 Task: Look for space in Sulejówek, Poland from 7th July, 2023 to 15th July, 2023 for 6 adults in price range Rs.15000 to Rs.20000. Place can be entire place with 3 bedrooms having 3 beds and 3 bathrooms. Property type can be house, flat, guest house. Booking option can be shelf check-in. Required host language is English.
Action: Mouse moved to (488, 141)
Screenshot: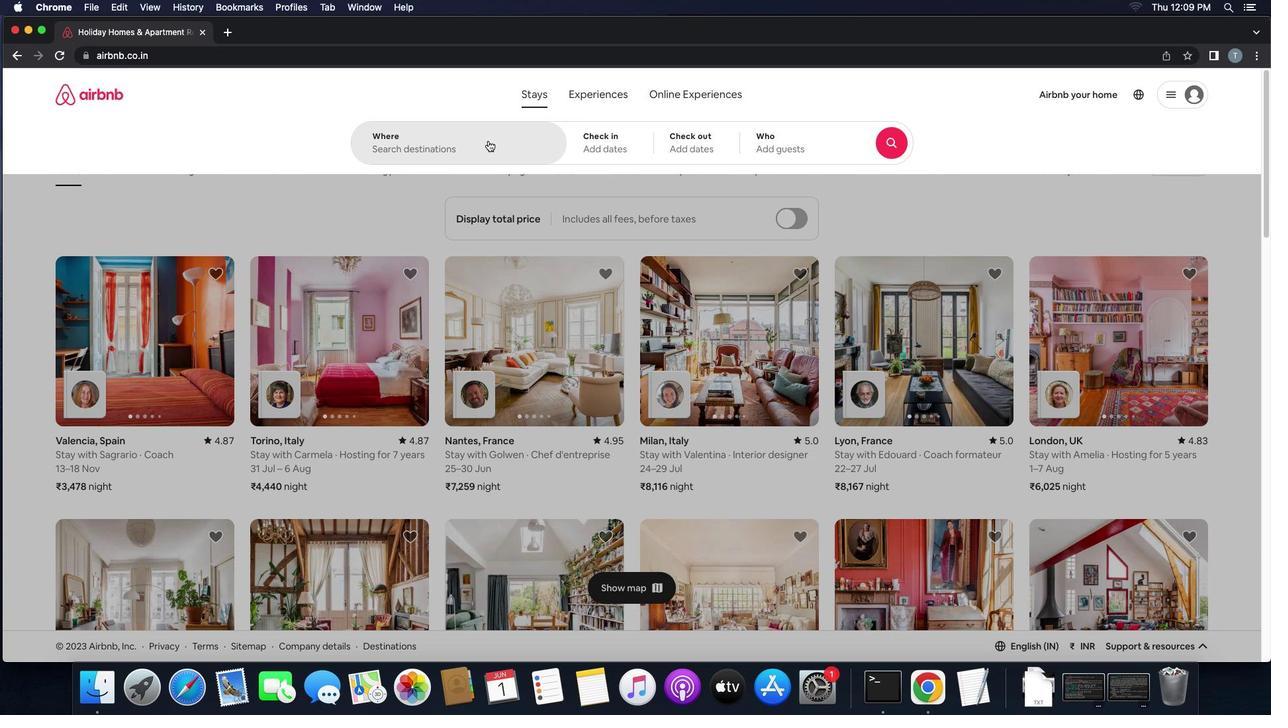 
Action: Mouse pressed left at (488, 141)
Screenshot: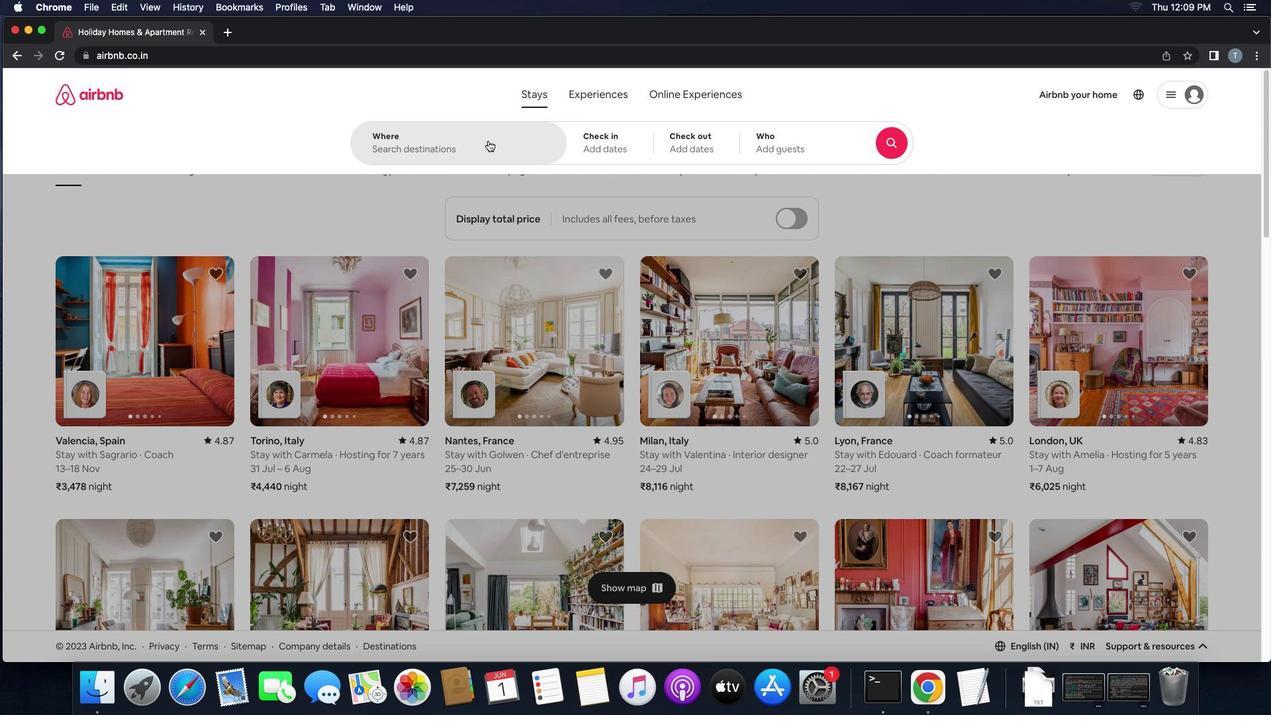 
Action: Key pressed 's''u''l''e''j''o''w''e''k'','Key.space'p''o''l''a''n''d'
Screenshot: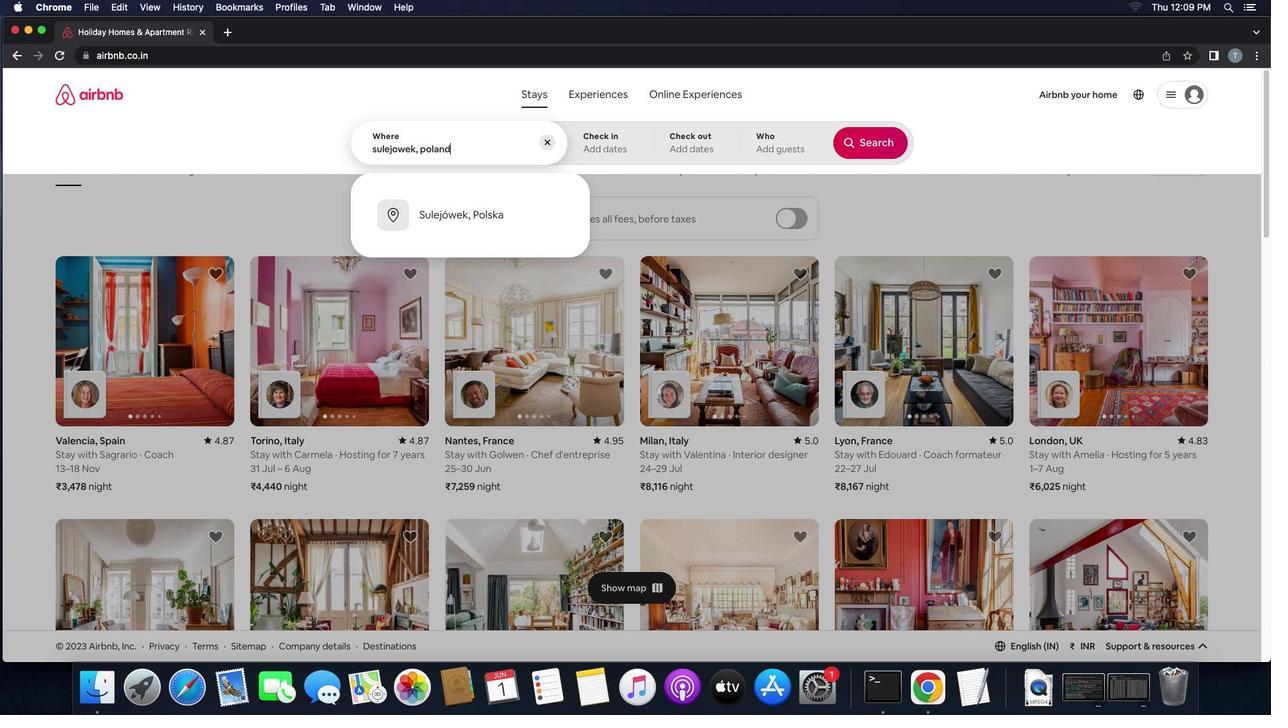 
Action: Mouse moved to (493, 211)
Screenshot: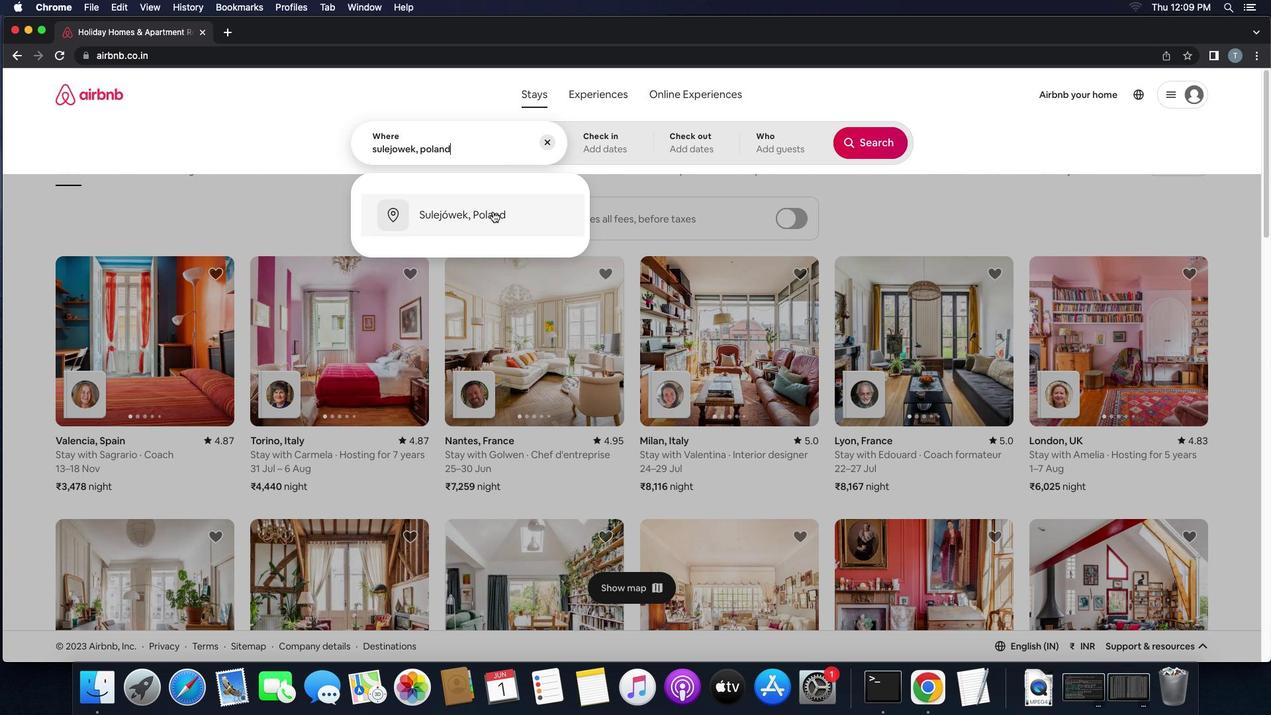 
Action: Mouse pressed left at (493, 211)
Screenshot: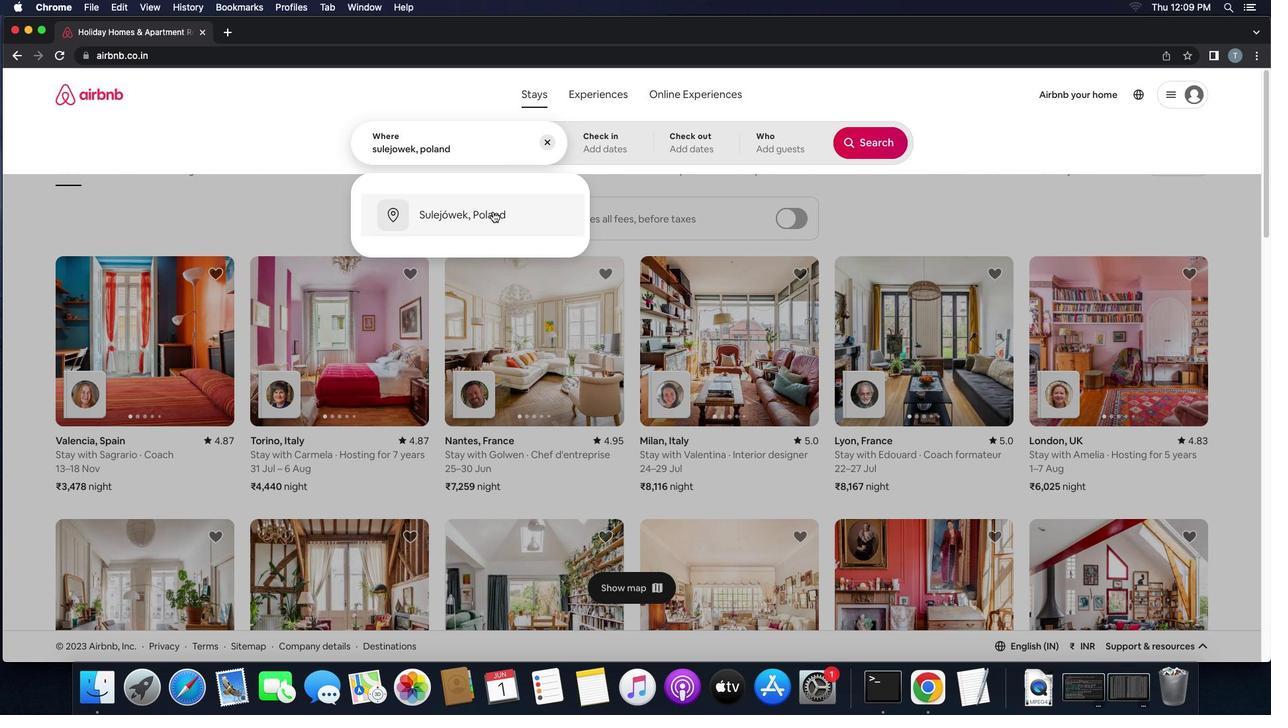 
Action: Mouse moved to (829, 345)
Screenshot: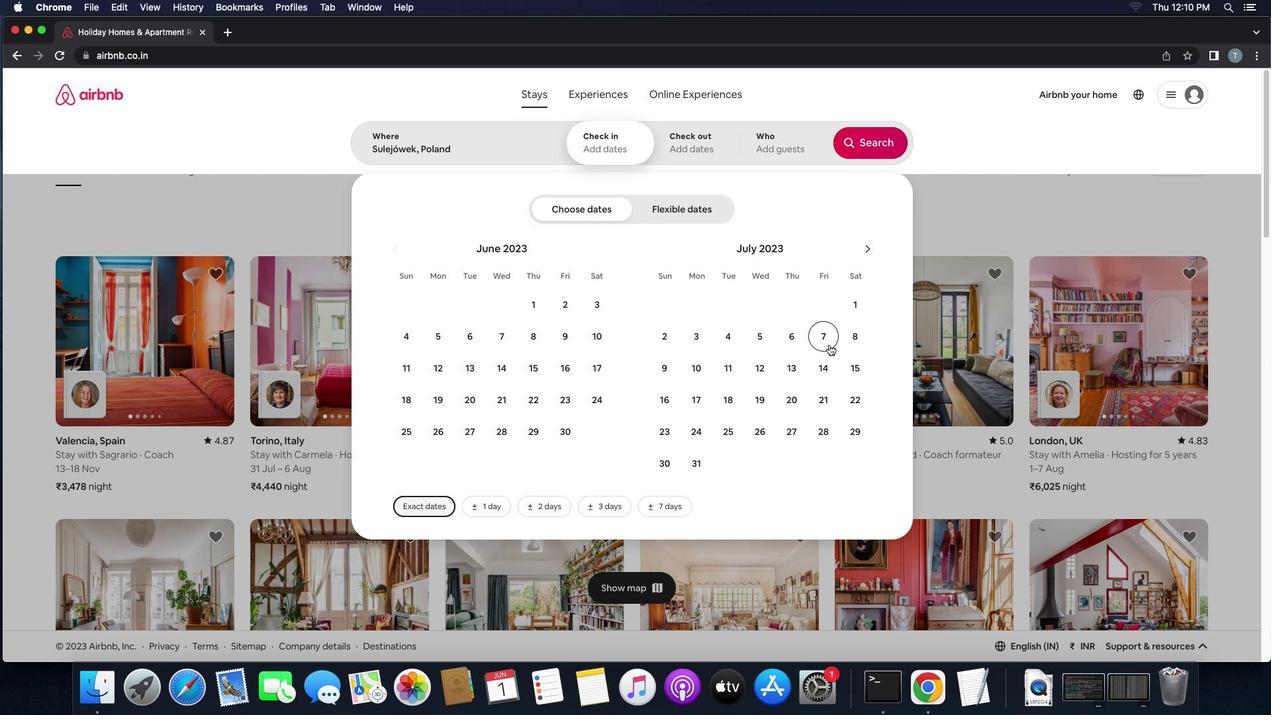 
Action: Mouse pressed left at (829, 345)
Screenshot: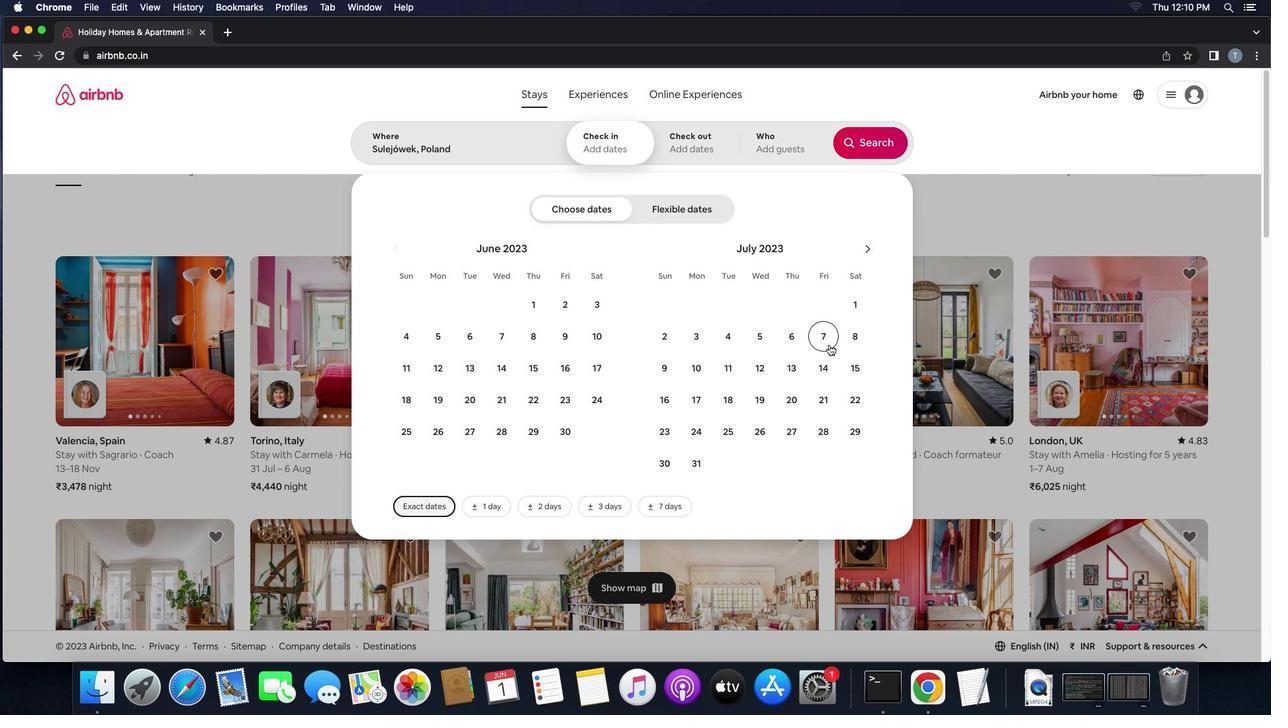 
Action: Mouse moved to (869, 362)
Screenshot: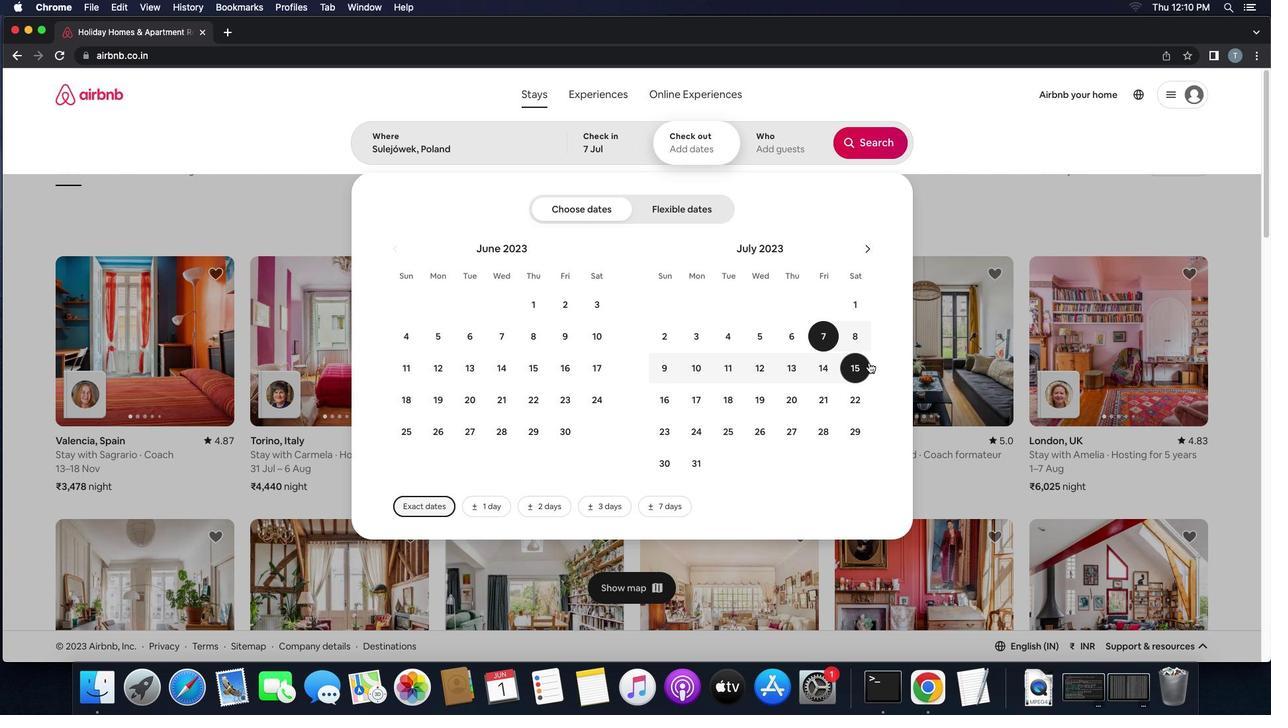 
Action: Mouse pressed left at (869, 362)
Screenshot: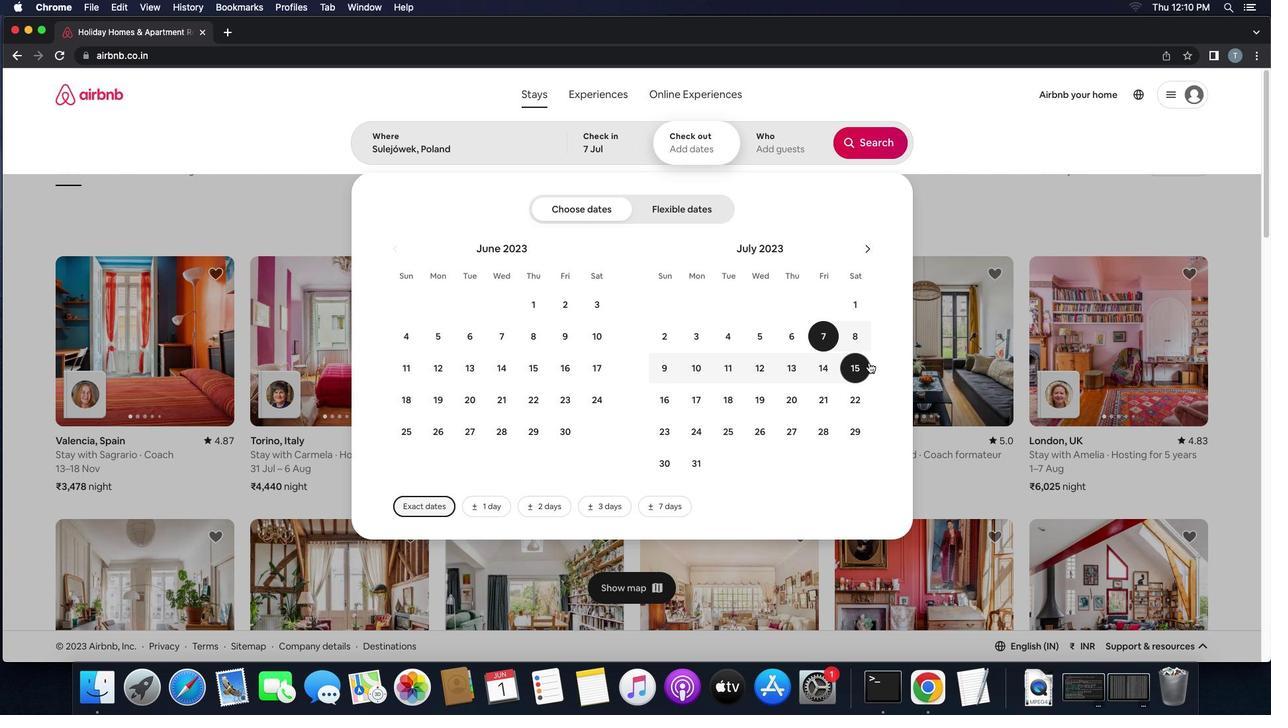 
Action: Mouse moved to (775, 150)
Screenshot: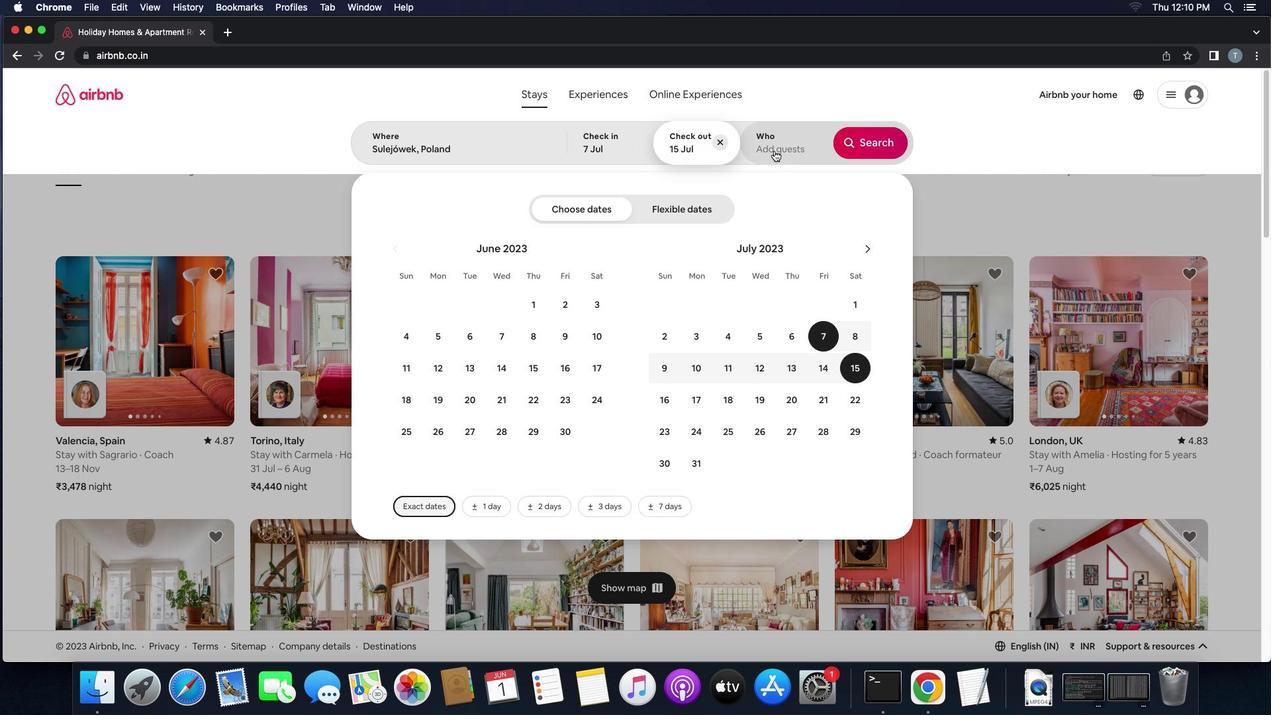 
Action: Mouse pressed left at (775, 150)
Screenshot: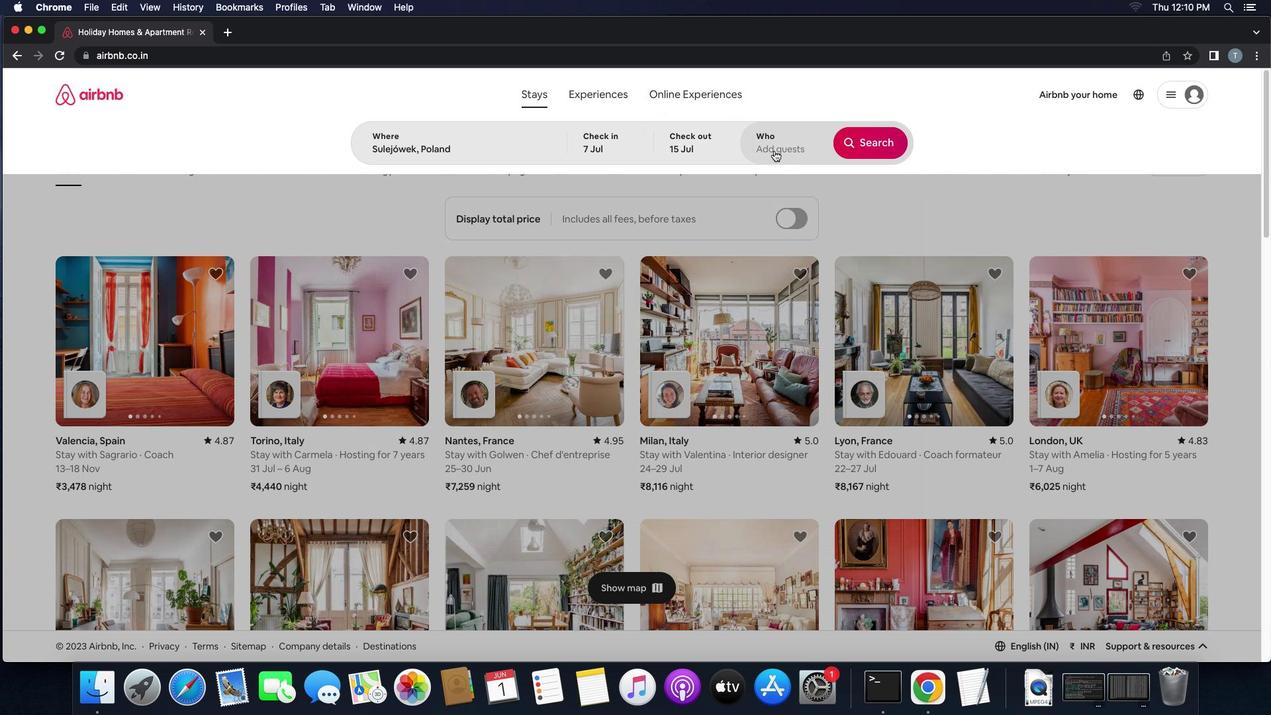 
Action: Mouse moved to (873, 220)
Screenshot: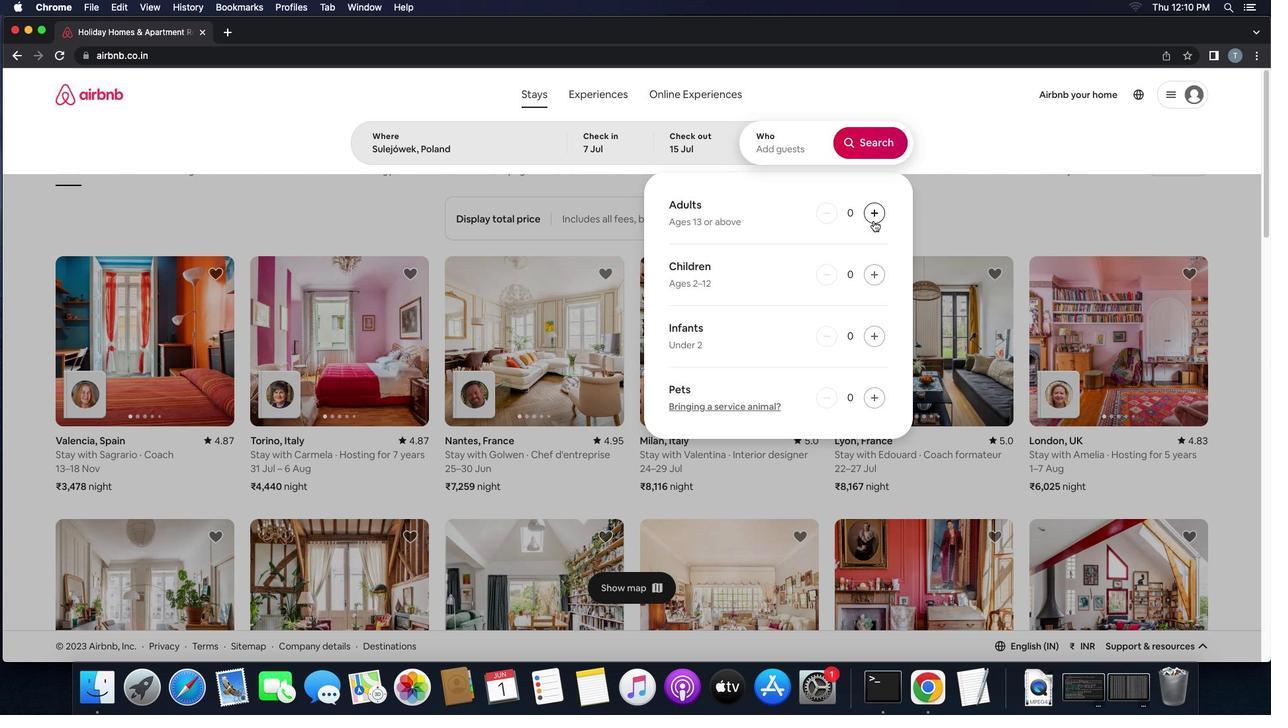 
Action: Mouse pressed left at (873, 220)
Screenshot: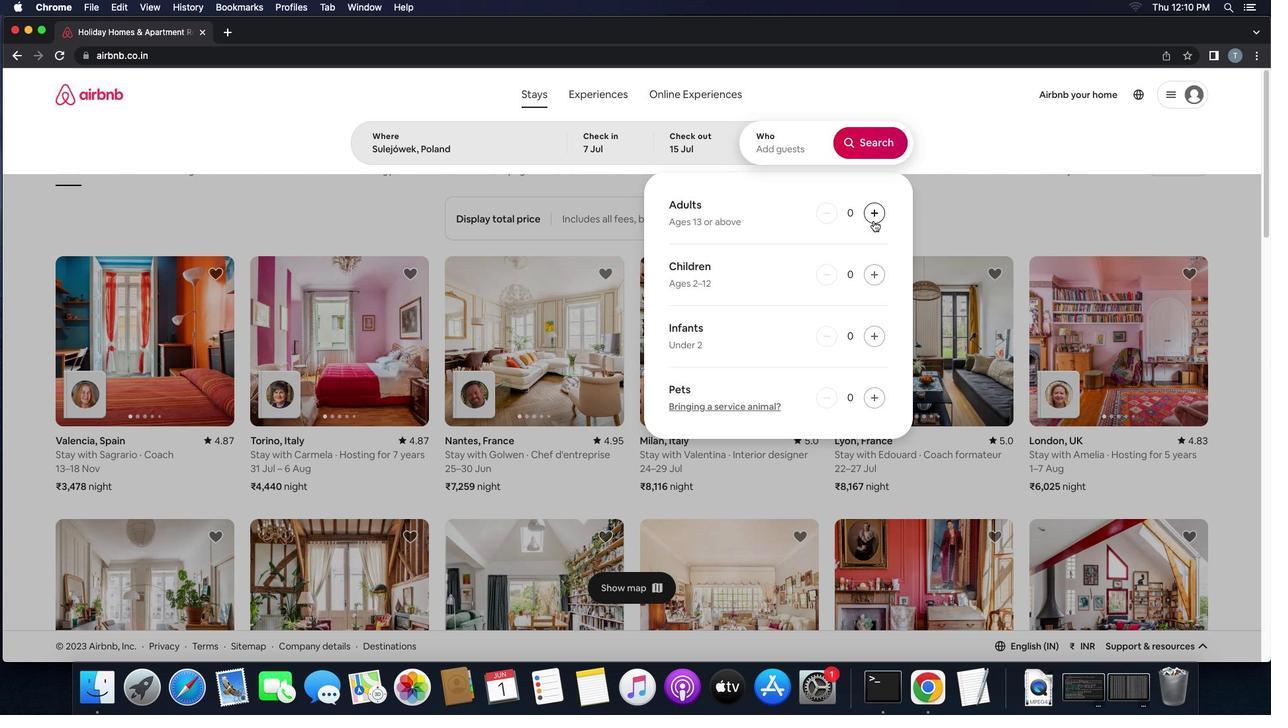
Action: Mouse pressed left at (873, 220)
Screenshot: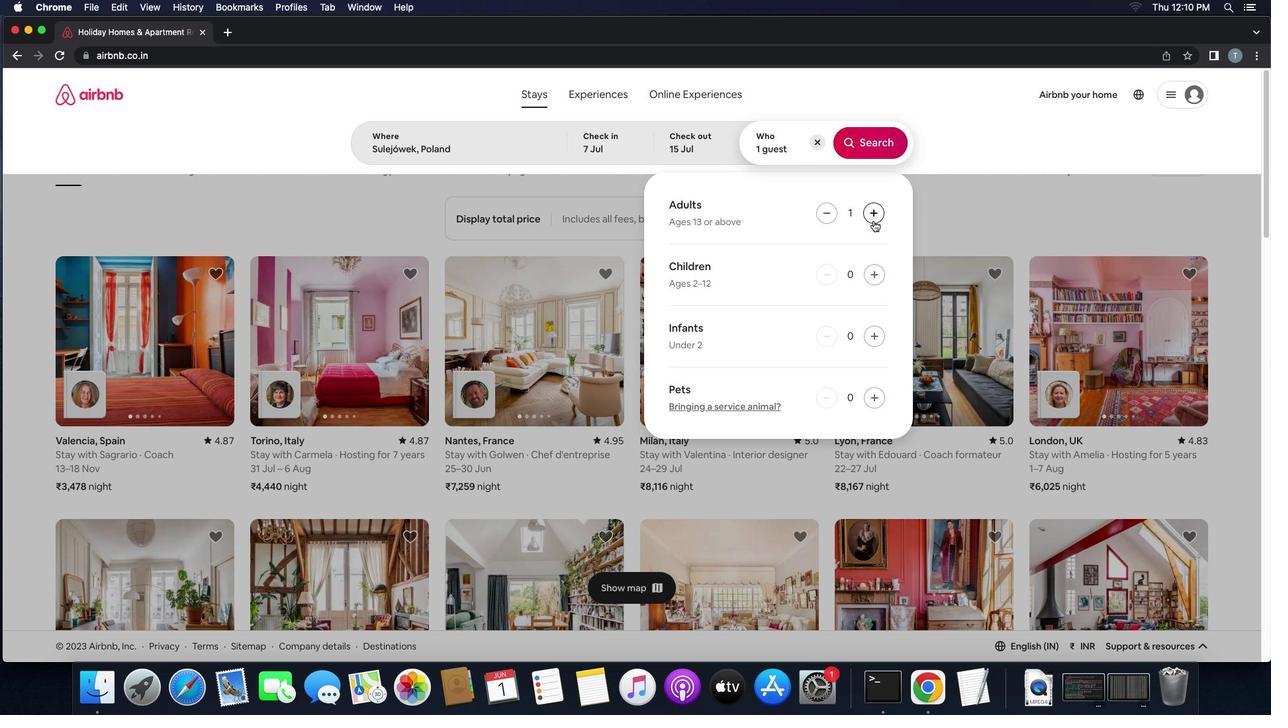 
Action: Mouse pressed left at (873, 220)
Screenshot: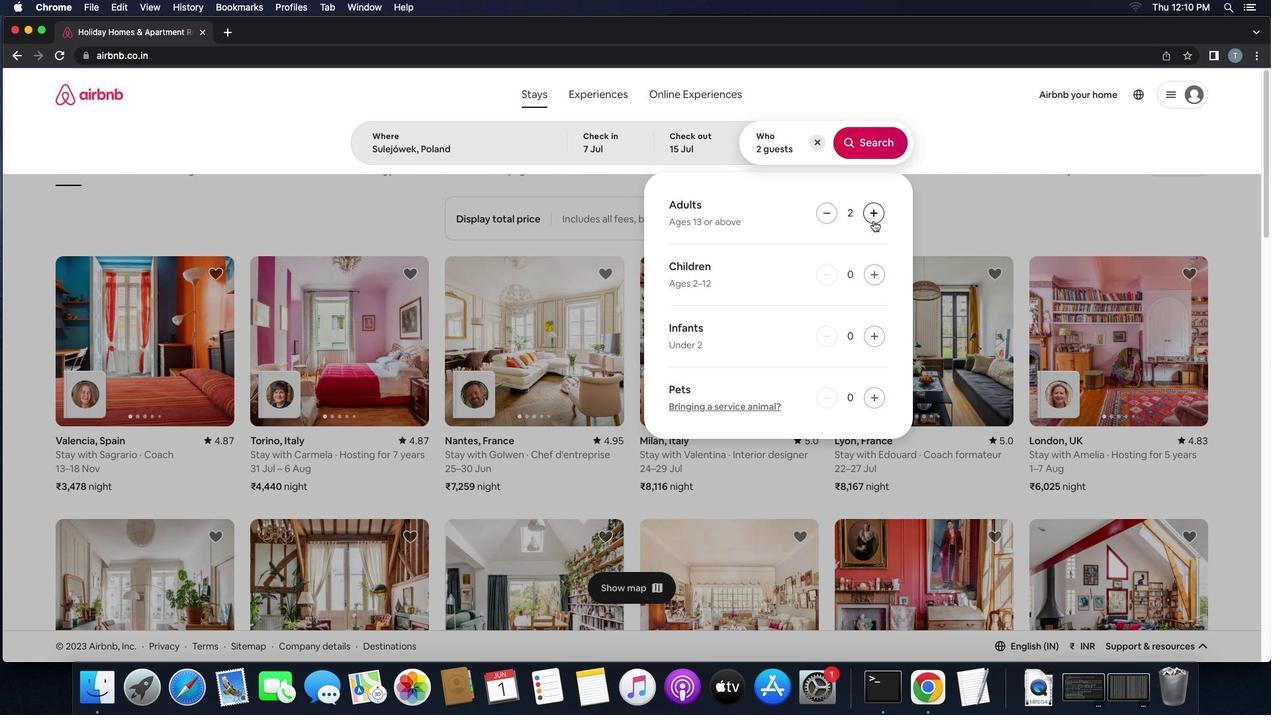 
Action: Mouse pressed left at (873, 220)
Screenshot: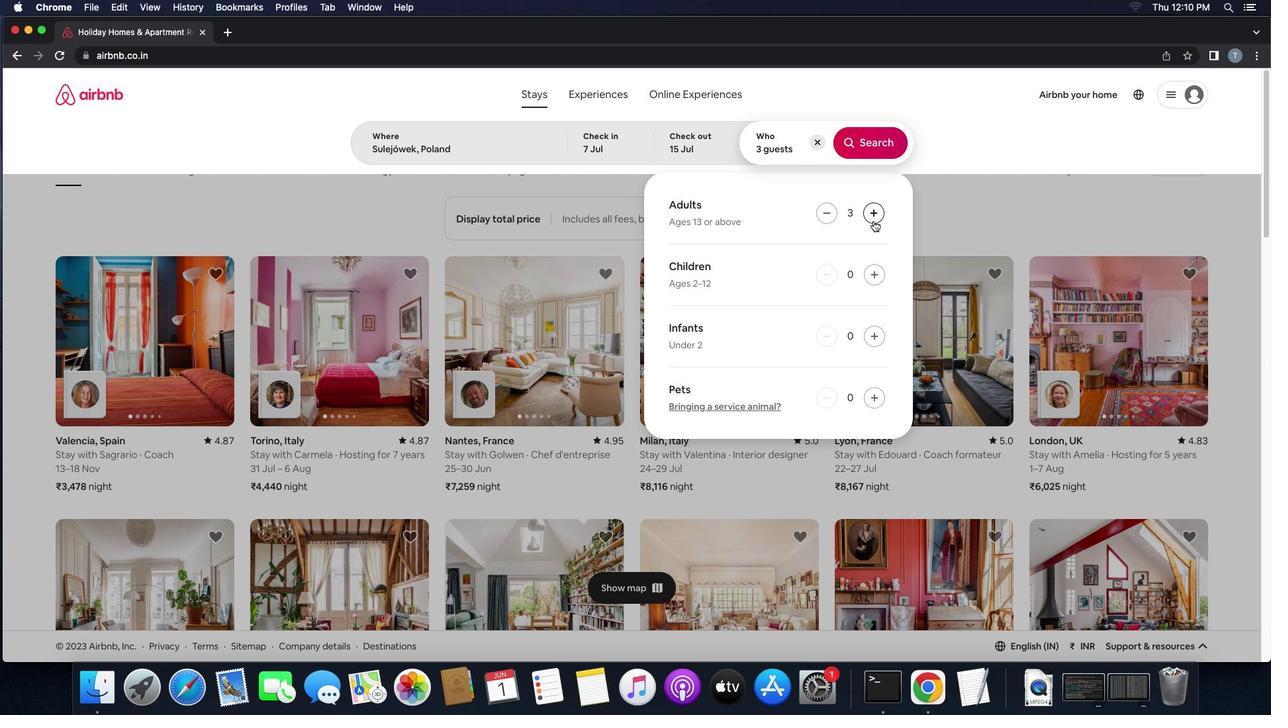 
Action: Mouse pressed left at (873, 220)
Screenshot: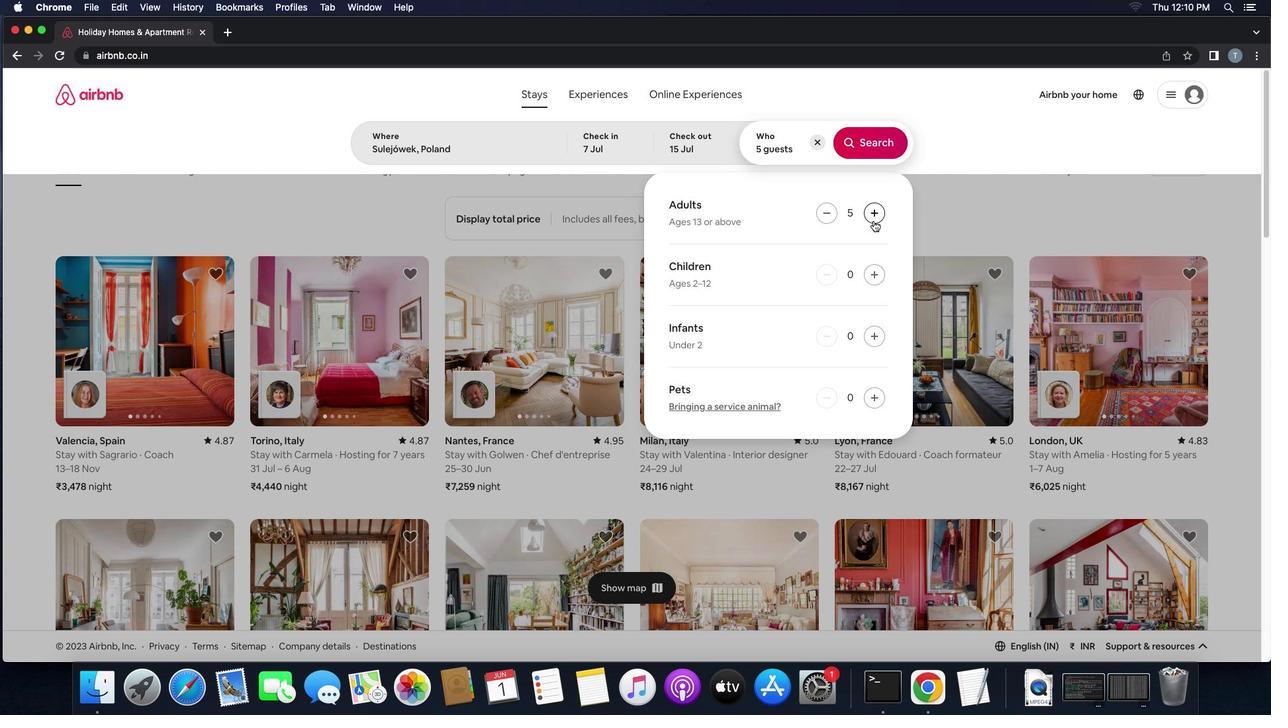 
Action: Mouse pressed left at (873, 220)
Screenshot: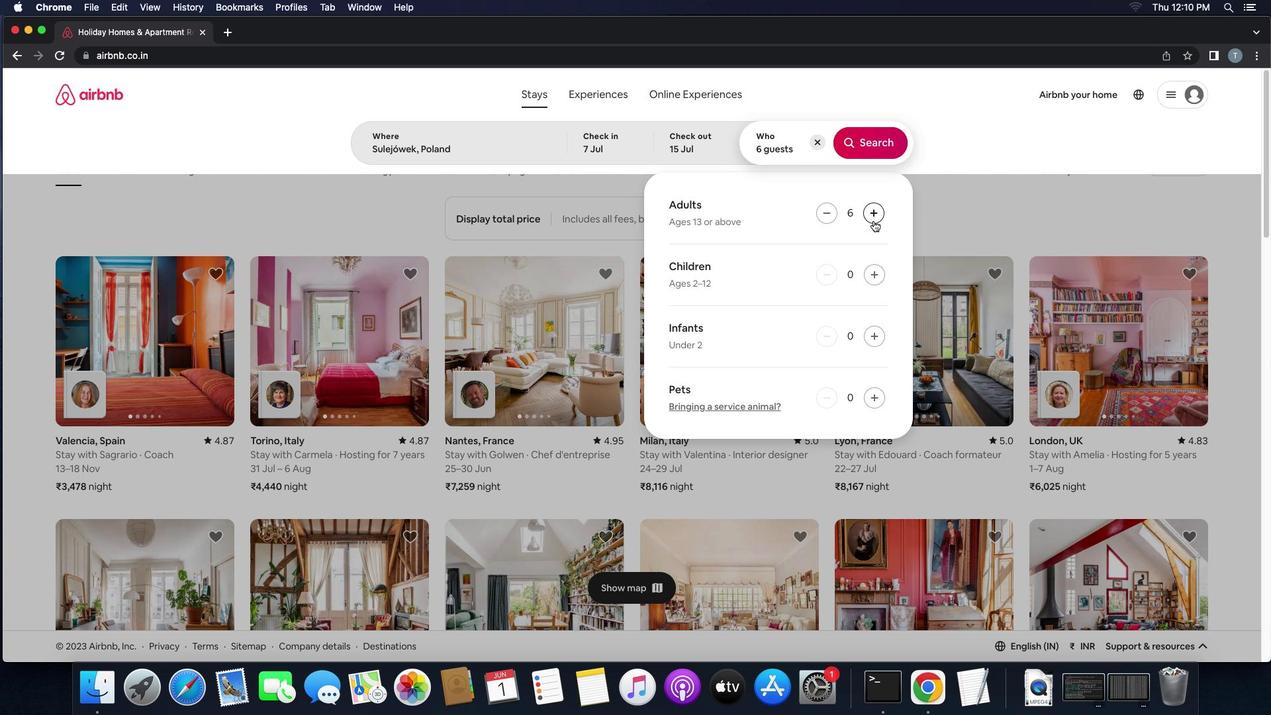 
Action: Mouse moved to (865, 136)
Screenshot: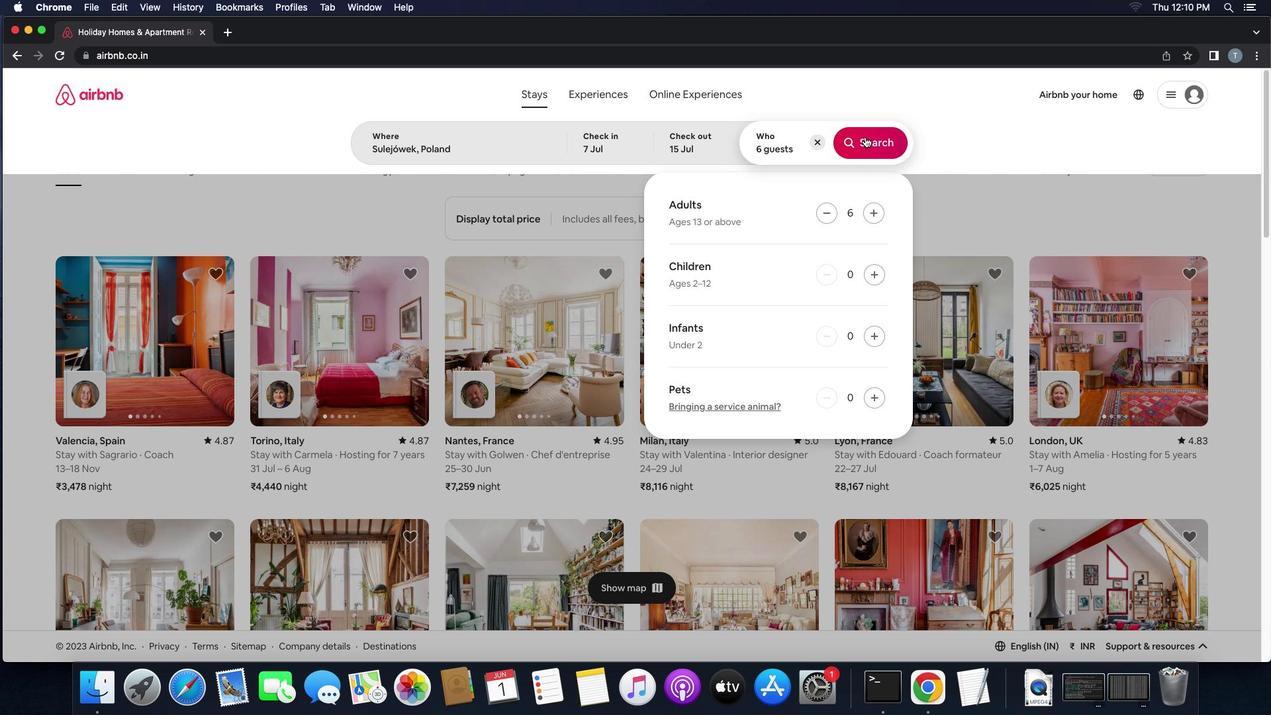 
Action: Mouse pressed left at (865, 136)
Screenshot: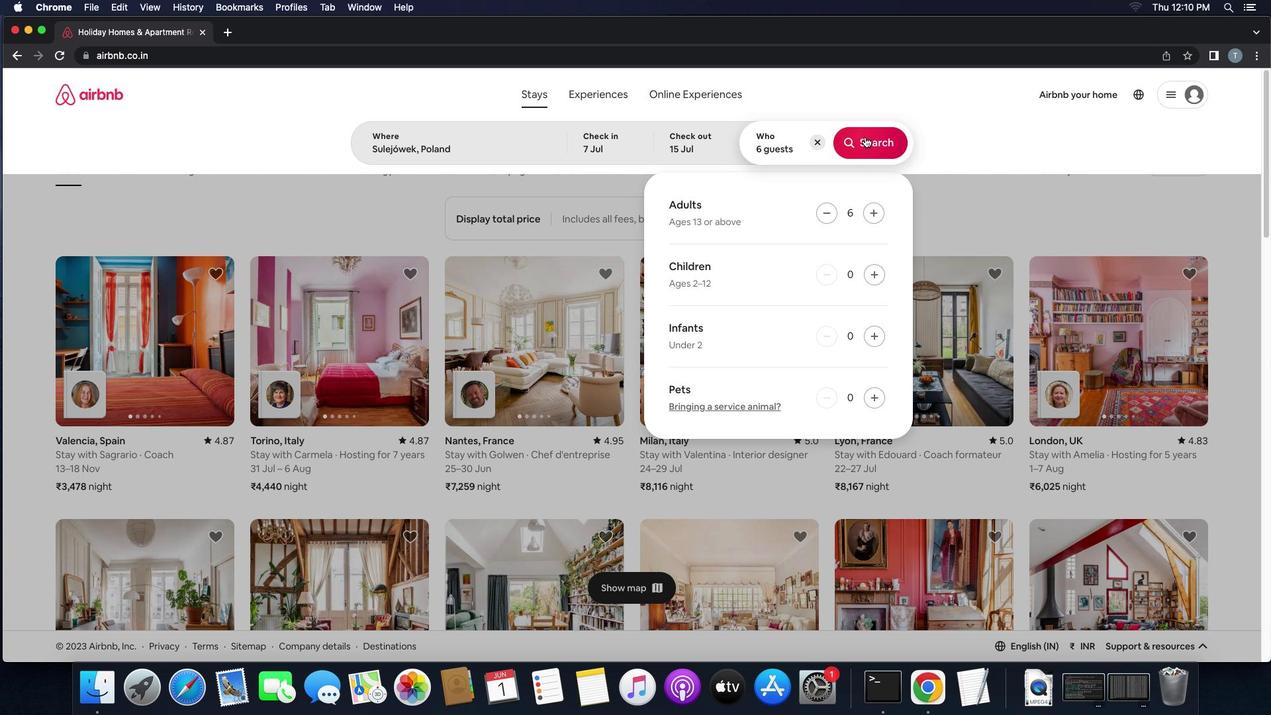 
Action: Mouse moved to (1222, 149)
Screenshot: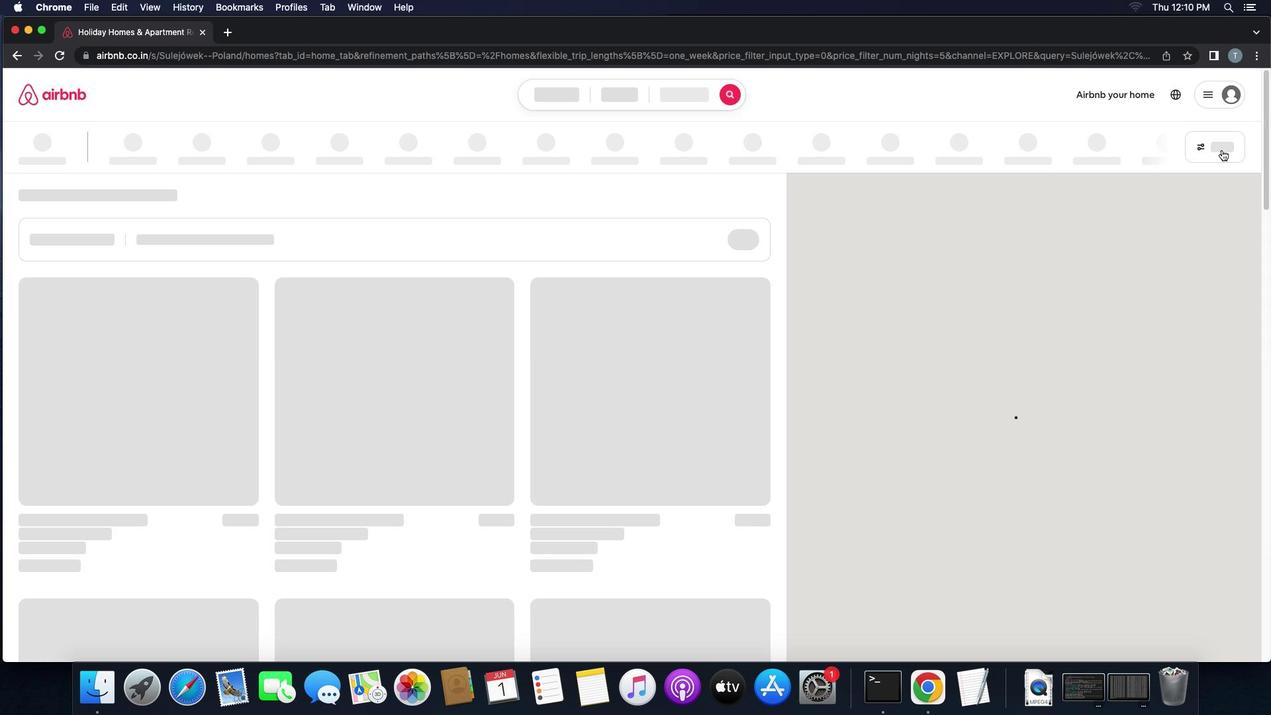 
Action: Mouse pressed left at (1222, 149)
Screenshot: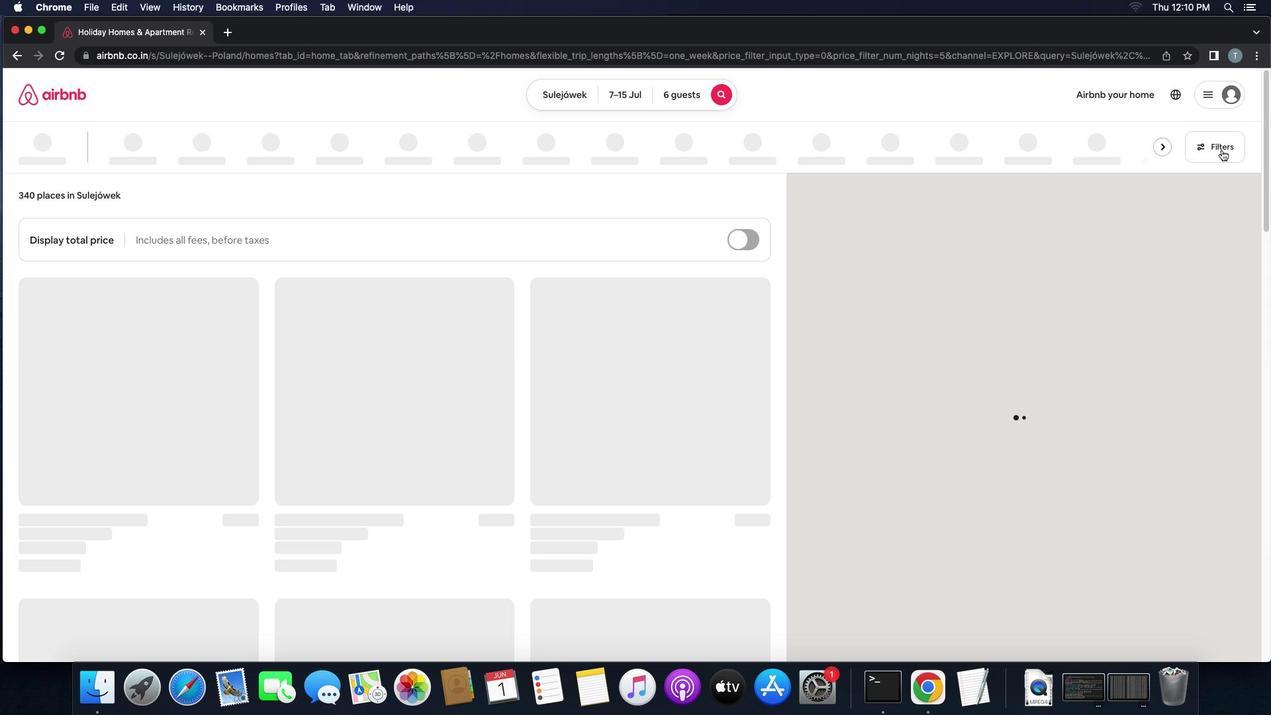 
Action: Mouse moved to (539, 480)
Screenshot: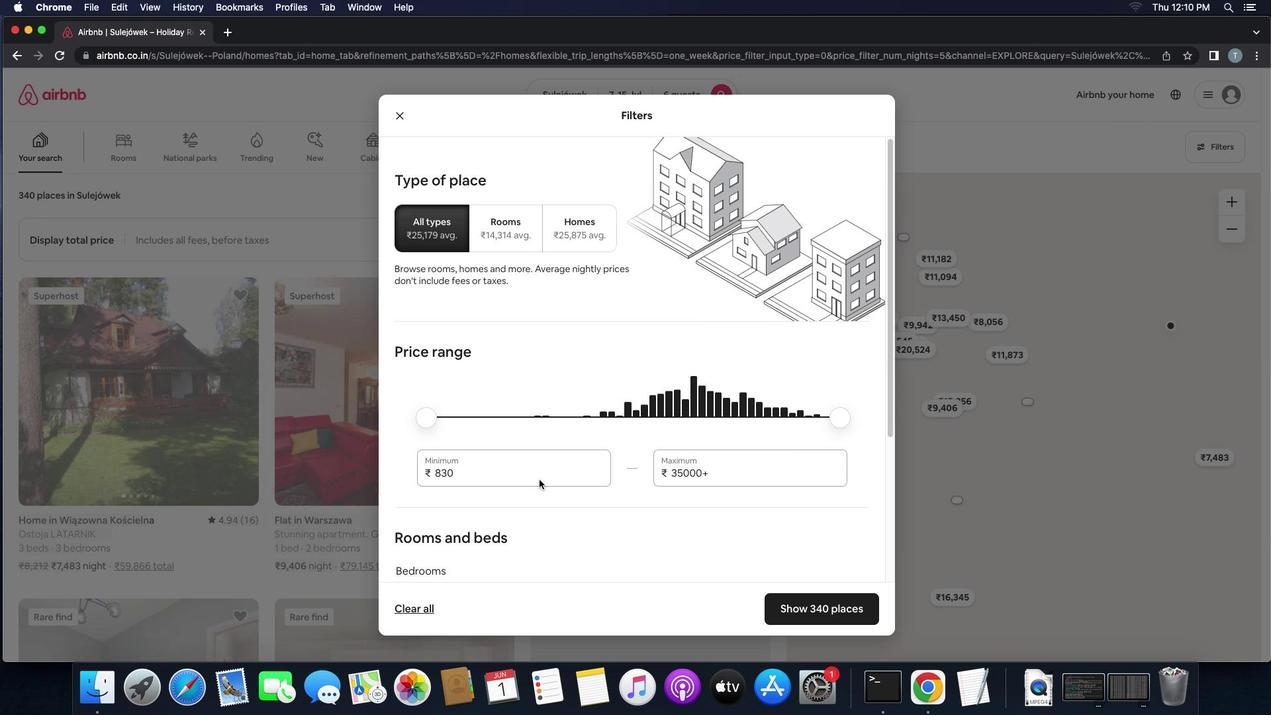
Action: Mouse pressed left at (539, 480)
Screenshot: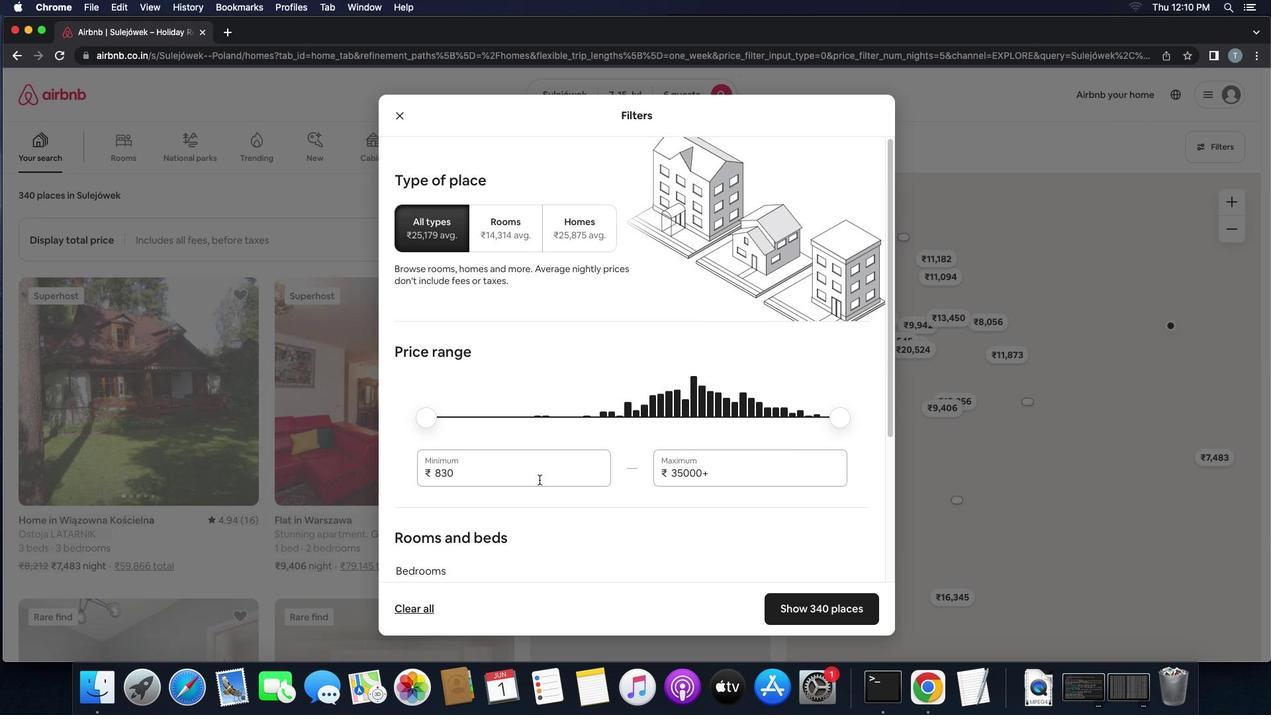 
Action: Mouse moved to (541, 476)
Screenshot: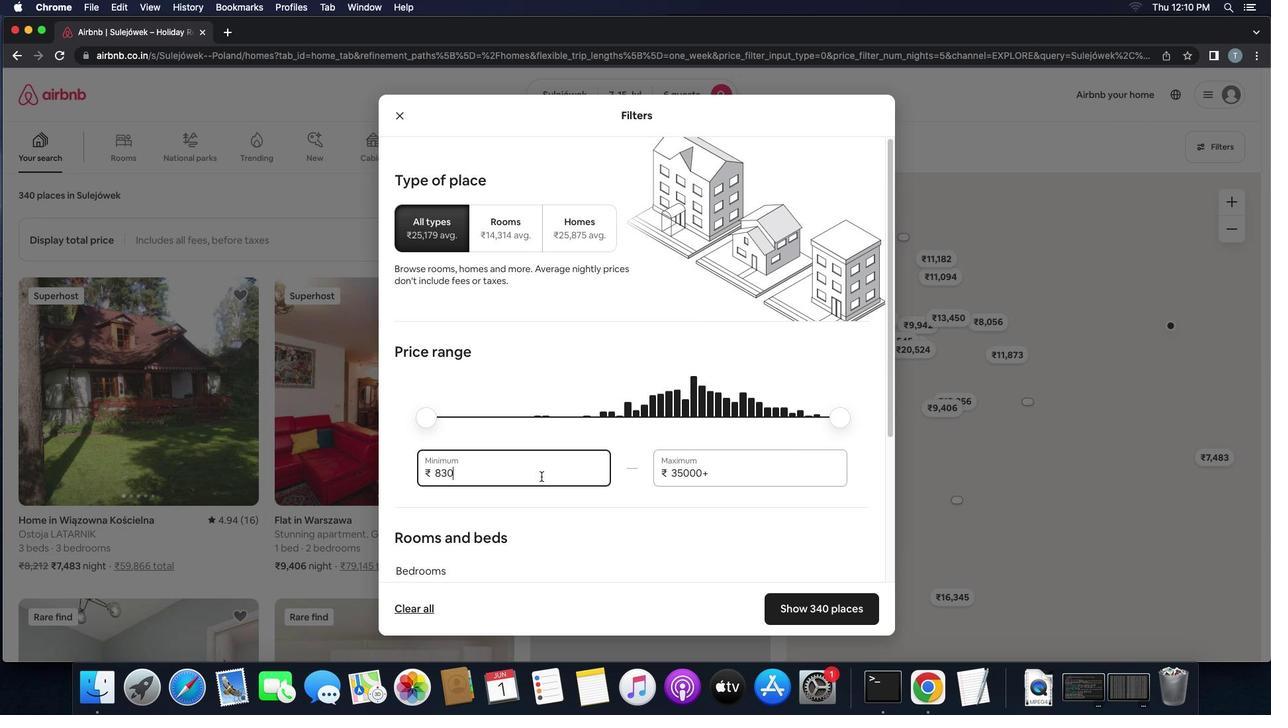 
Action: Key pressed Key.backspaceKey.backspaceKey.backspaceKey.backspace'1''5''0''0''0'
Screenshot: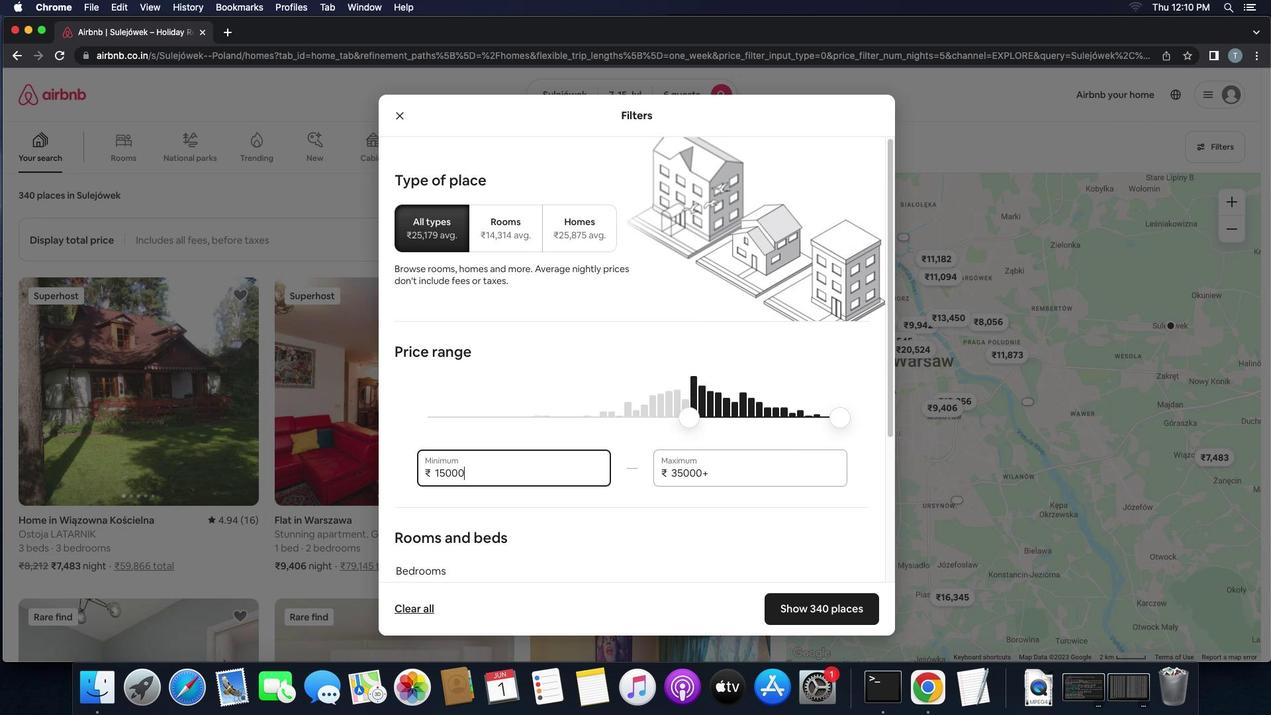 
Action: Mouse moved to (733, 480)
Screenshot: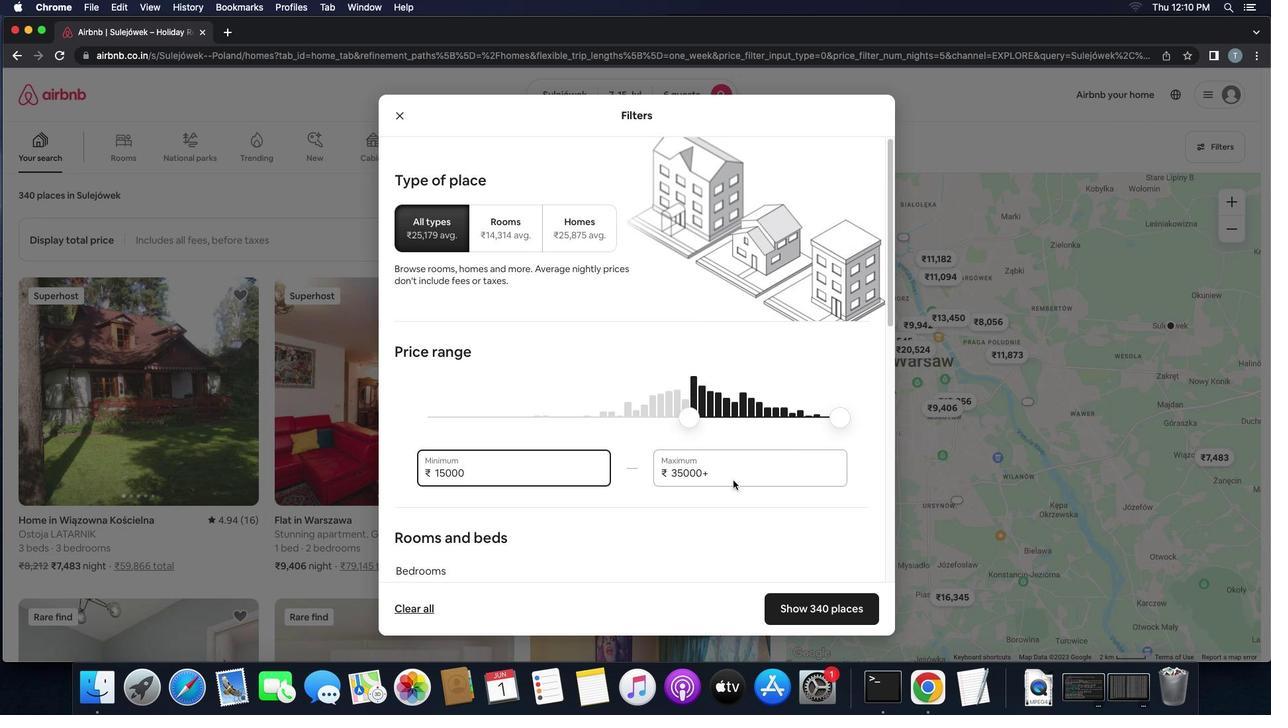 
Action: Mouse pressed left at (733, 480)
Screenshot: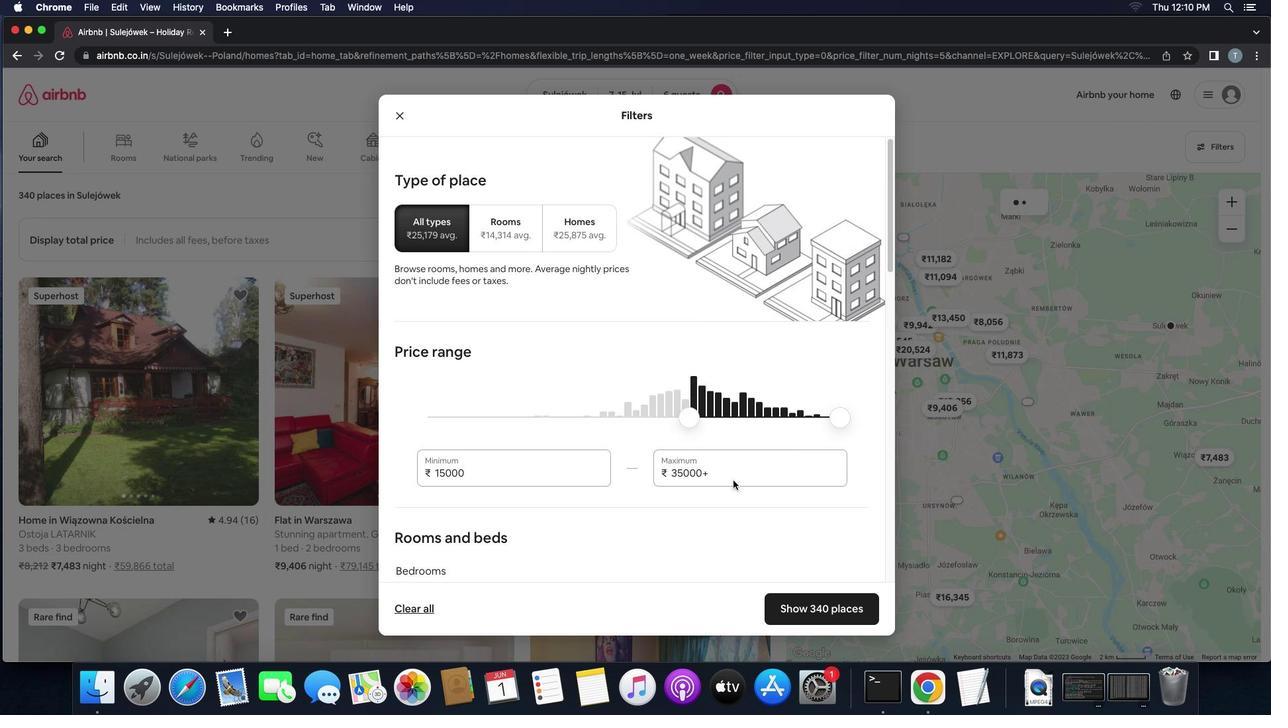
Action: Mouse moved to (733, 477)
Screenshot: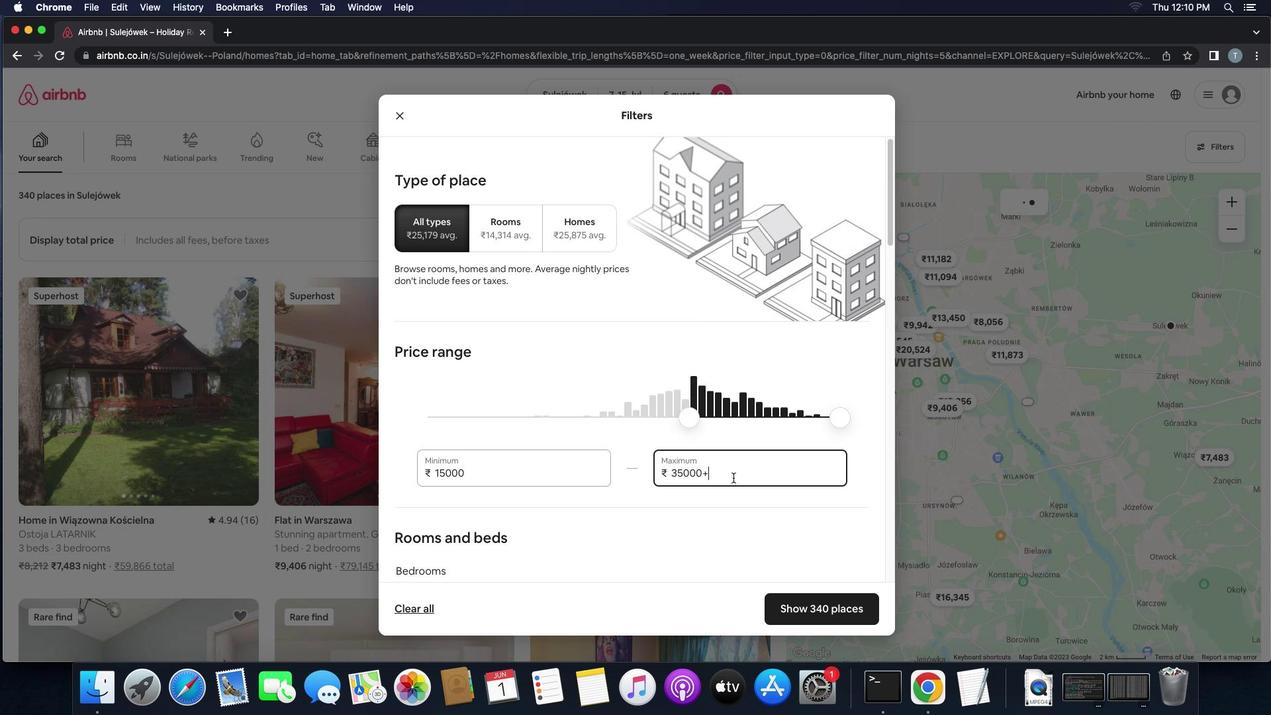 
Action: Key pressed Key.backspaceKey.backspaceKey.backspaceKey.backspaceKey.backspaceKey.backspace'2''0''0''0''0'
Screenshot: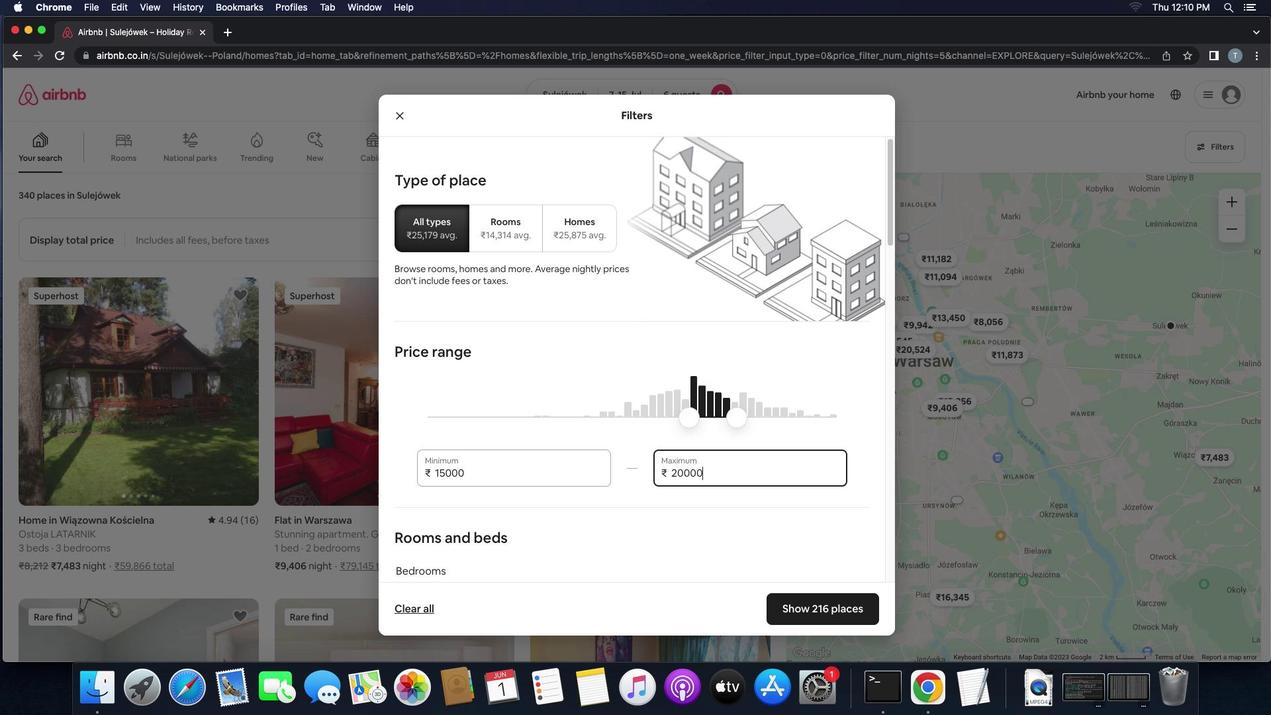 
Action: Mouse moved to (661, 520)
Screenshot: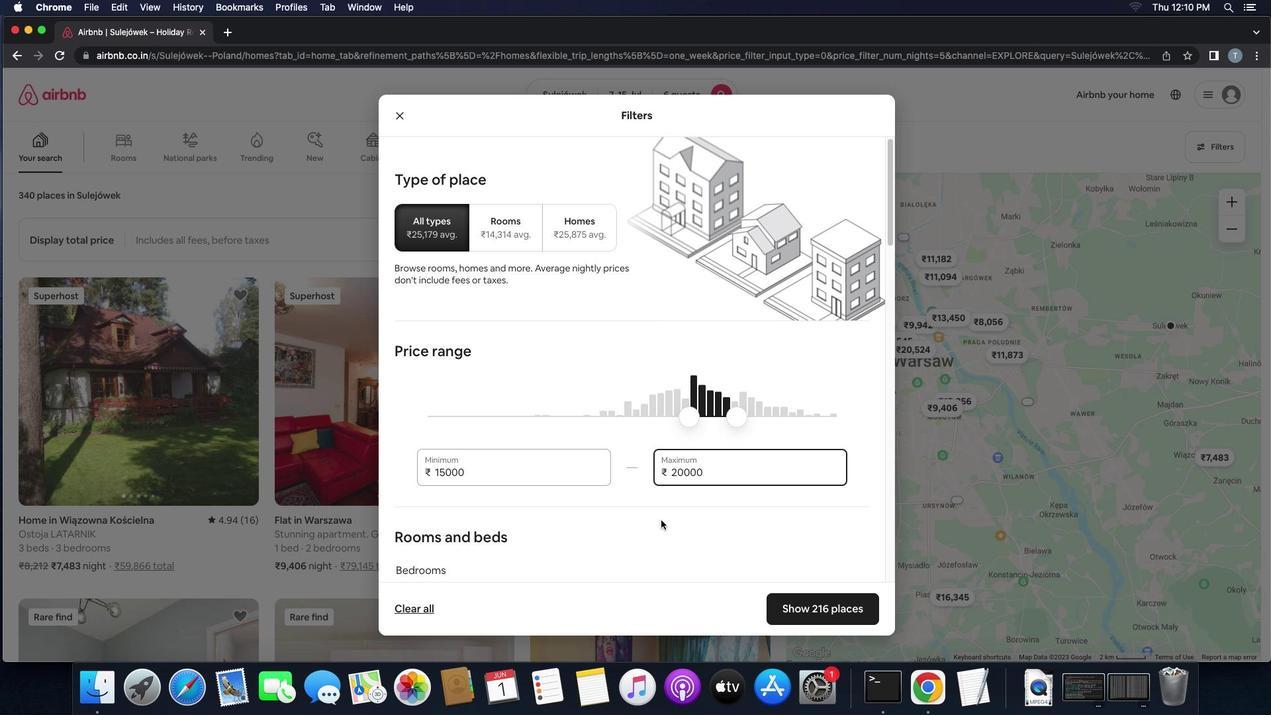 
Action: Mouse scrolled (661, 520) with delta (0, 0)
Screenshot: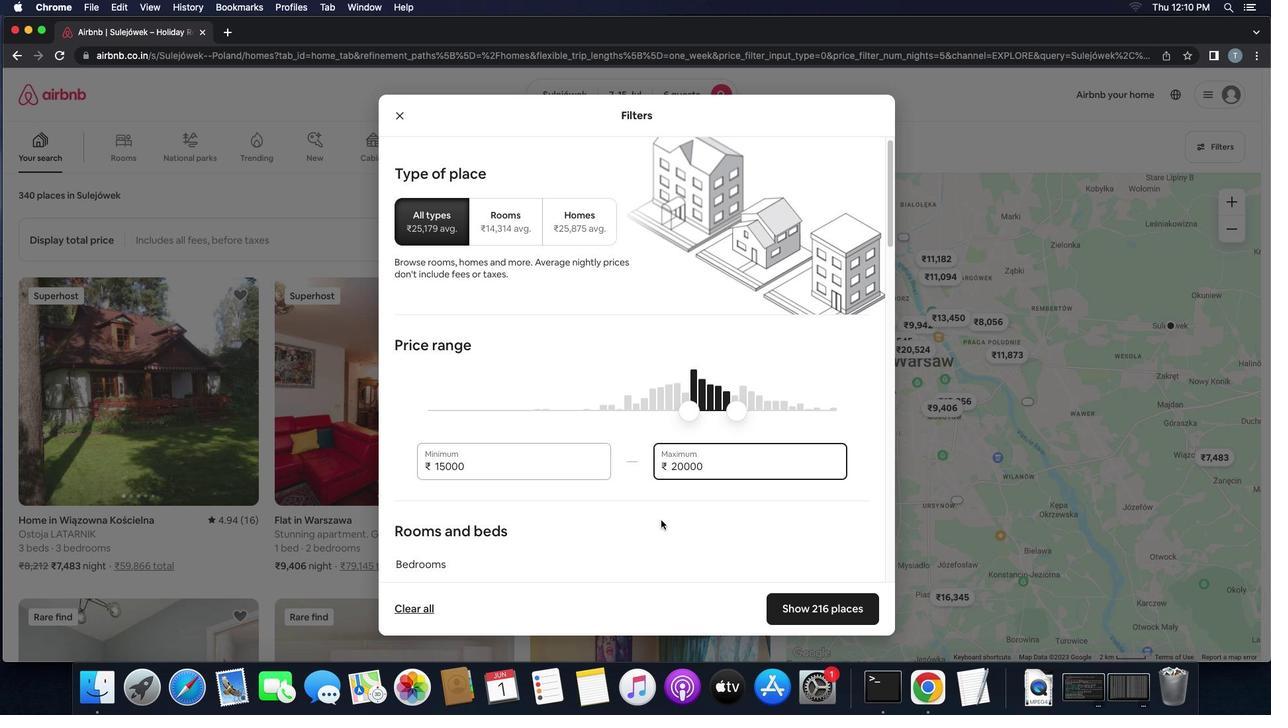 
Action: Mouse scrolled (661, 520) with delta (0, 0)
Screenshot: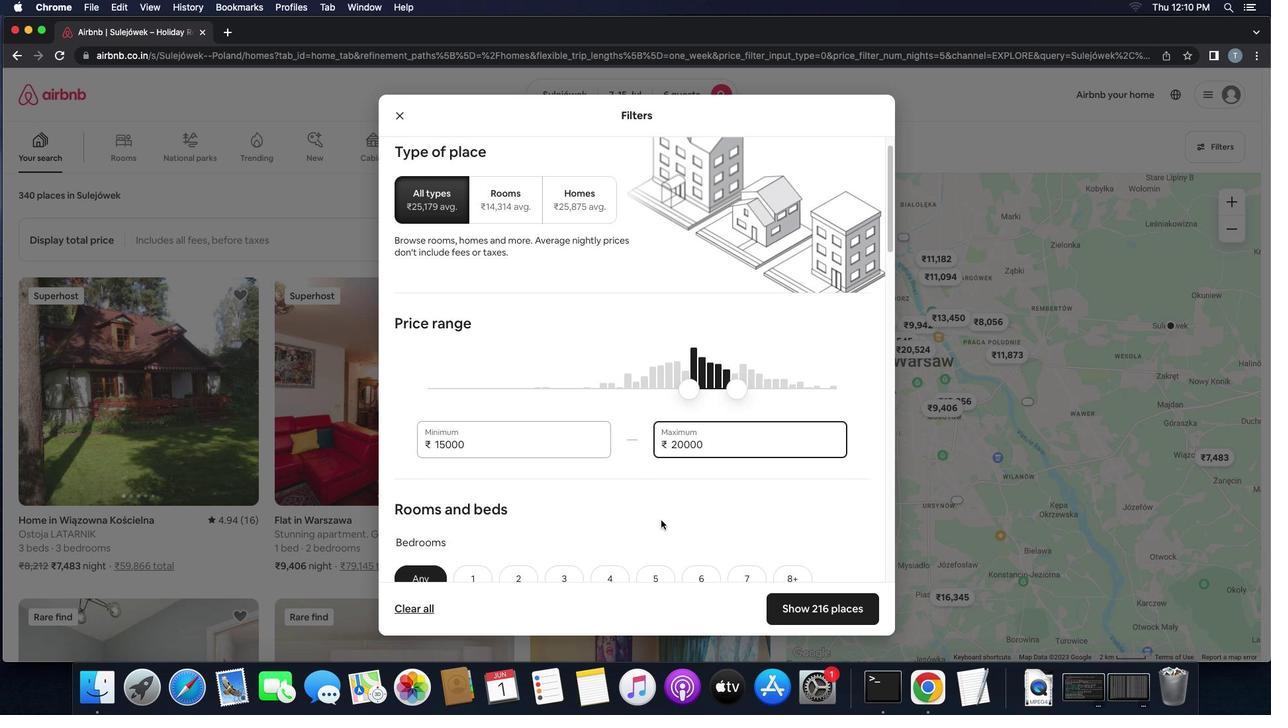
Action: Mouse scrolled (661, 520) with delta (0, -1)
Screenshot: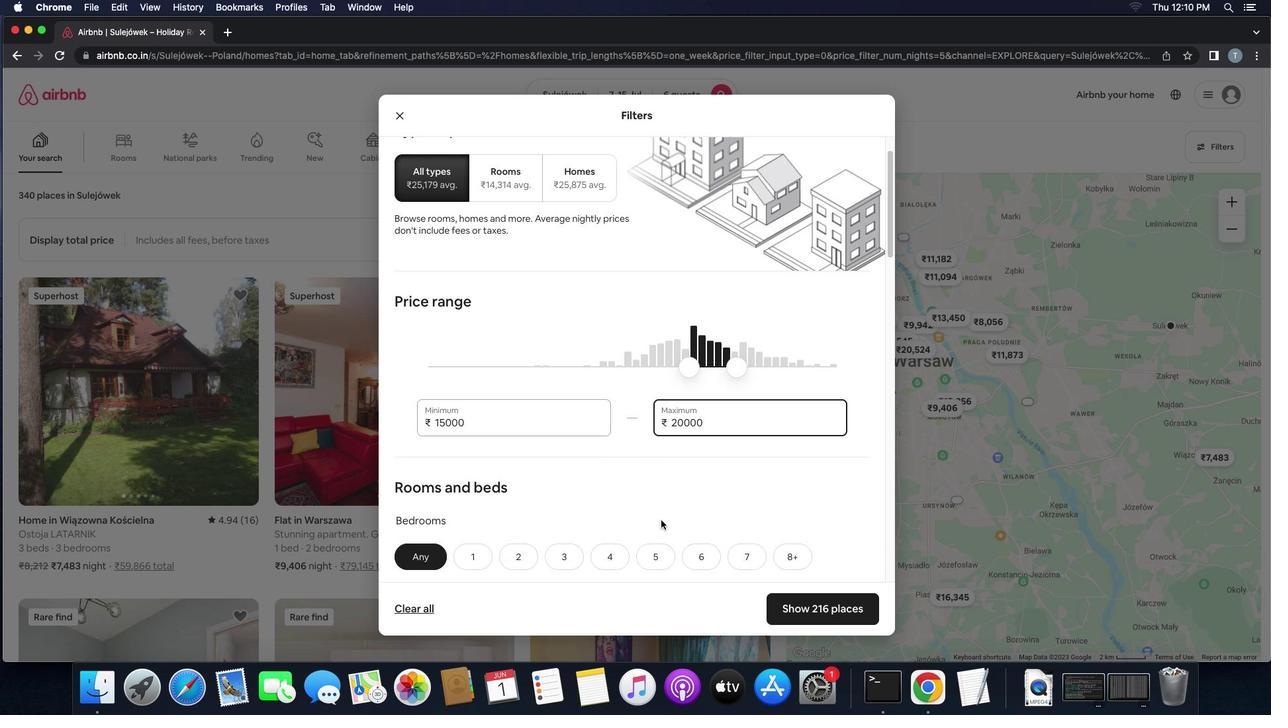 
Action: Mouse scrolled (661, 520) with delta (0, 0)
Screenshot: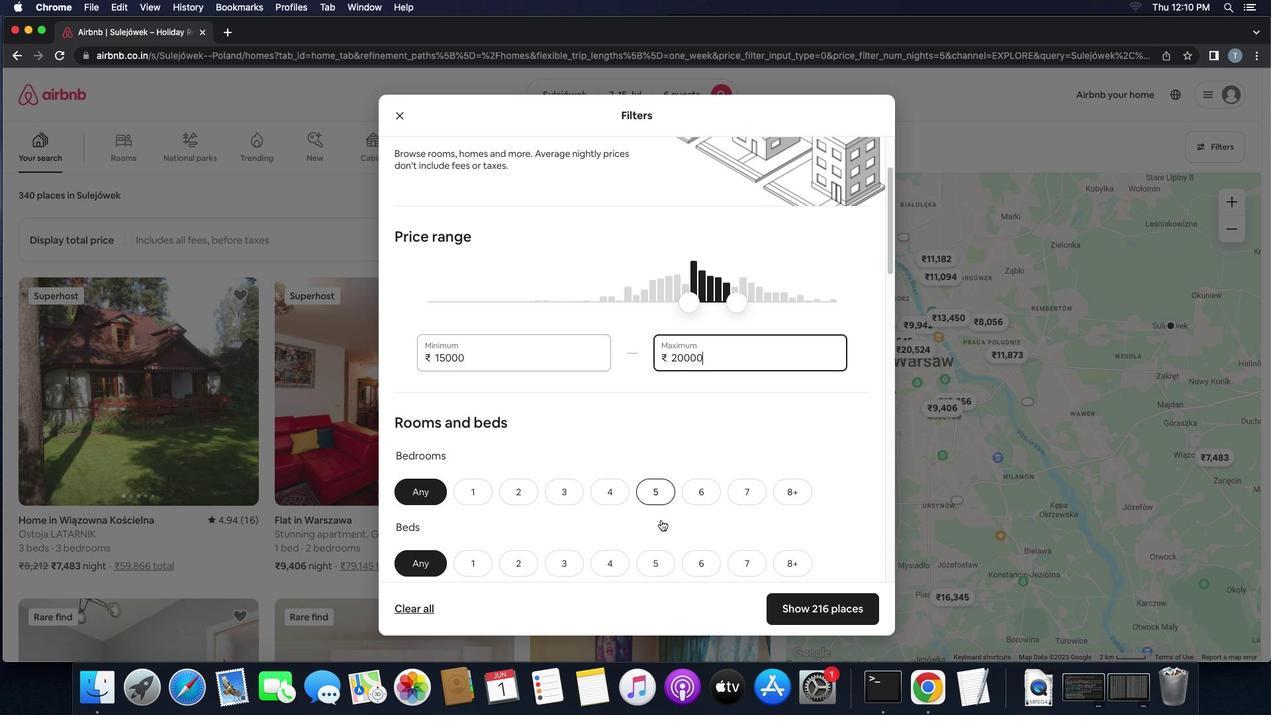 
Action: Mouse scrolled (661, 520) with delta (0, 0)
Screenshot: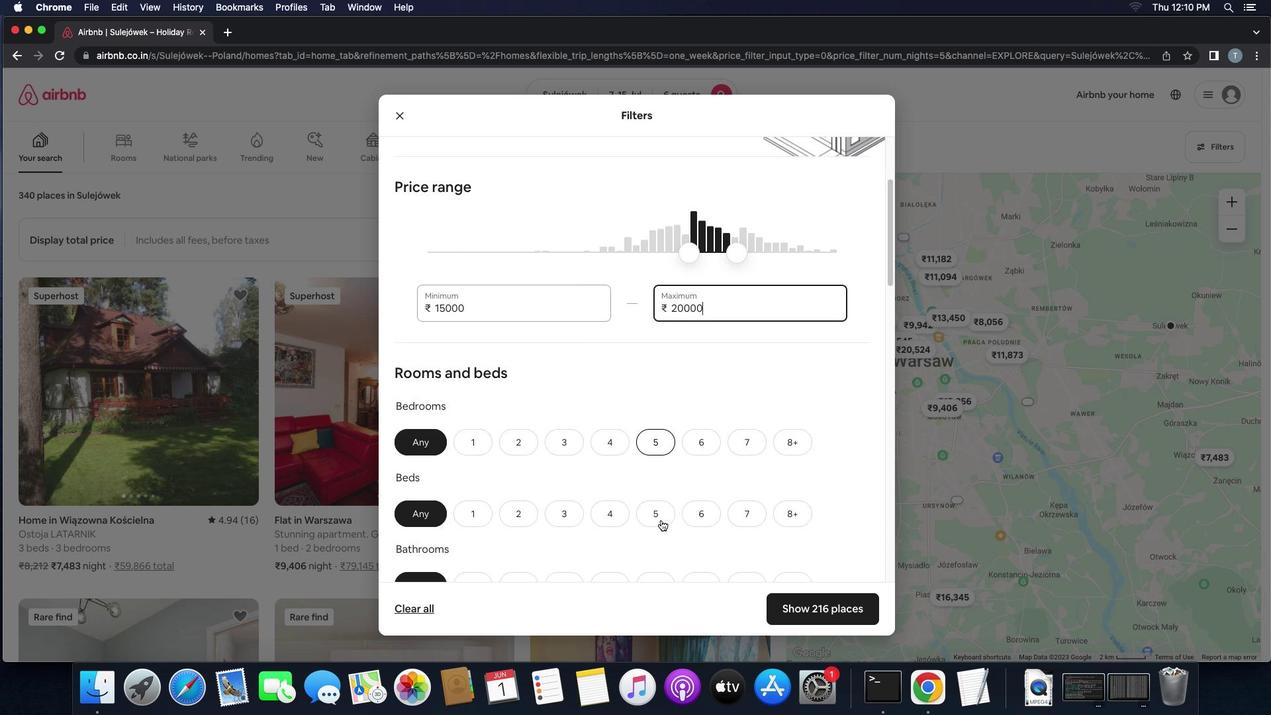 
Action: Mouse scrolled (661, 520) with delta (0, -1)
Screenshot: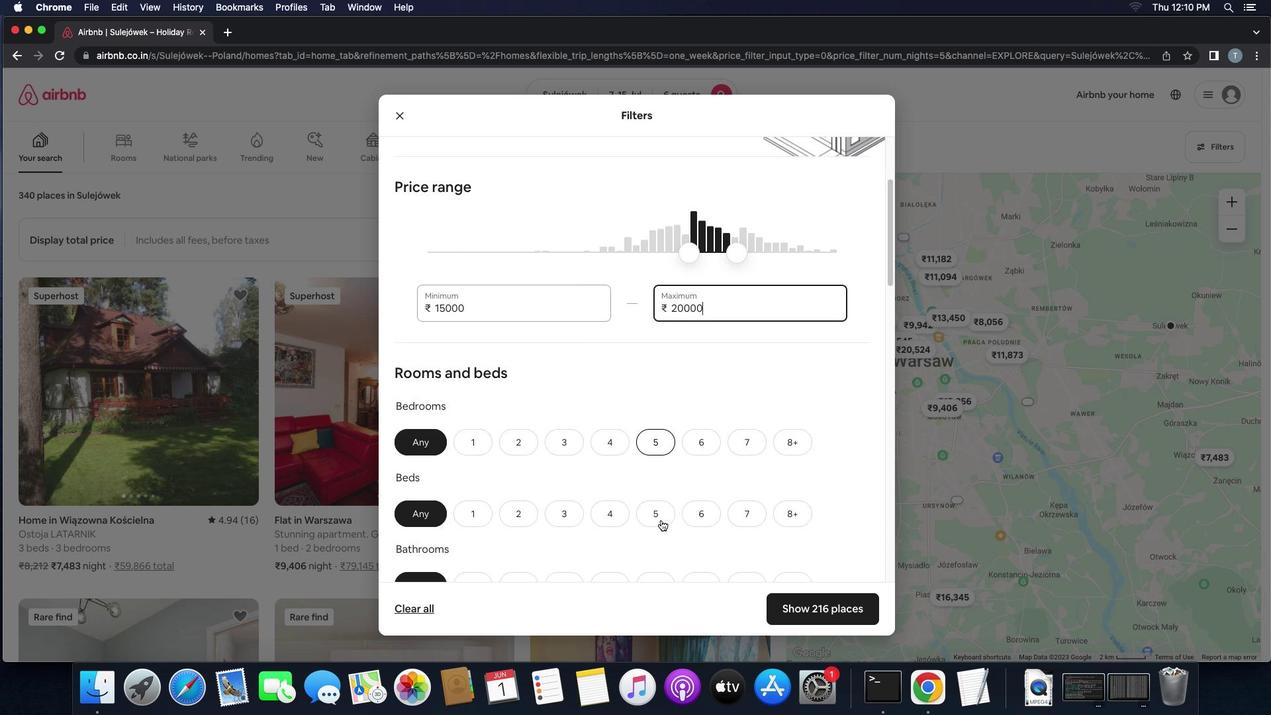 
Action: Mouse scrolled (661, 520) with delta (0, 0)
Screenshot: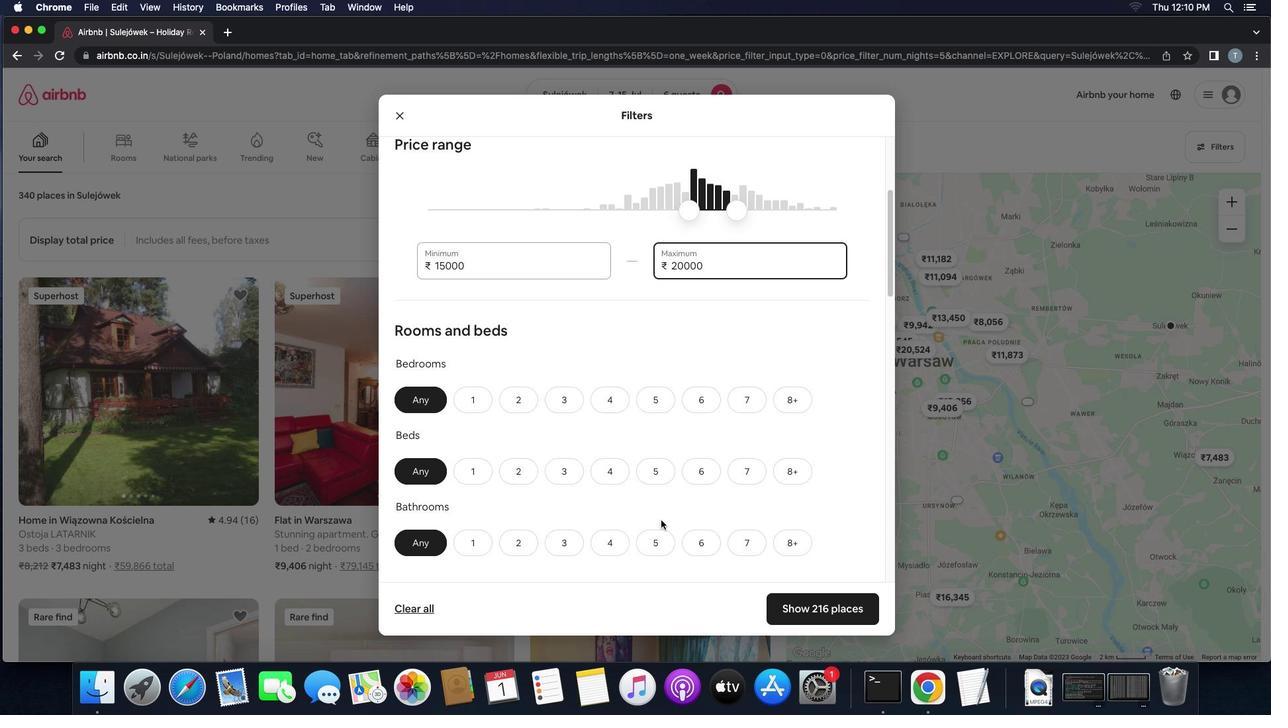 
Action: Mouse scrolled (661, 520) with delta (0, 0)
Screenshot: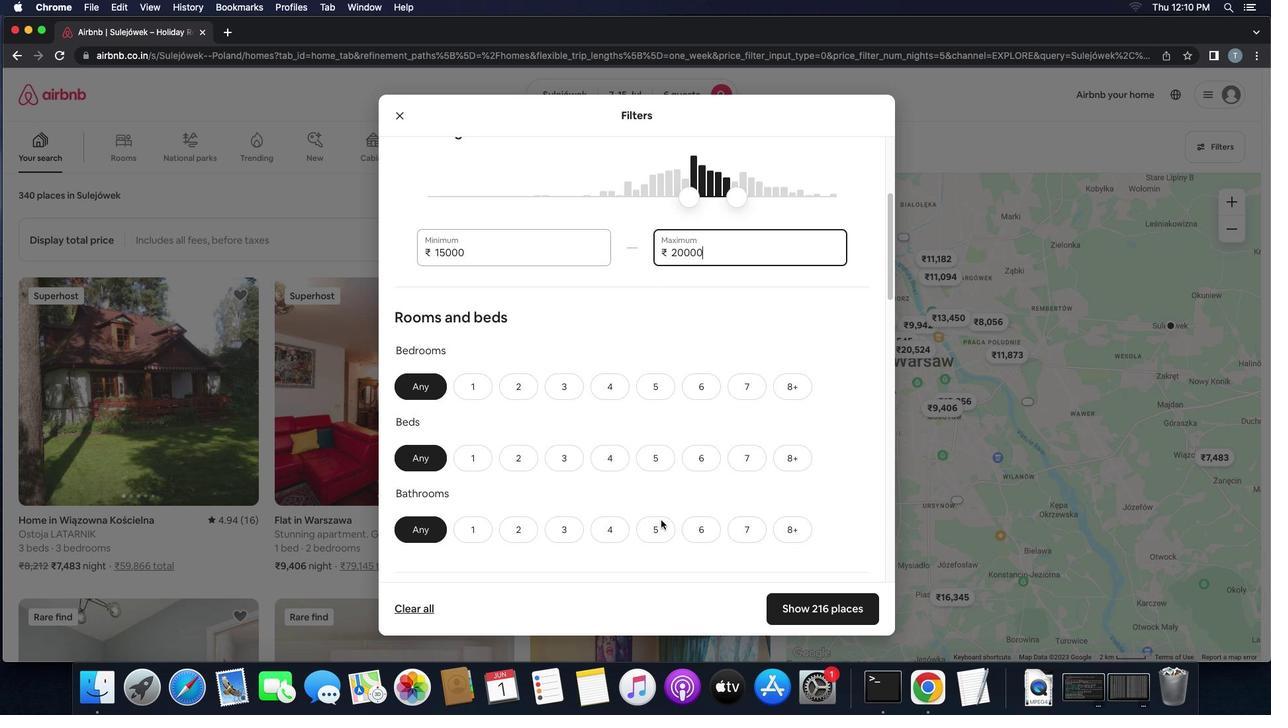 
Action: Mouse scrolled (661, 520) with delta (0, 0)
Screenshot: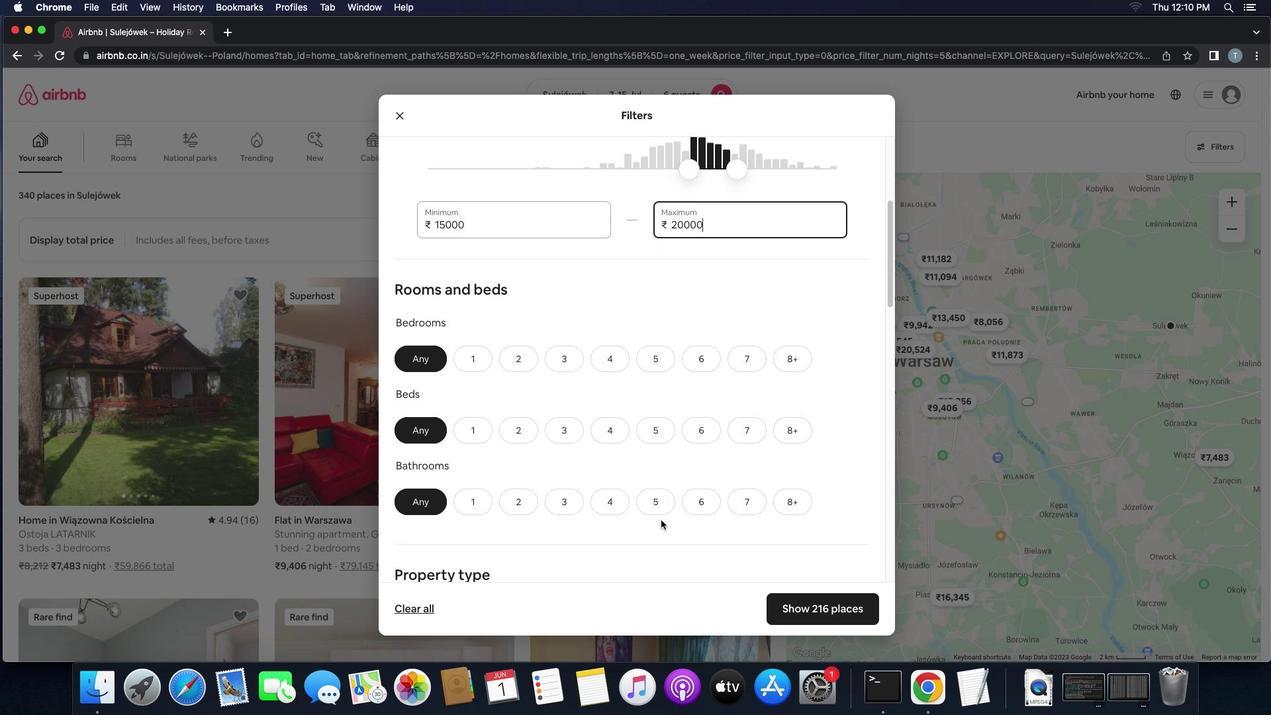 
Action: Mouse scrolled (661, 520) with delta (0, 0)
Screenshot: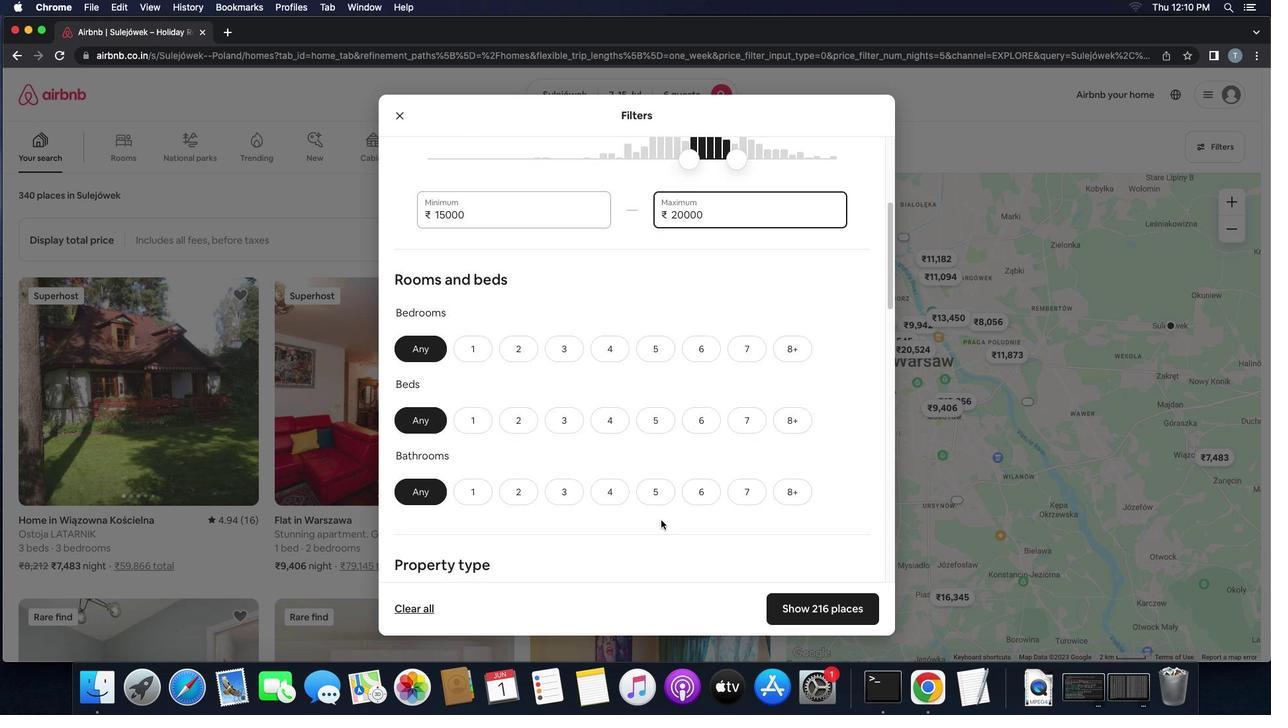 
Action: Mouse scrolled (661, 520) with delta (0, 0)
Screenshot: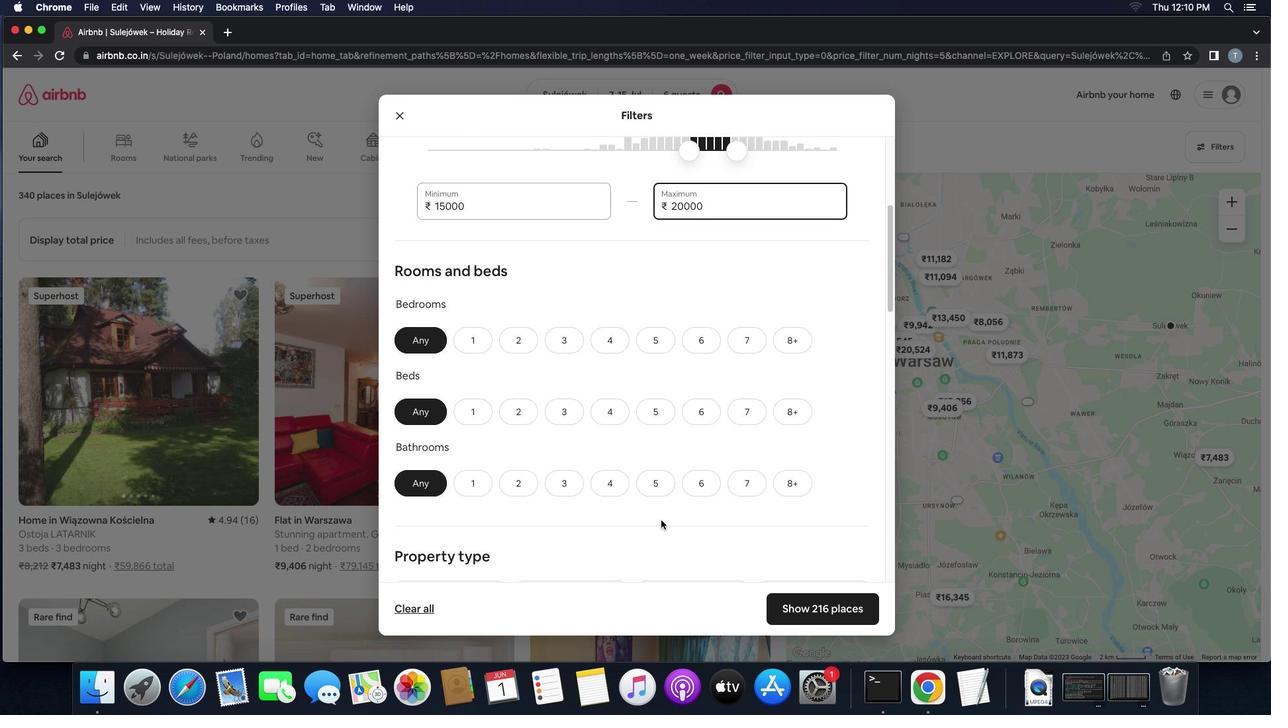 
Action: Mouse scrolled (661, 520) with delta (0, 0)
Screenshot: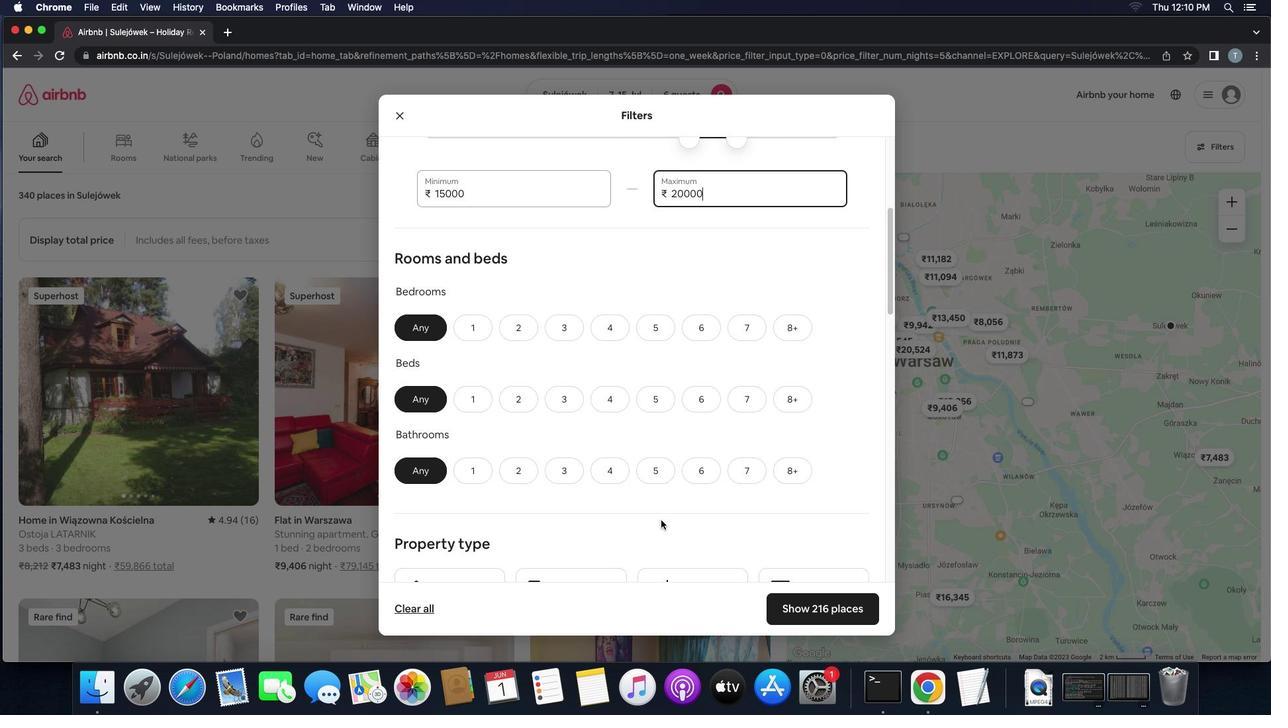 
Action: Mouse scrolled (661, 520) with delta (0, 0)
Screenshot: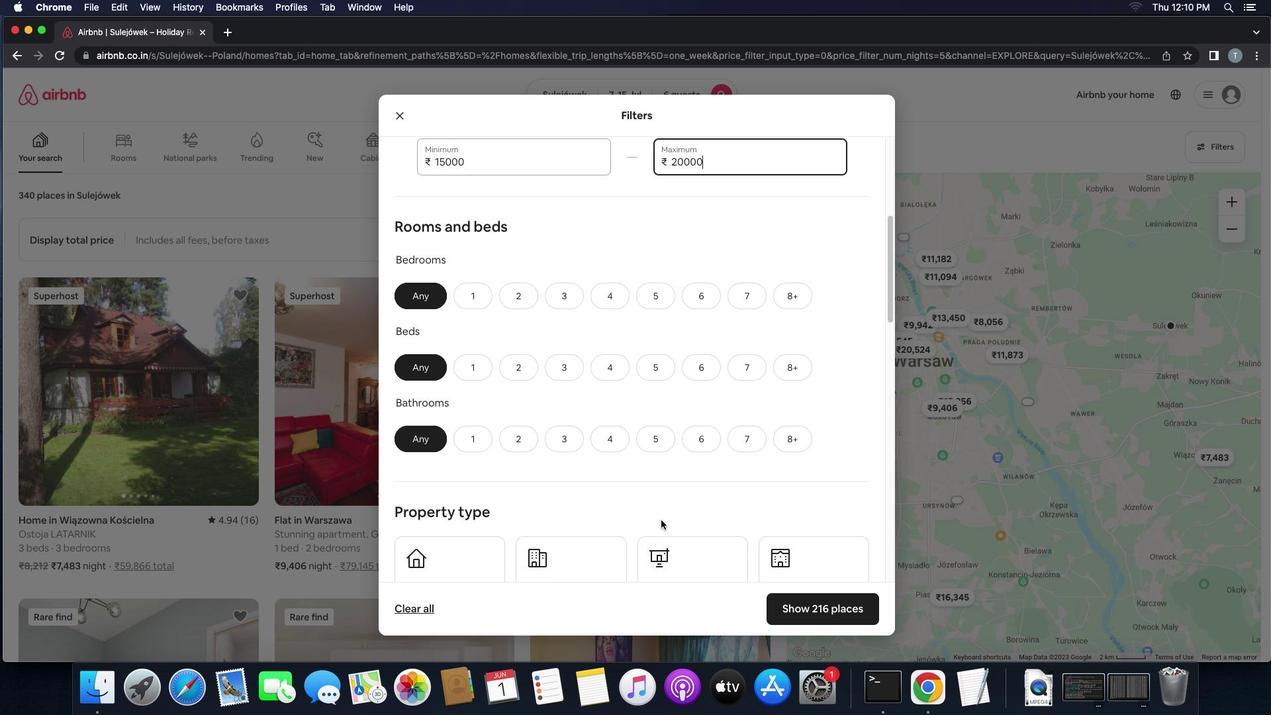 
Action: Mouse scrolled (661, 520) with delta (0, -1)
Screenshot: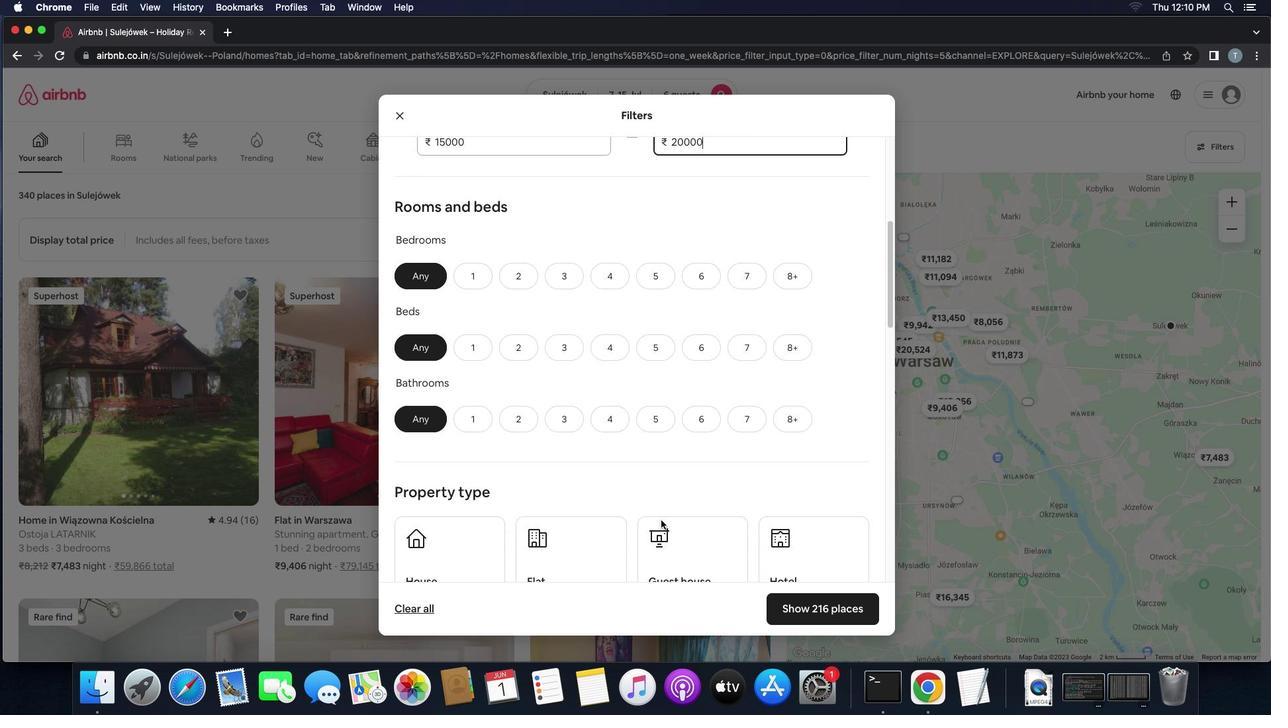 
Action: Mouse moved to (559, 266)
Screenshot: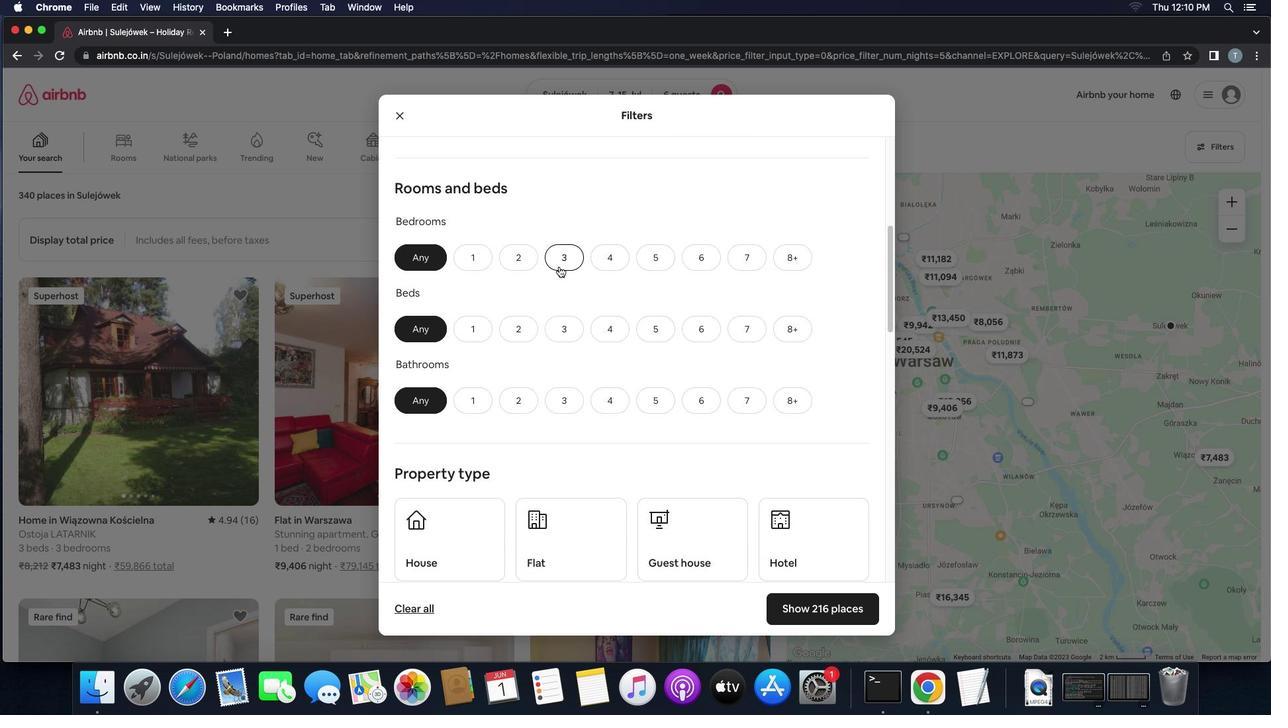 
Action: Mouse pressed left at (559, 266)
Screenshot: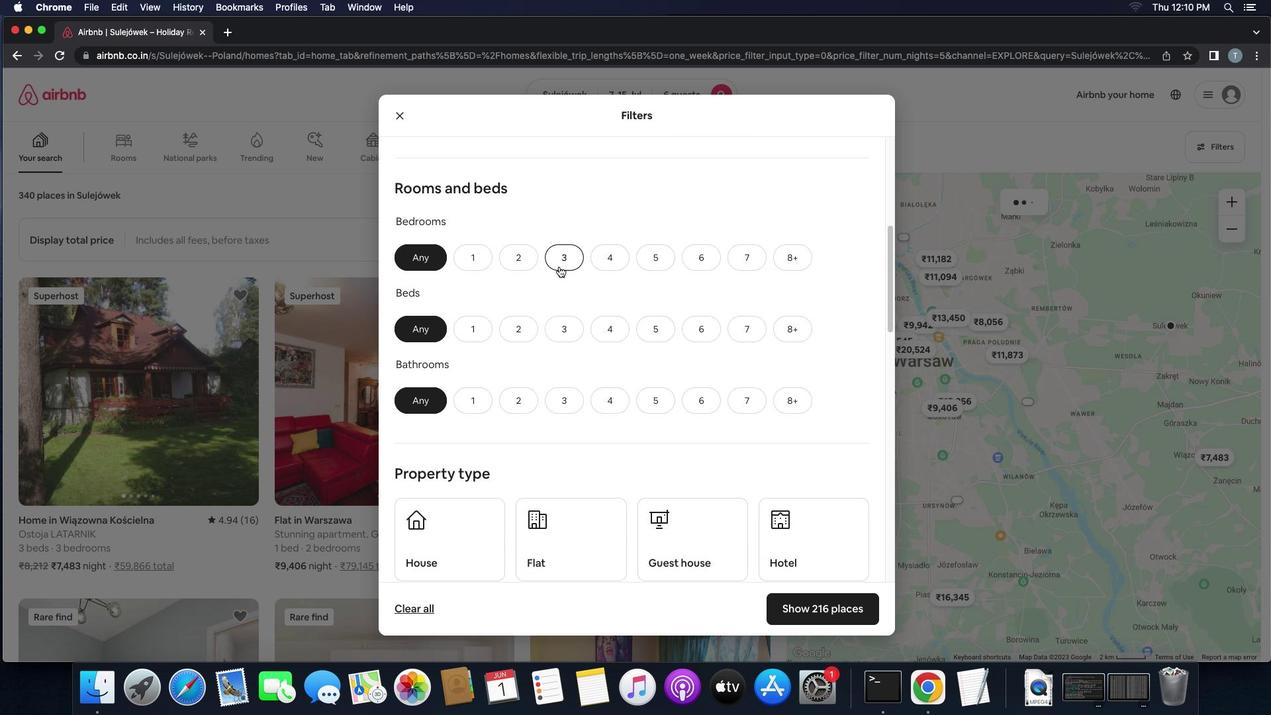 
Action: Mouse moved to (569, 341)
Screenshot: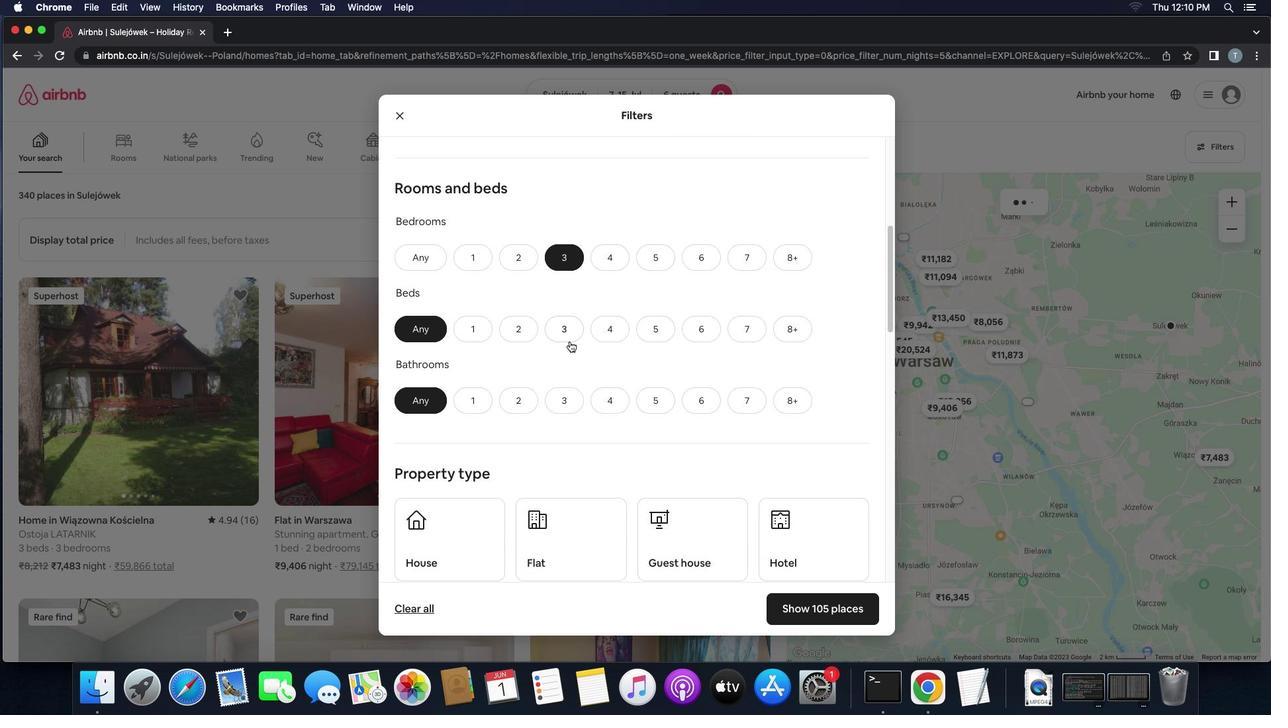 
Action: Mouse pressed left at (569, 341)
Screenshot: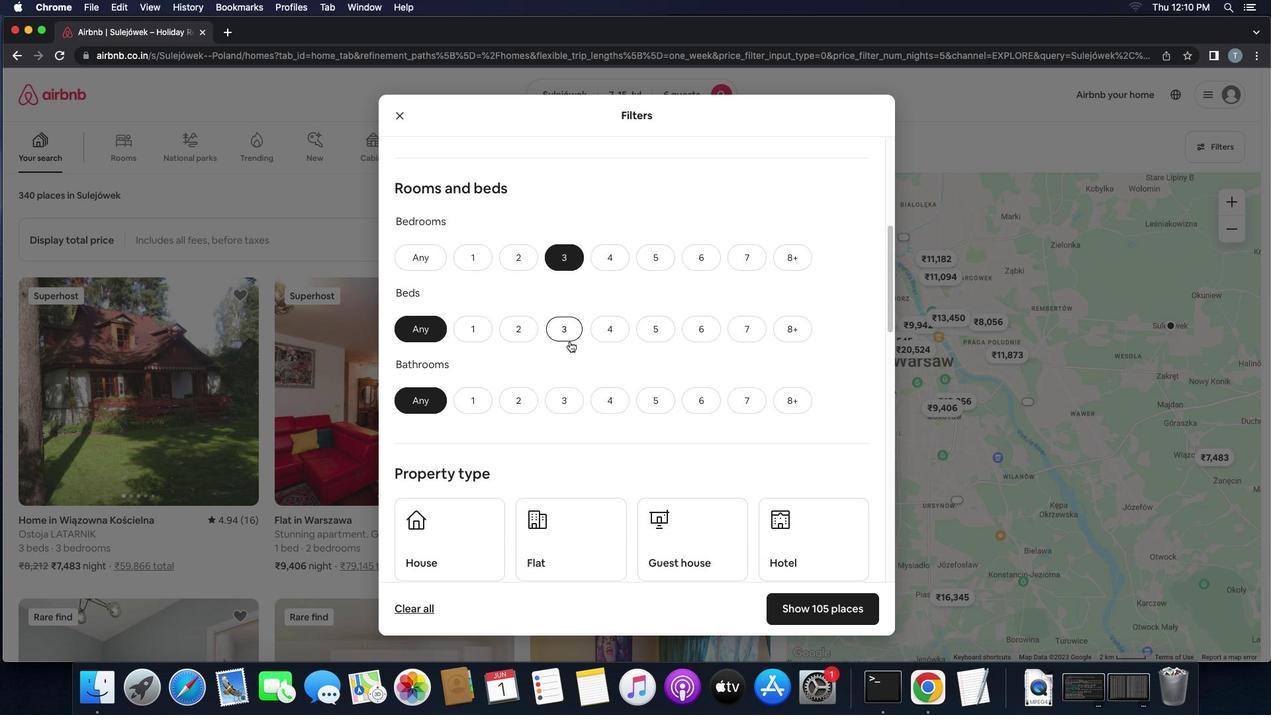 
Action: Mouse moved to (563, 398)
Screenshot: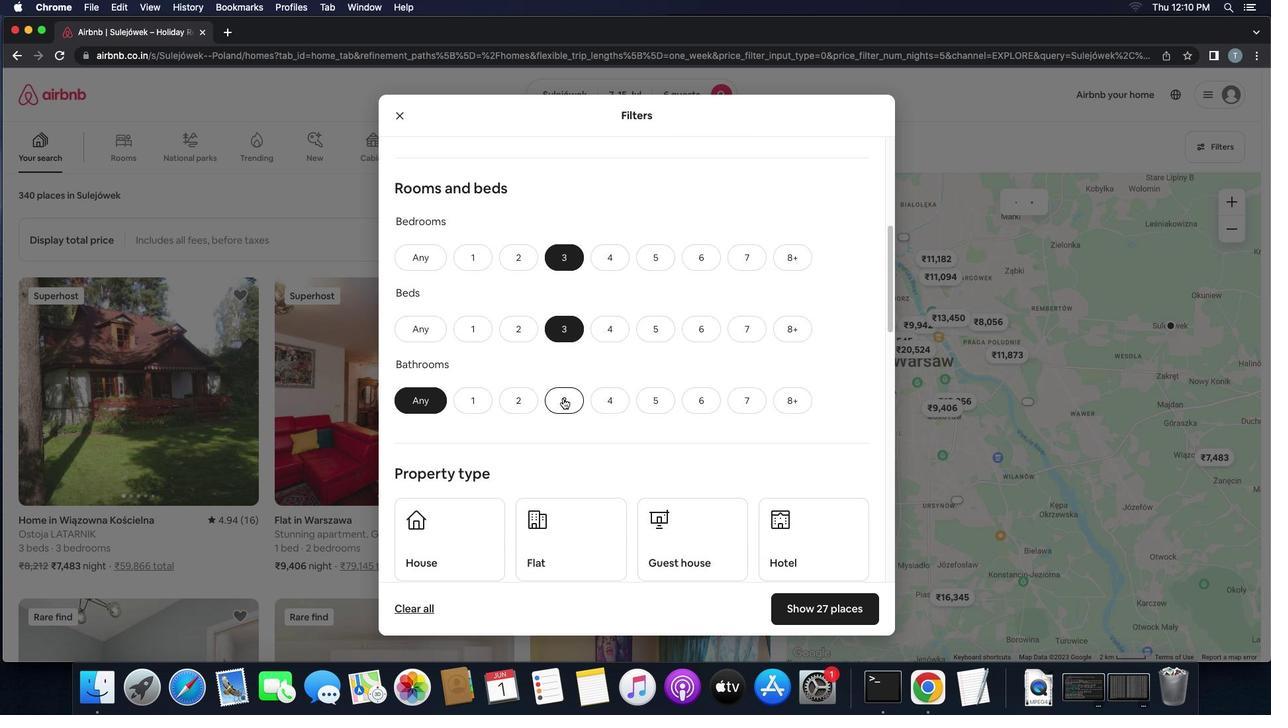 
Action: Mouse pressed left at (563, 398)
Screenshot: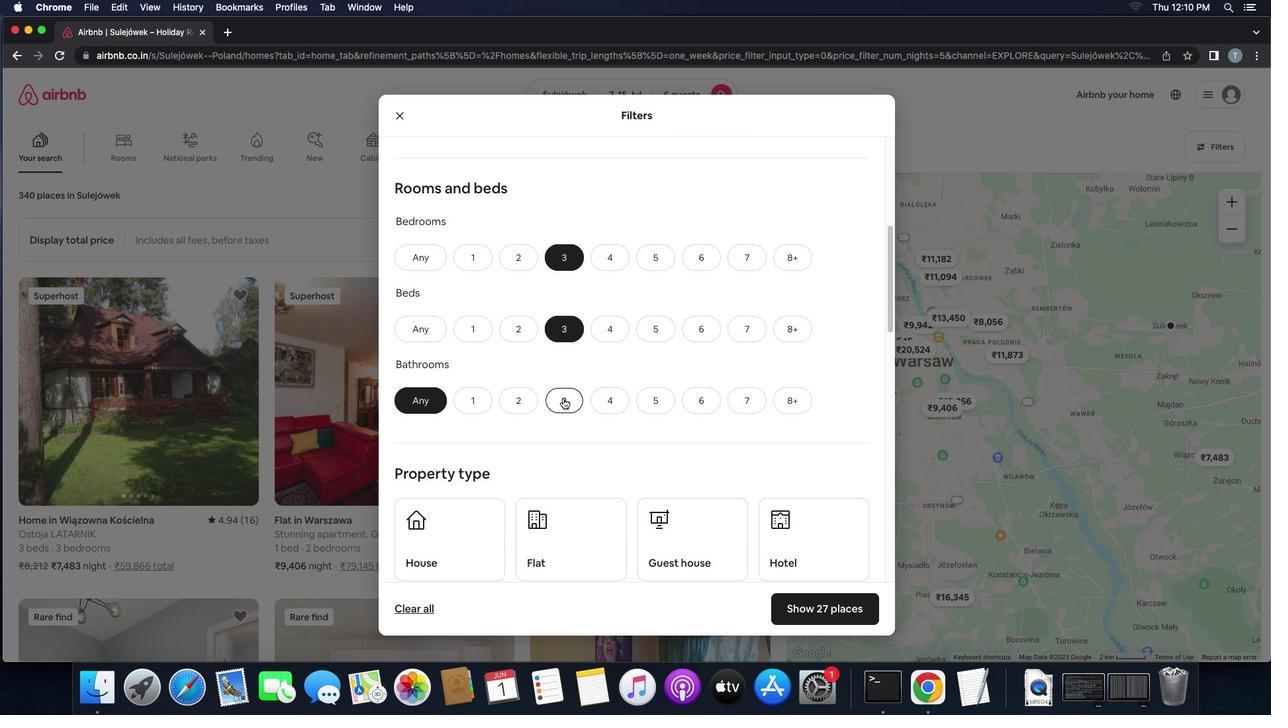 
Action: Mouse moved to (640, 412)
Screenshot: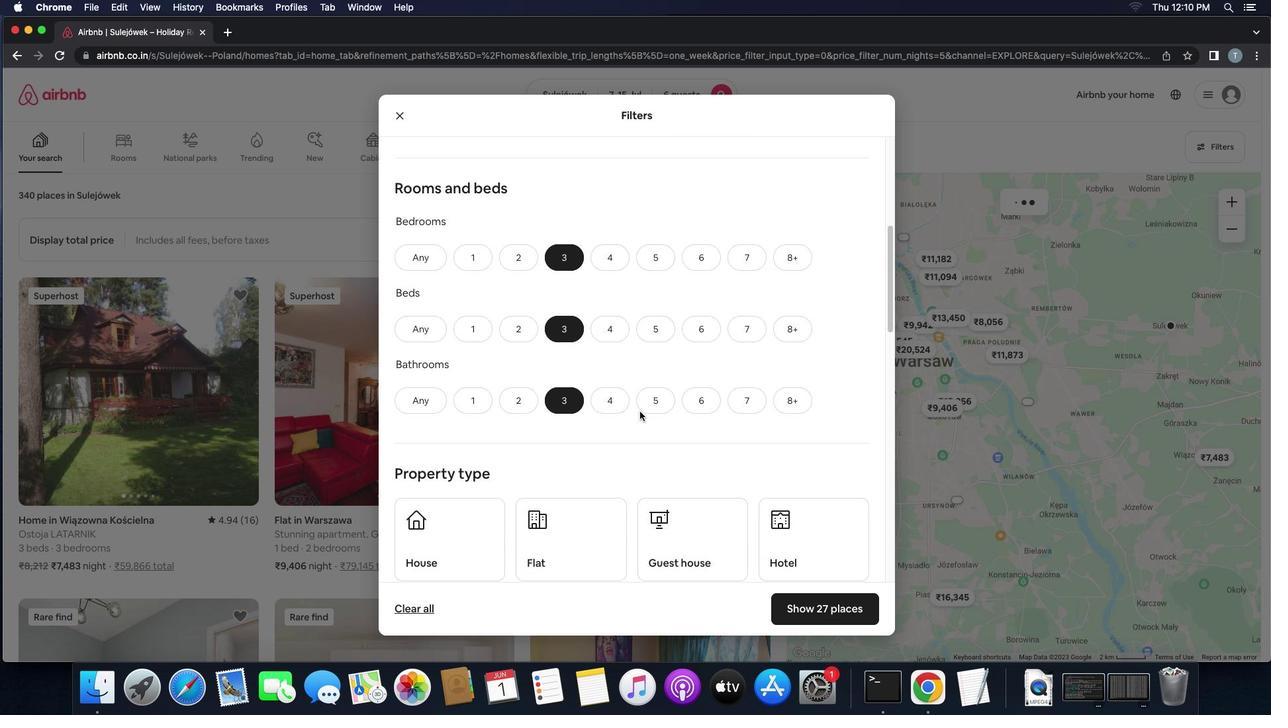 
Action: Mouse scrolled (640, 412) with delta (0, 0)
Screenshot: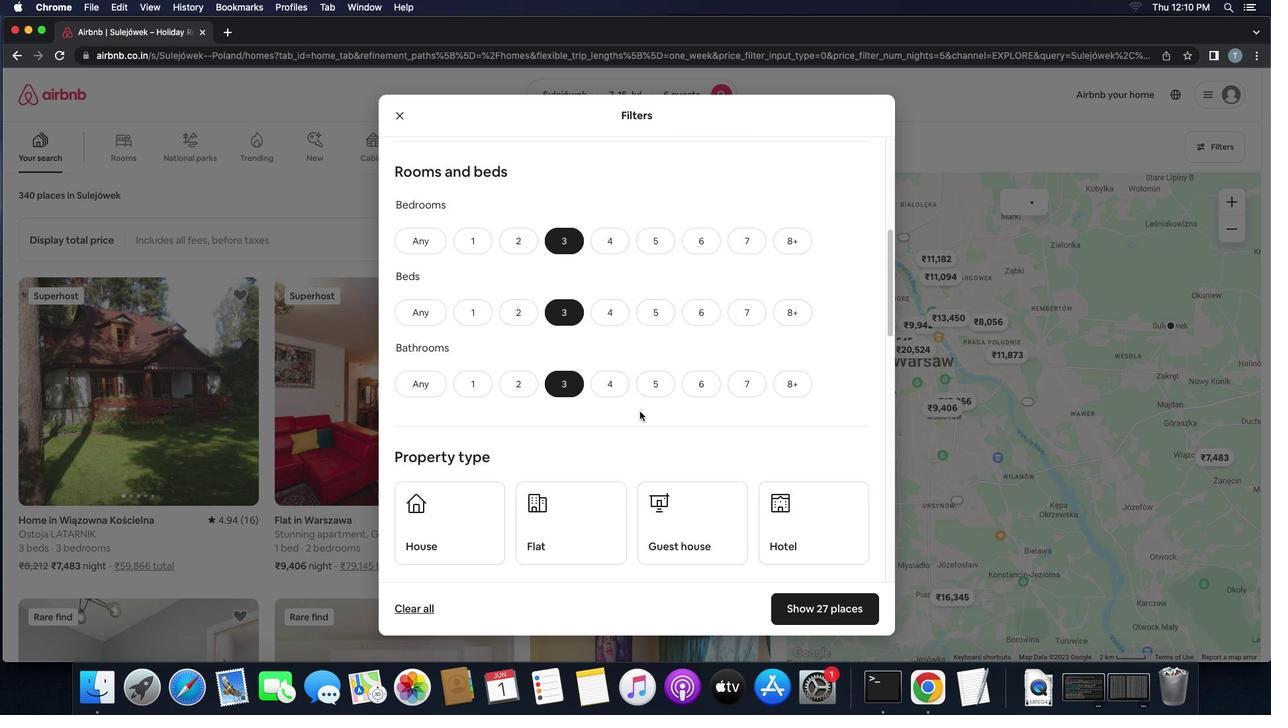 
Action: Mouse scrolled (640, 412) with delta (0, 0)
Screenshot: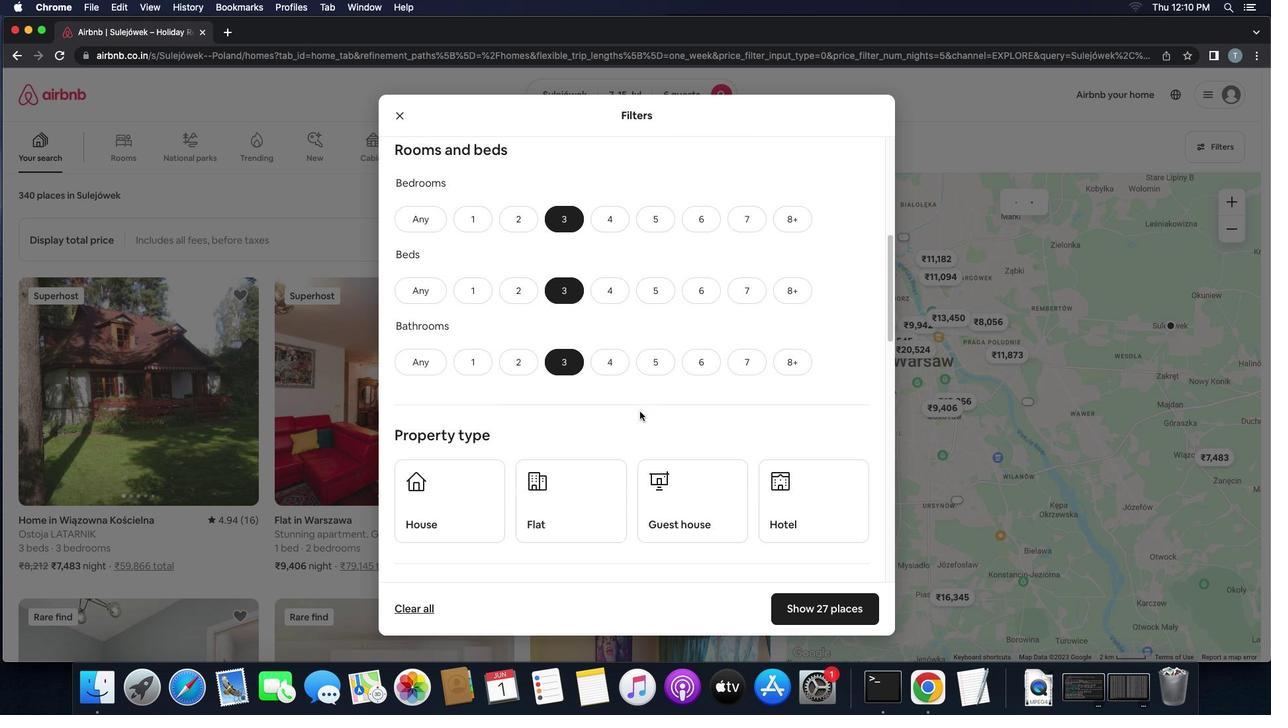 
Action: Mouse scrolled (640, 412) with delta (0, -1)
Screenshot: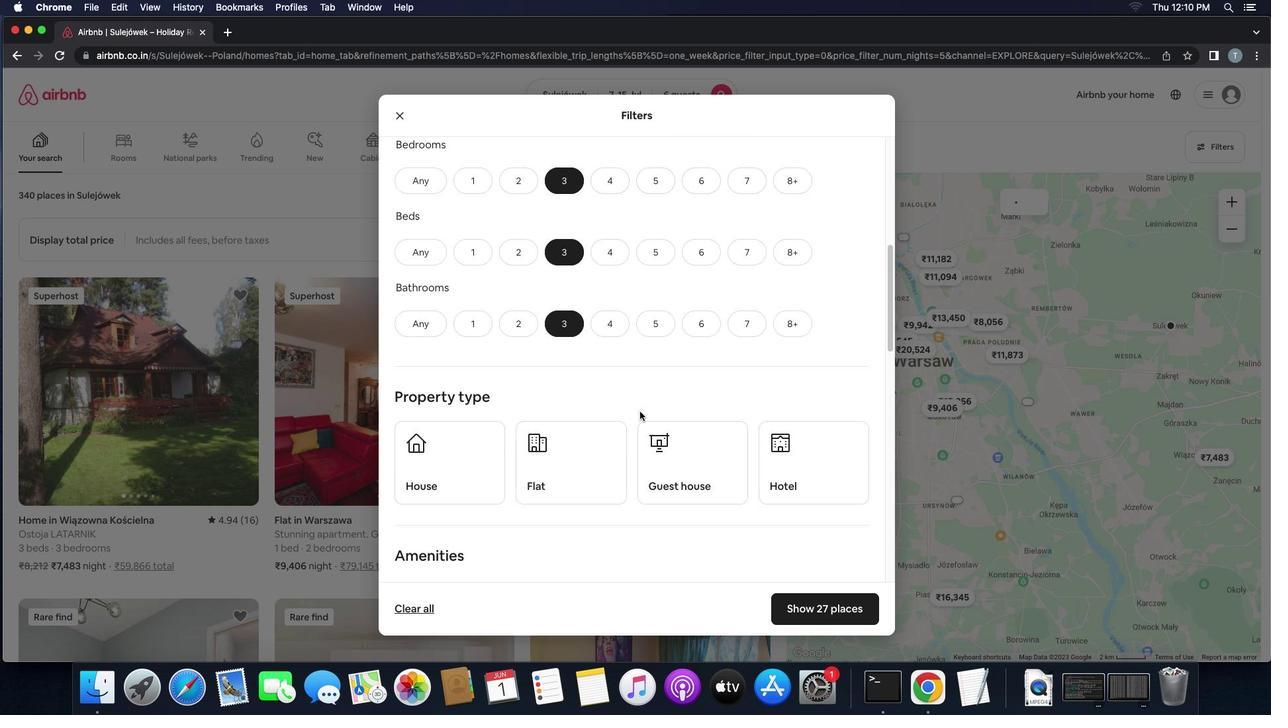 
Action: Mouse scrolled (640, 412) with delta (0, 0)
Screenshot: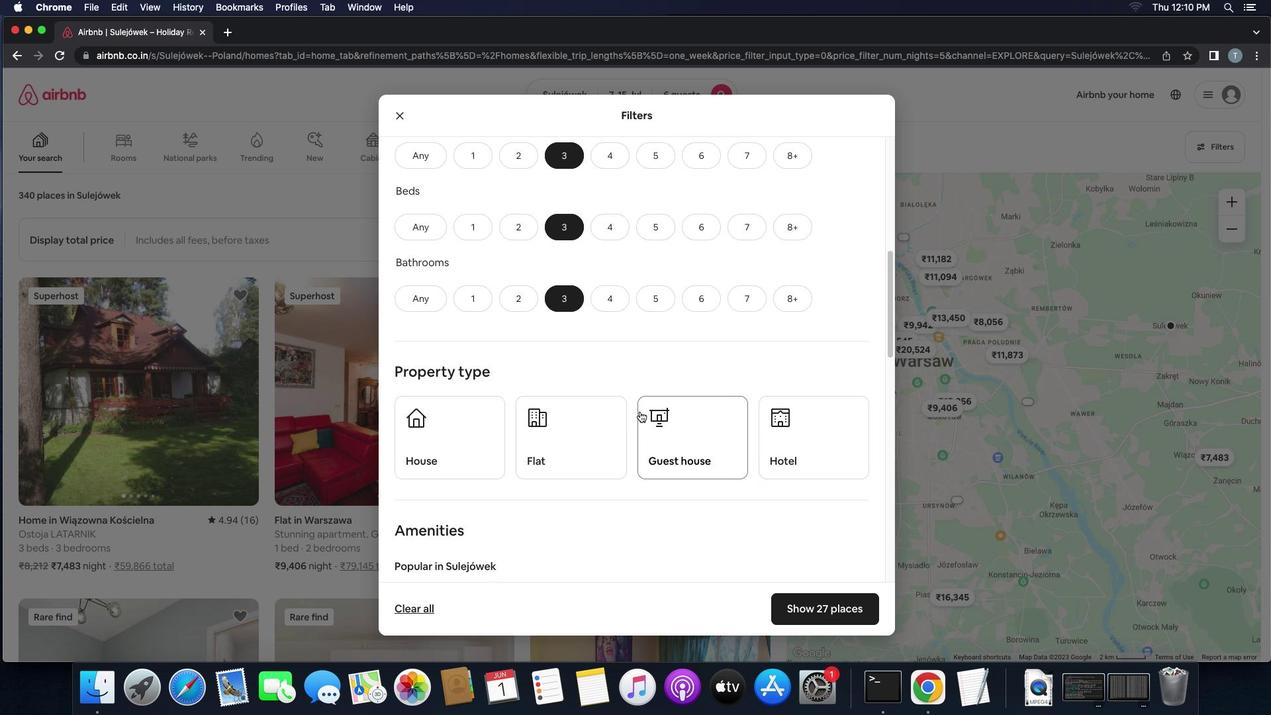 
Action: Mouse moved to (640, 412)
Screenshot: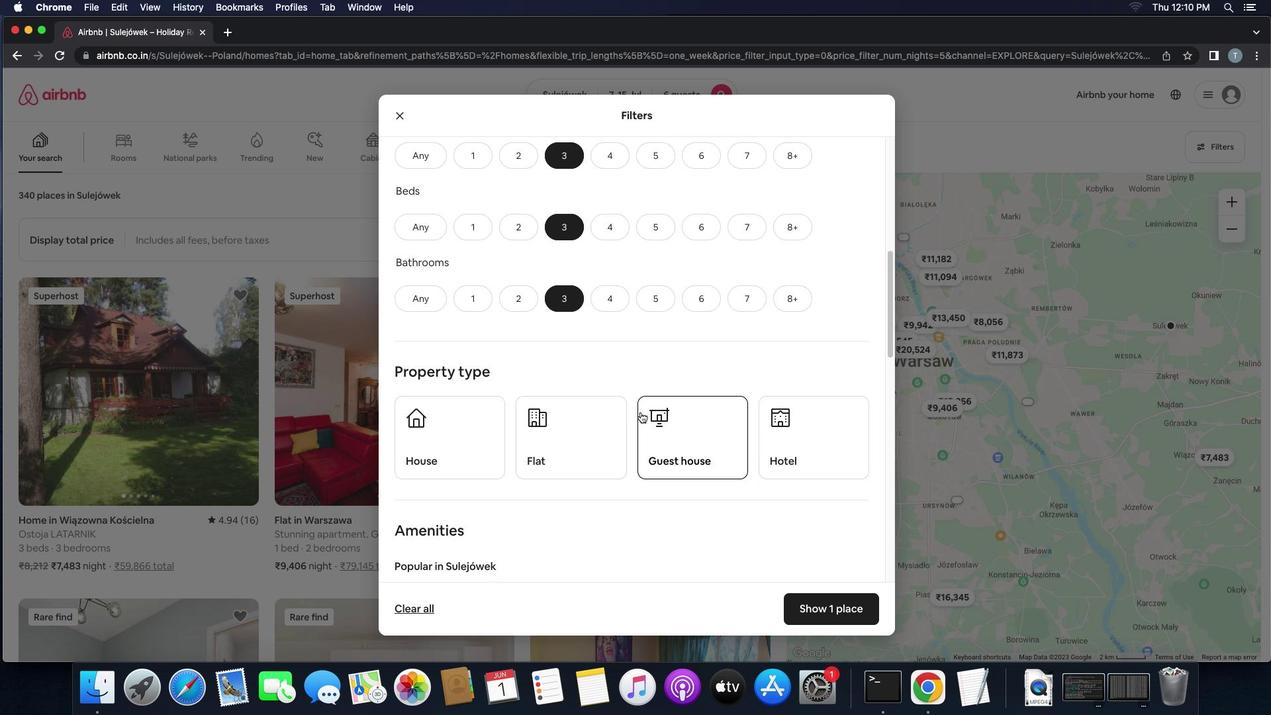 
Action: Mouse scrolled (640, 412) with delta (0, 0)
Screenshot: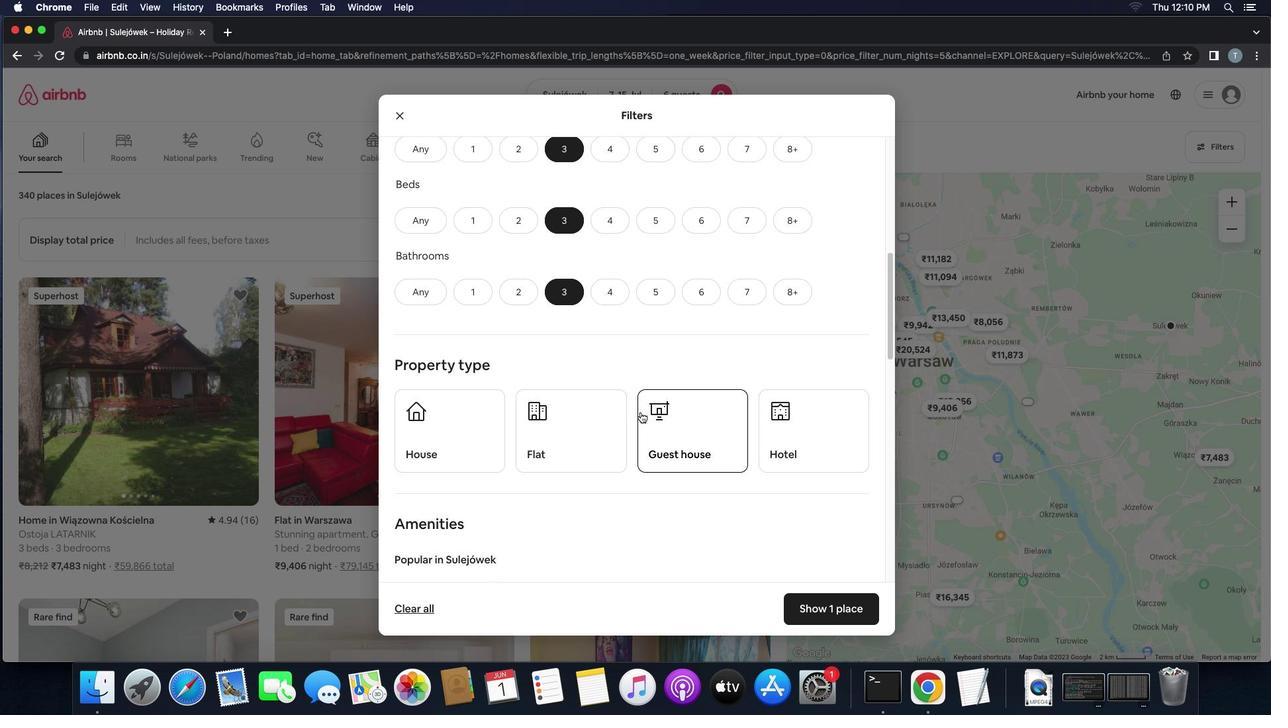 
Action: Mouse scrolled (640, 412) with delta (0, 0)
Screenshot: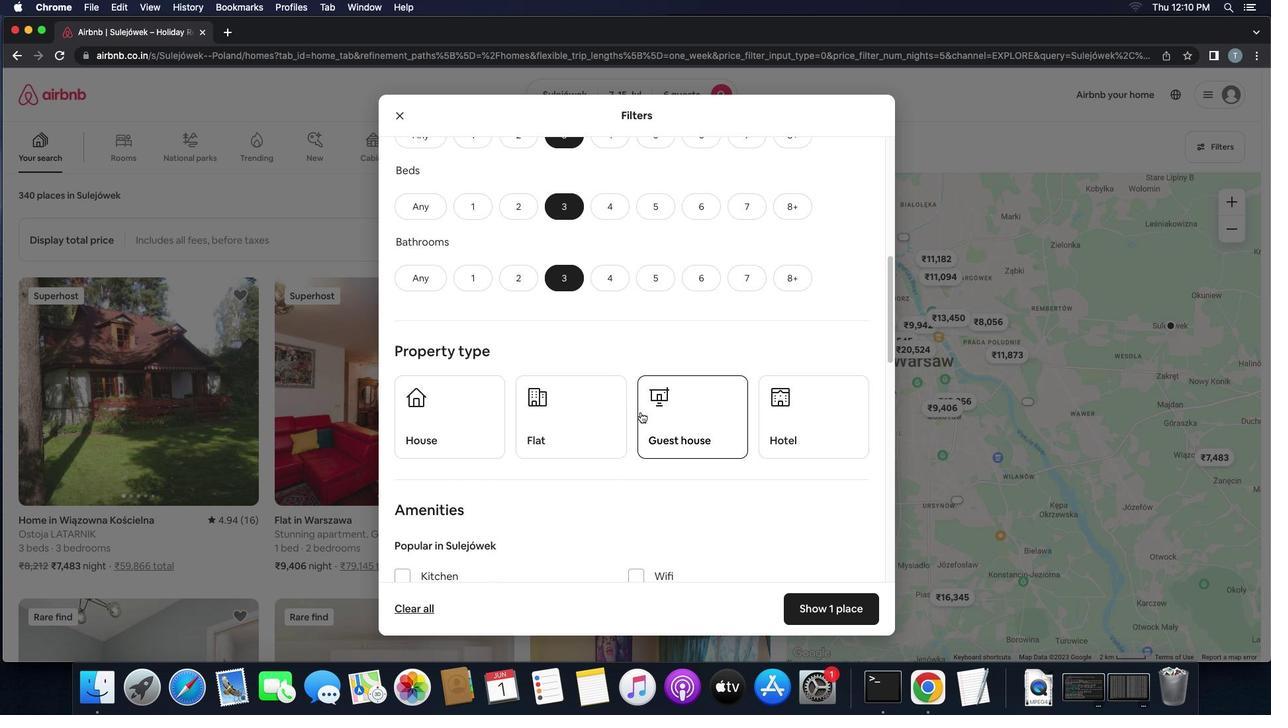 
Action: Mouse scrolled (640, 412) with delta (0, 0)
Screenshot: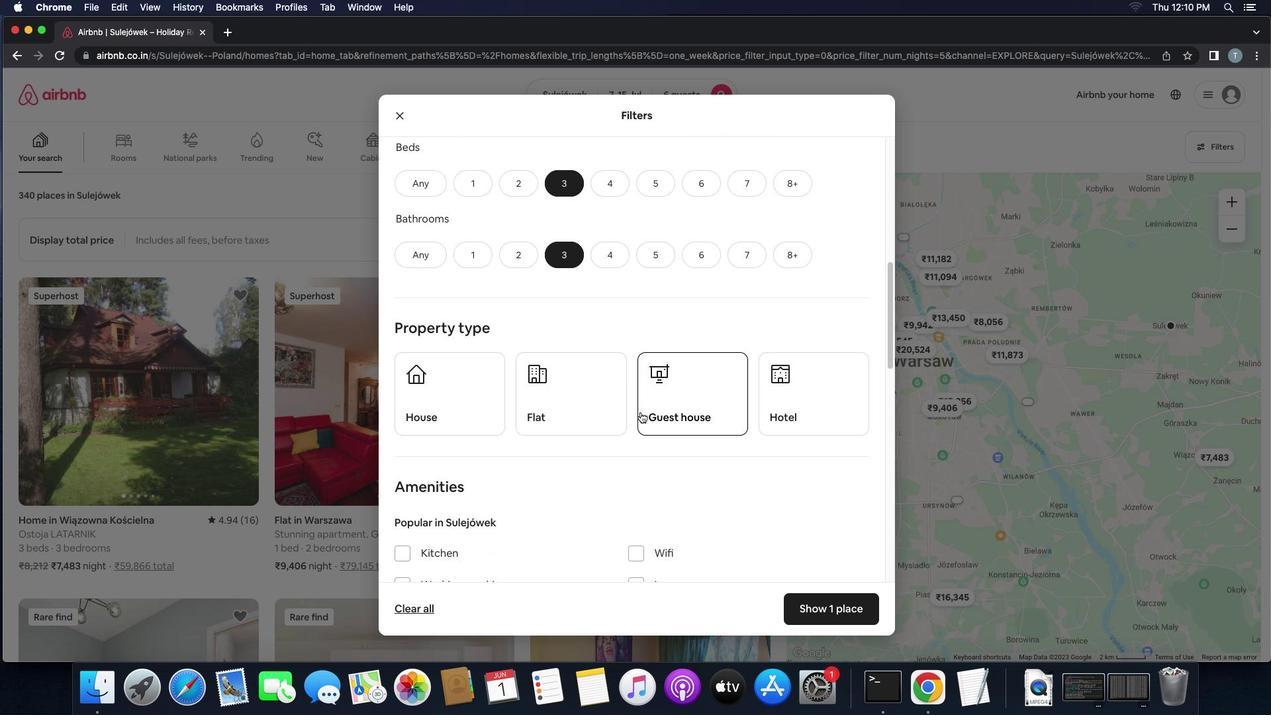 
Action: Mouse moved to (471, 391)
Screenshot: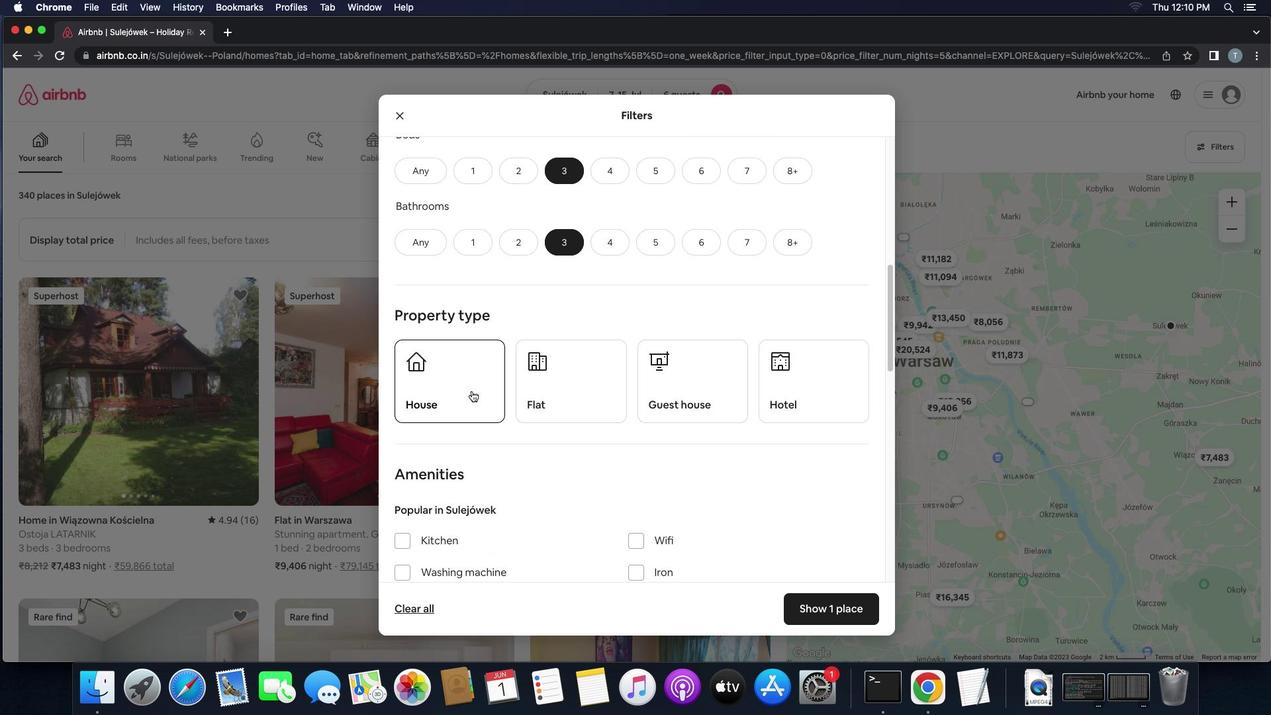 
Action: Mouse pressed left at (471, 391)
Screenshot: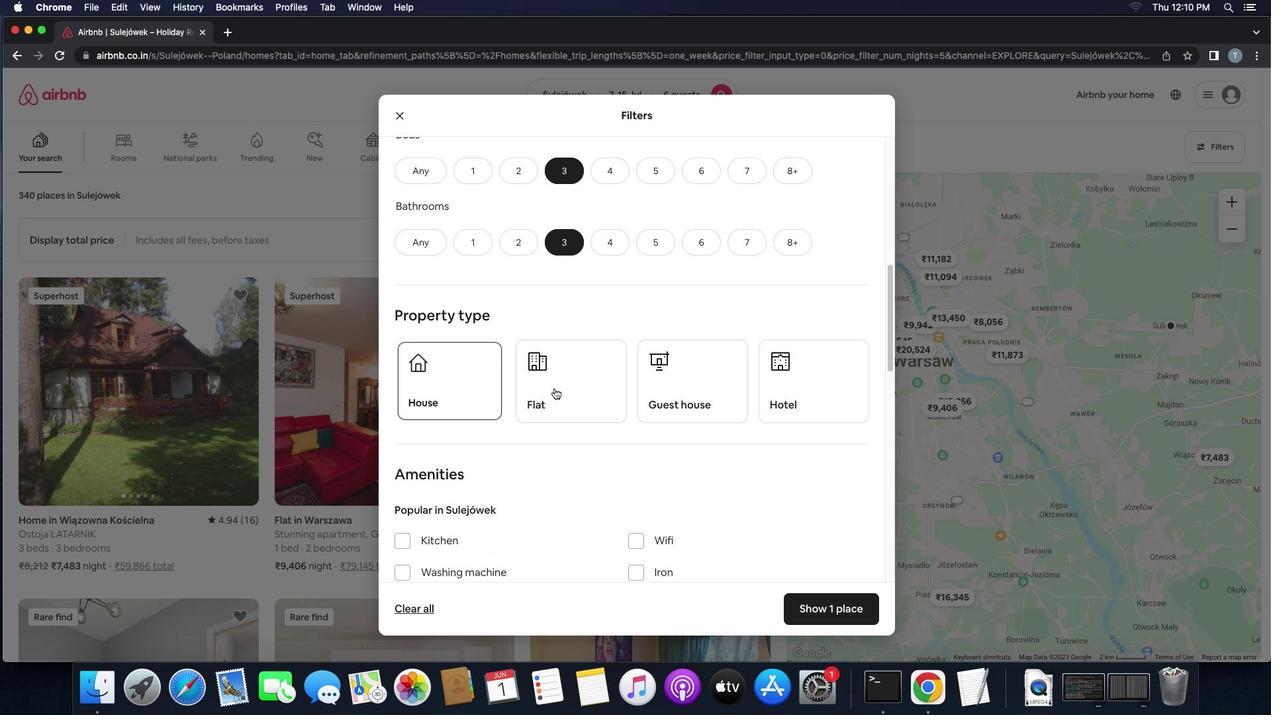 
Action: Mouse moved to (588, 382)
Screenshot: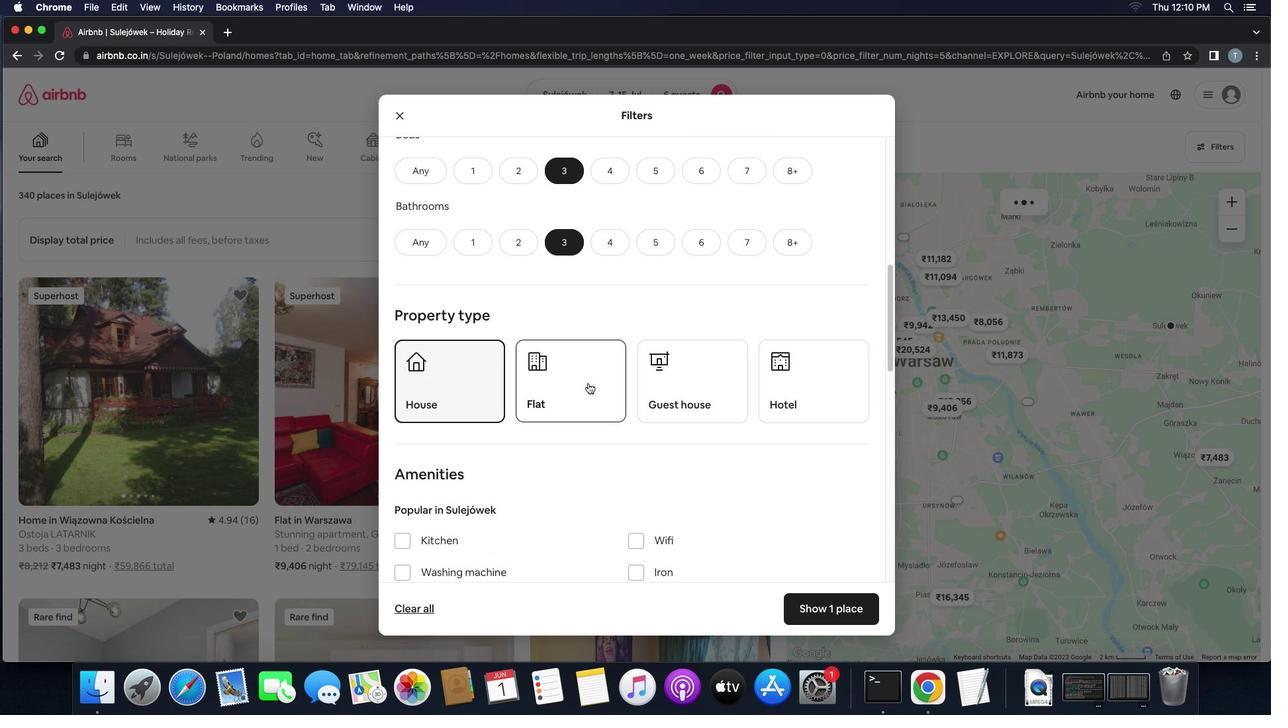 
Action: Mouse pressed left at (588, 382)
Screenshot: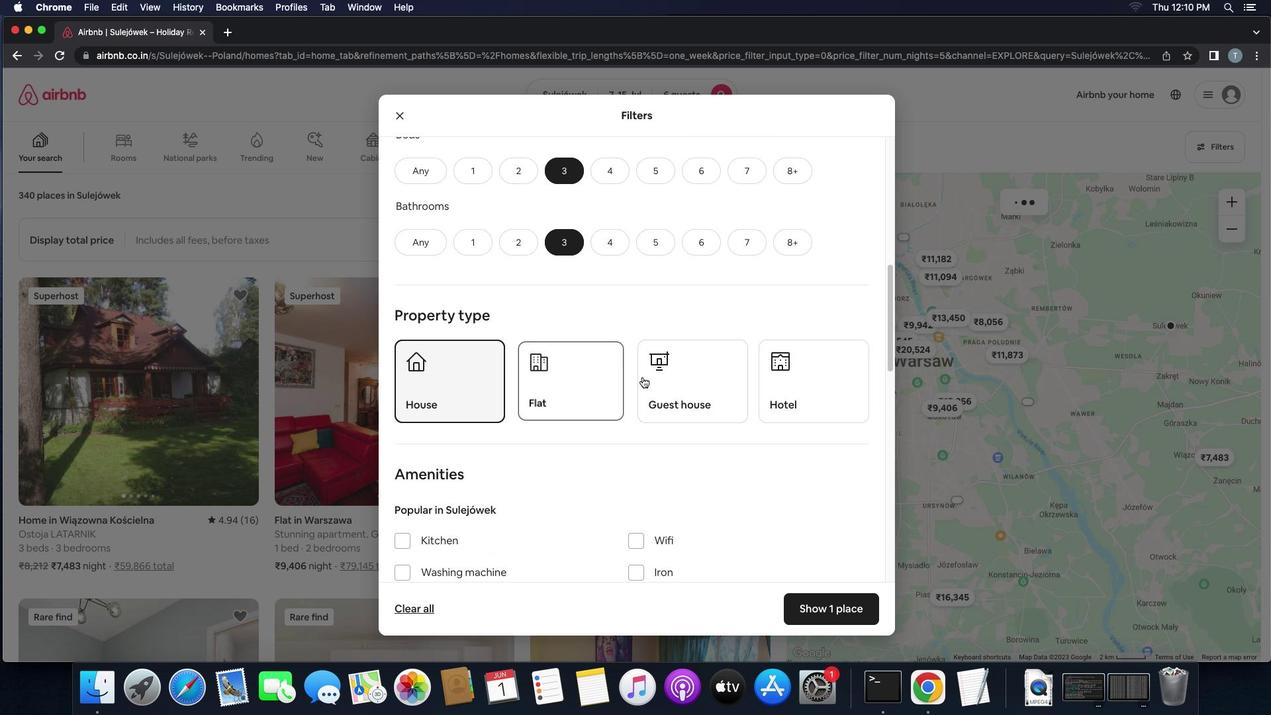 
Action: Mouse moved to (708, 375)
Screenshot: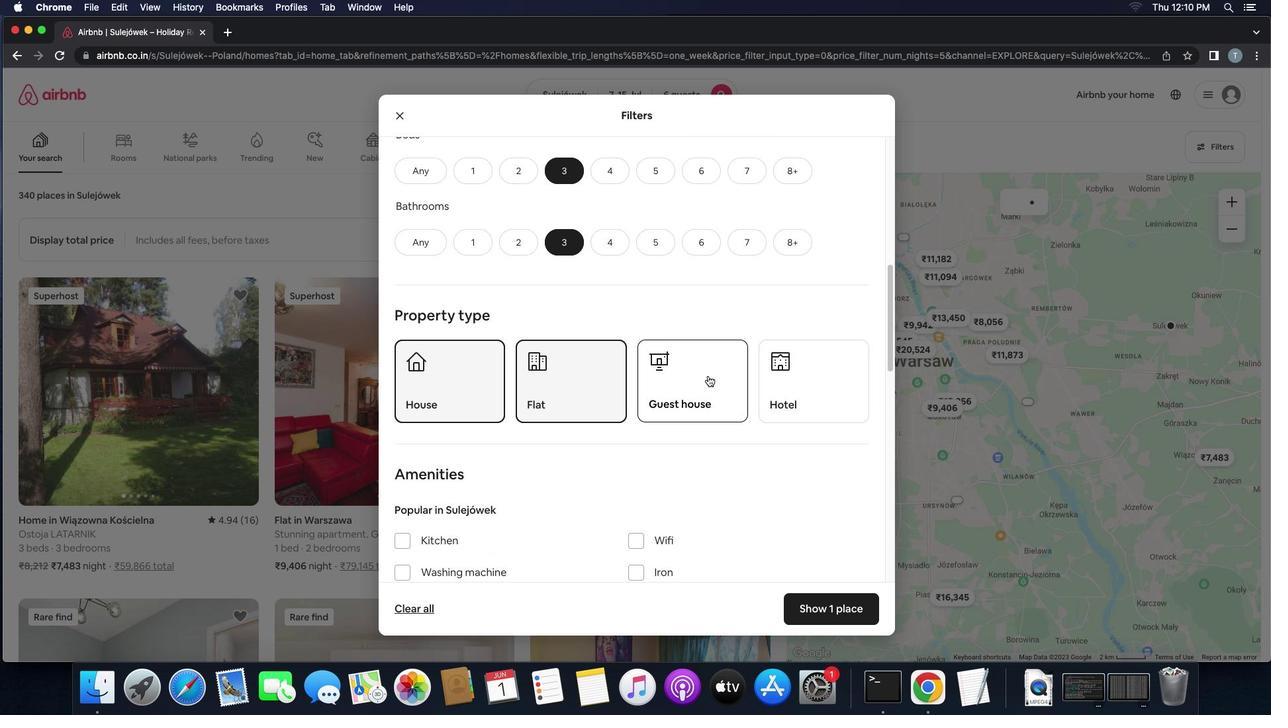 
Action: Mouse pressed left at (708, 375)
Screenshot: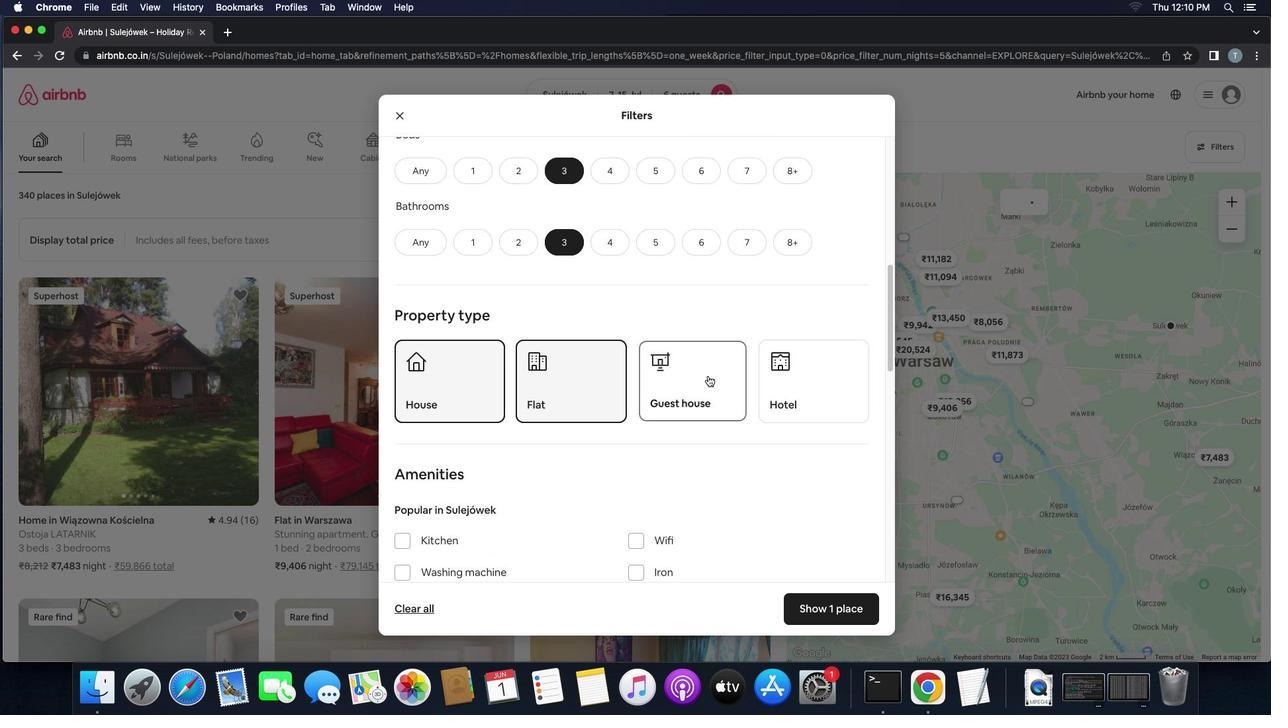 
Action: Mouse moved to (650, 427)
Screenshot: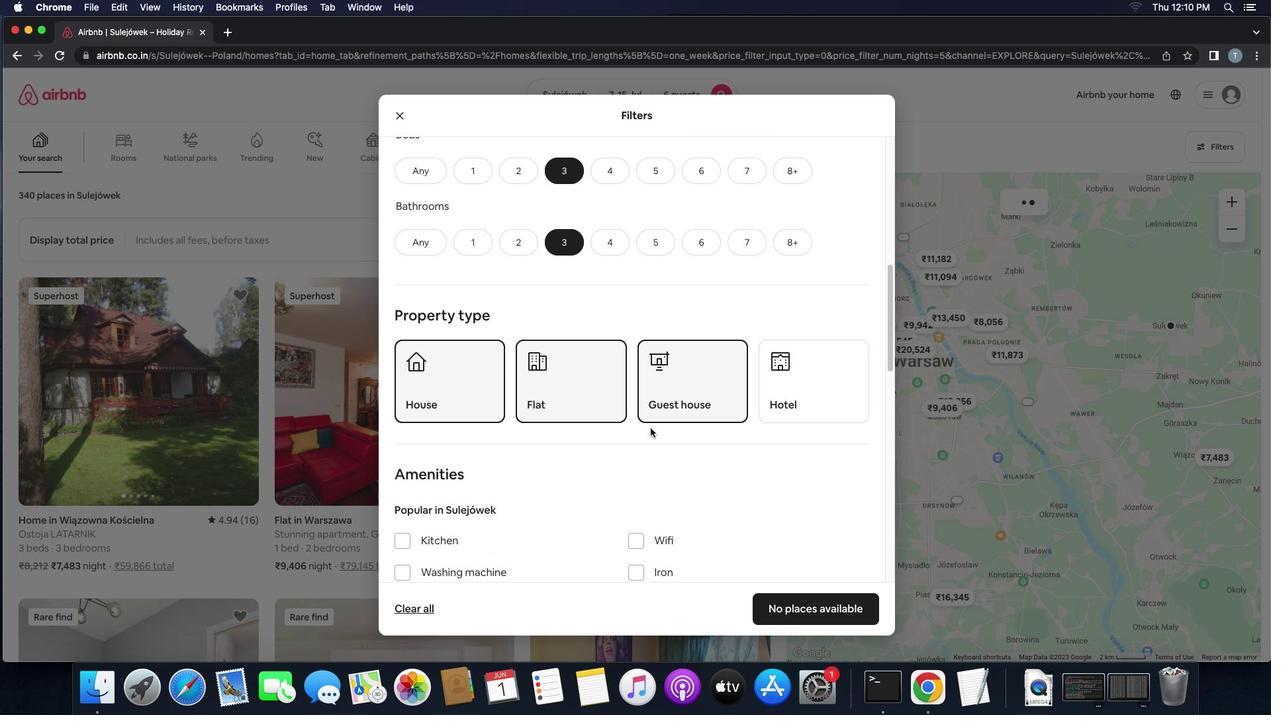 
Action: Mouse scrolled (650, 427) with delta (0, 0)
Screenshot: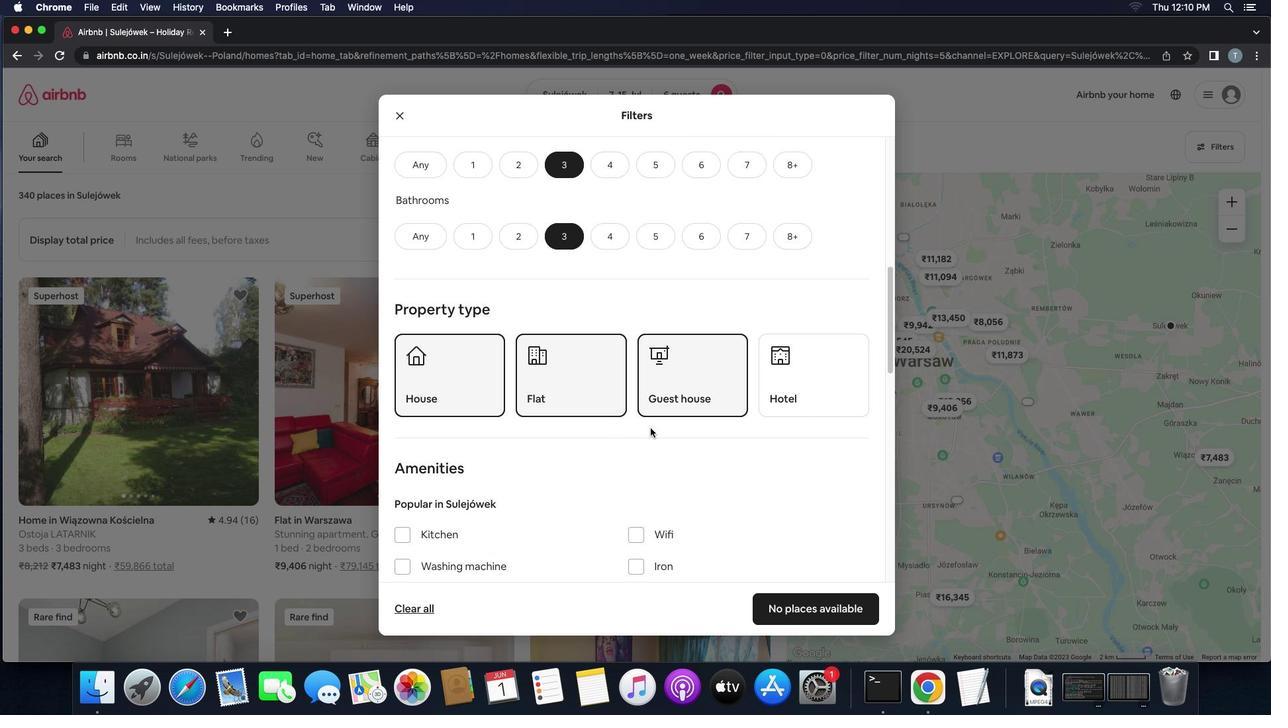 
Action: Mouse scrolled (650, 427) with delta (0, 0)
Screenshot: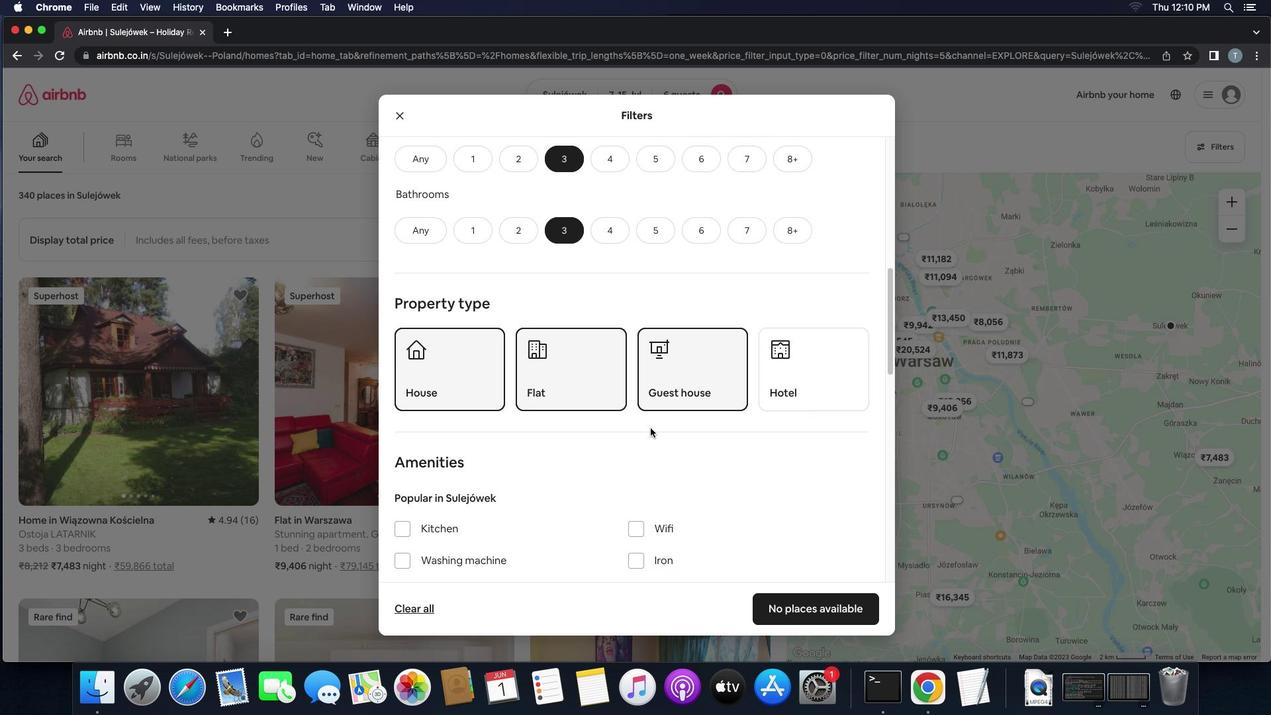 
Action: Mouse scrolled (650, 427) with delta (0, 0)
Screenshot: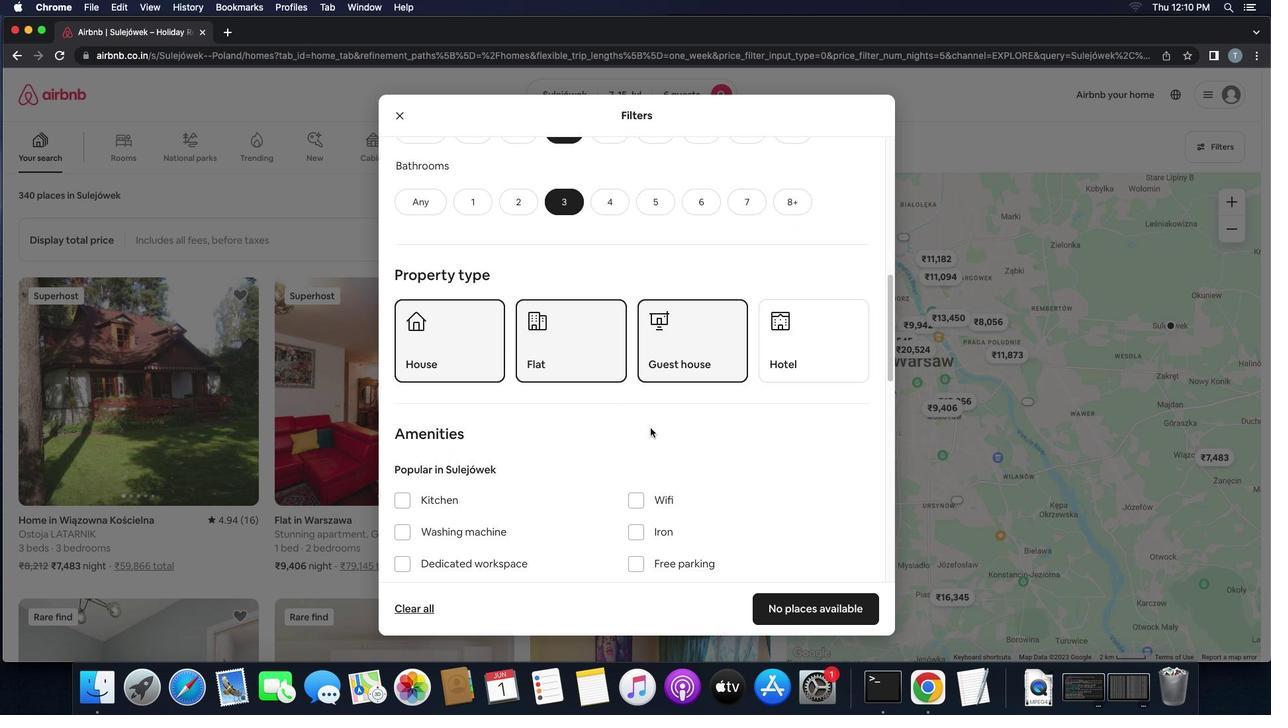 
Action: Mouse moved to (604, 445)
Screenshot: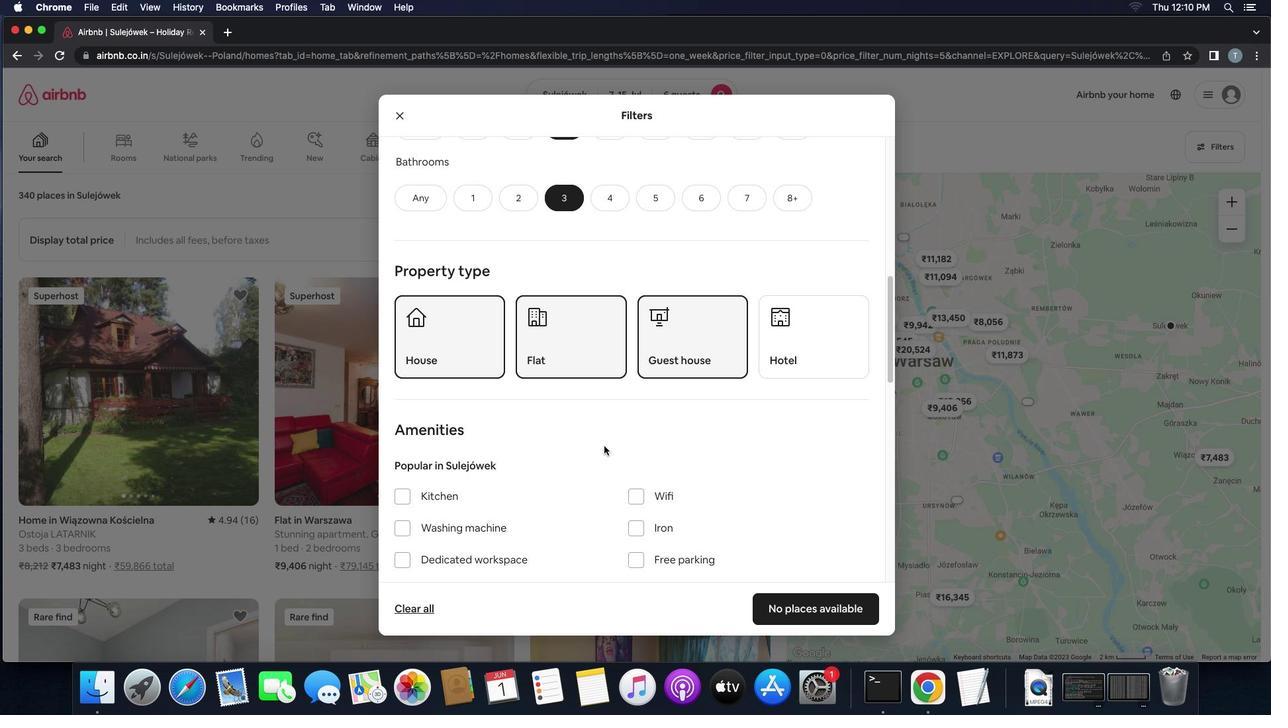 
Action: Mouse scrolled (604, 445) with delta (0, 0)
Screenshot: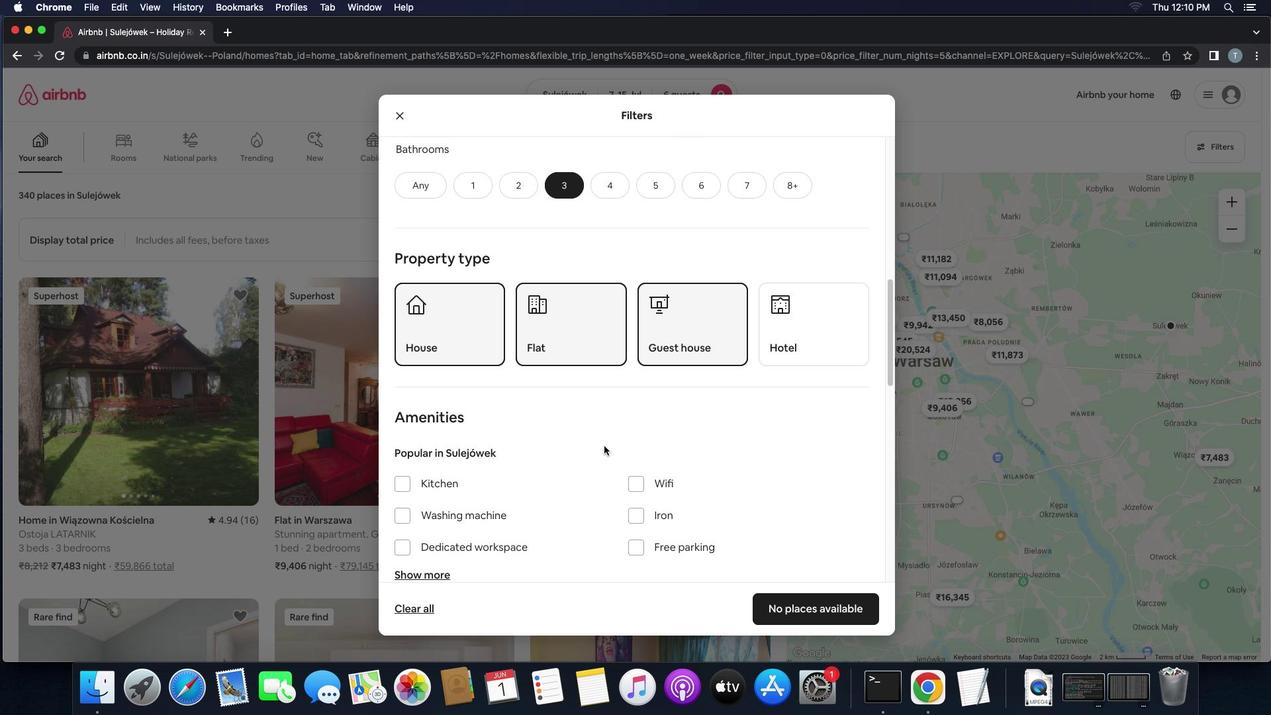 
Action: Mouse scrolled (604, 445) with delta (0, 0)
Screenshot: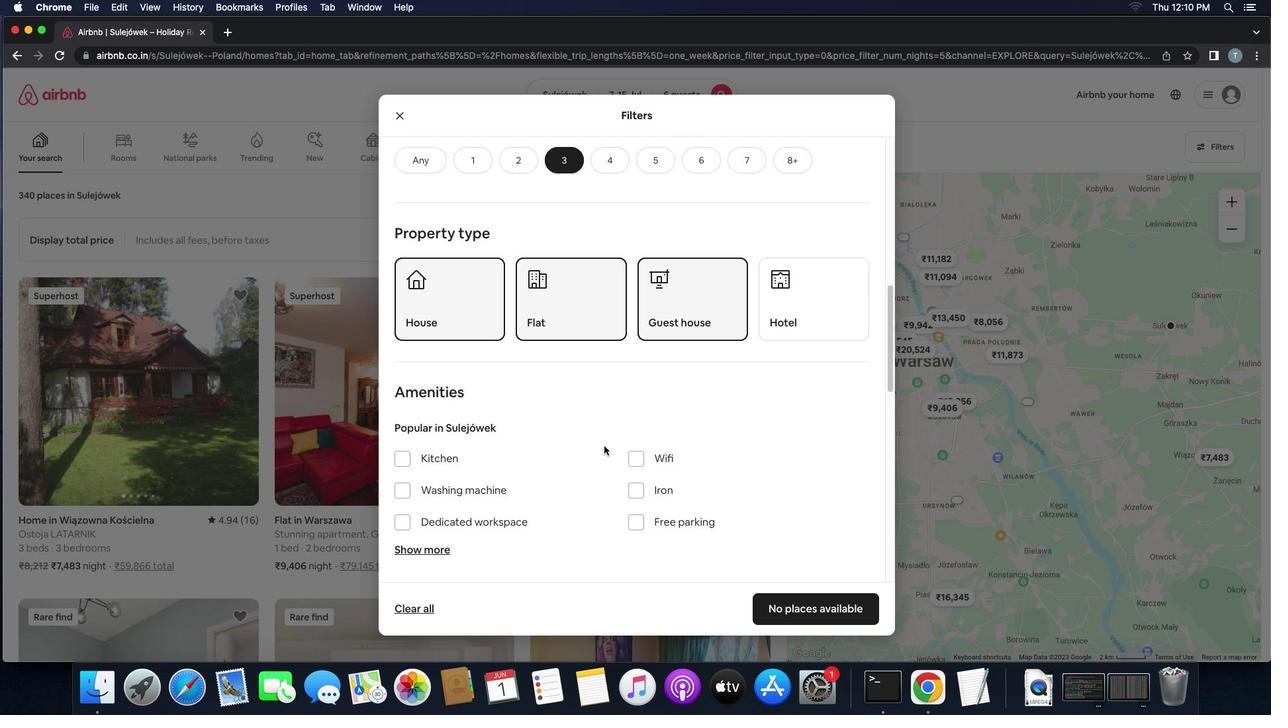 
Action: Mouse scrolled (604, 445) with delta (0, -1)
Screenshot: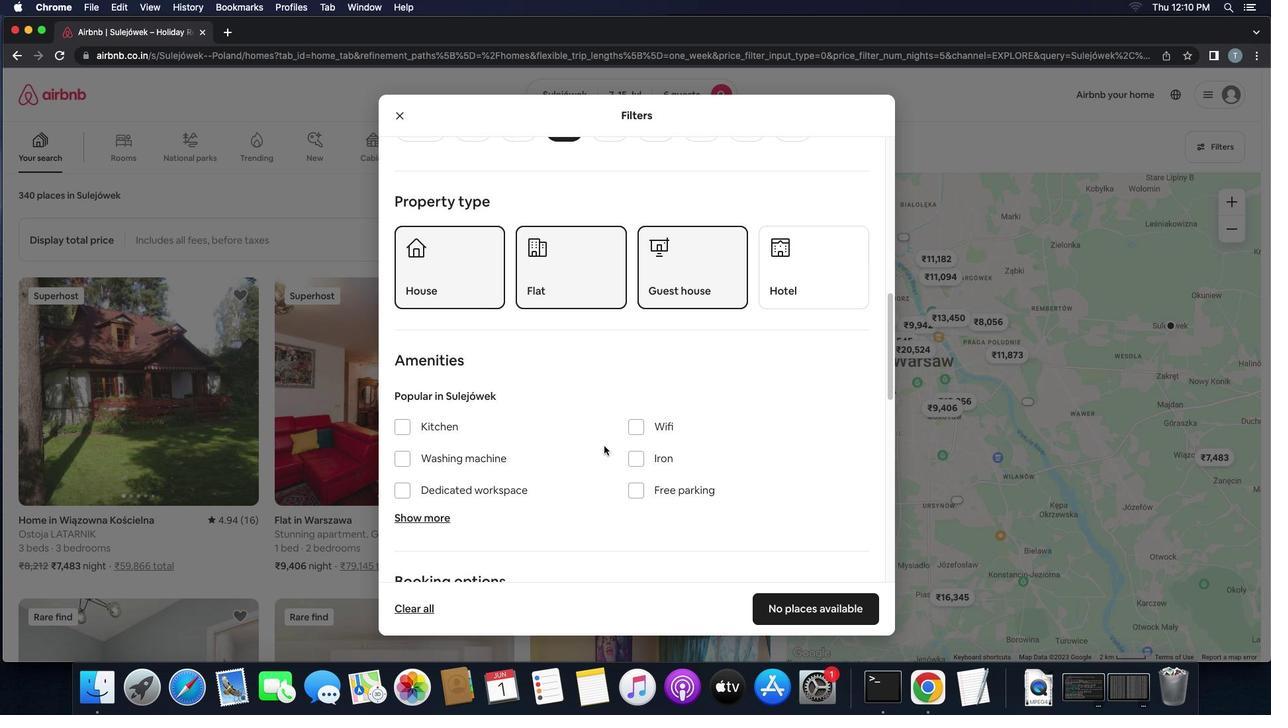 
Action: Mouse moved to (561, 459)
Screenshot: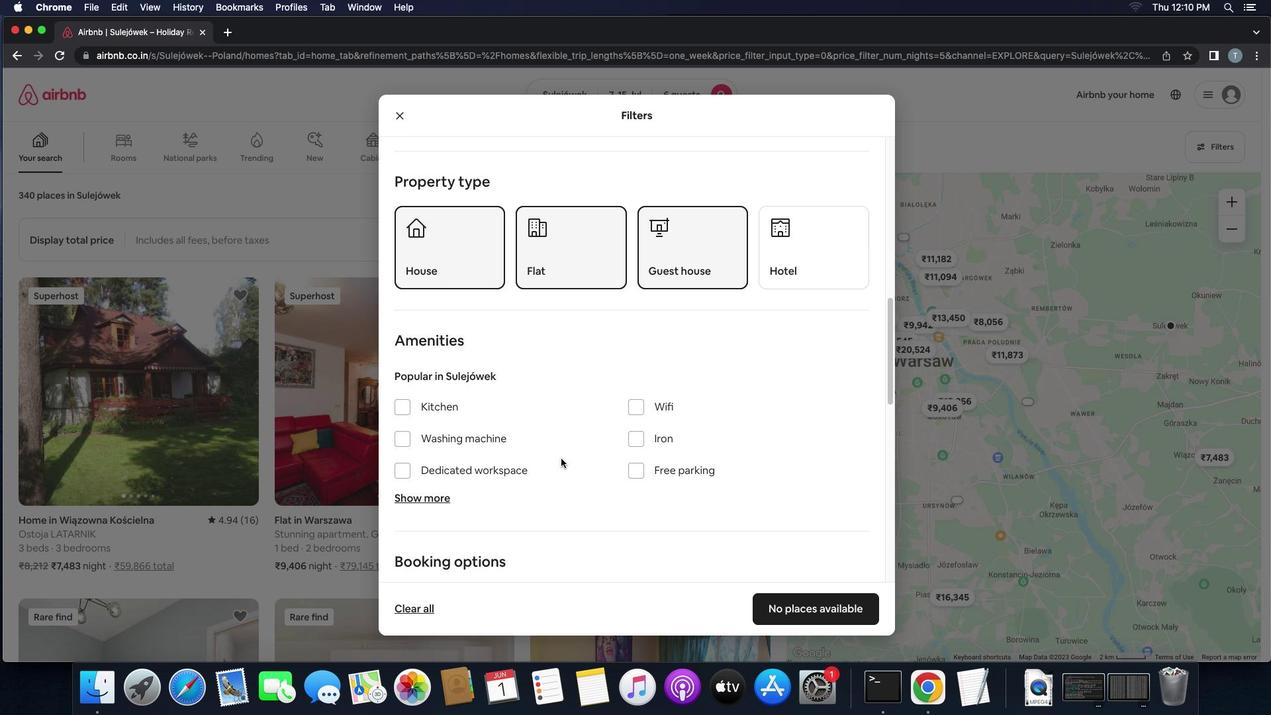 
Action: Mouse scrolled (561, 459) with delta (0, 0)
Screenshot: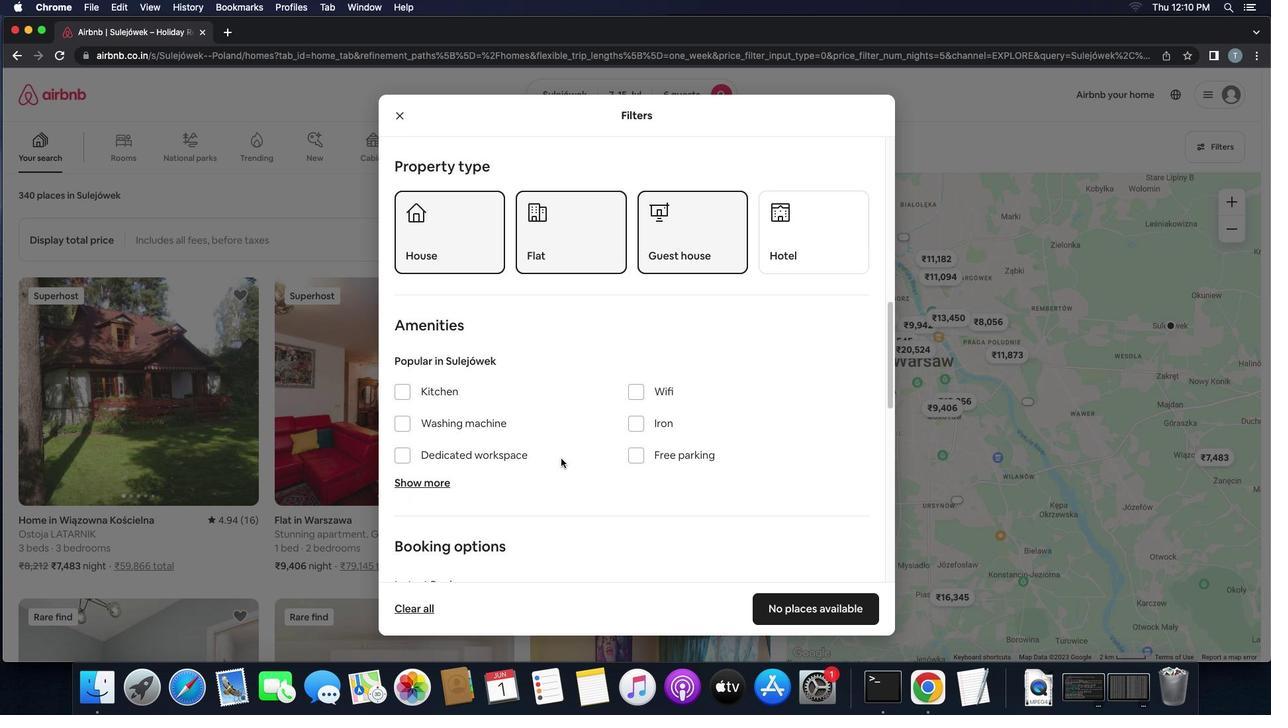 
Action: Mouse scrolled (561, 459) with delta (0, 0)
Screenshot: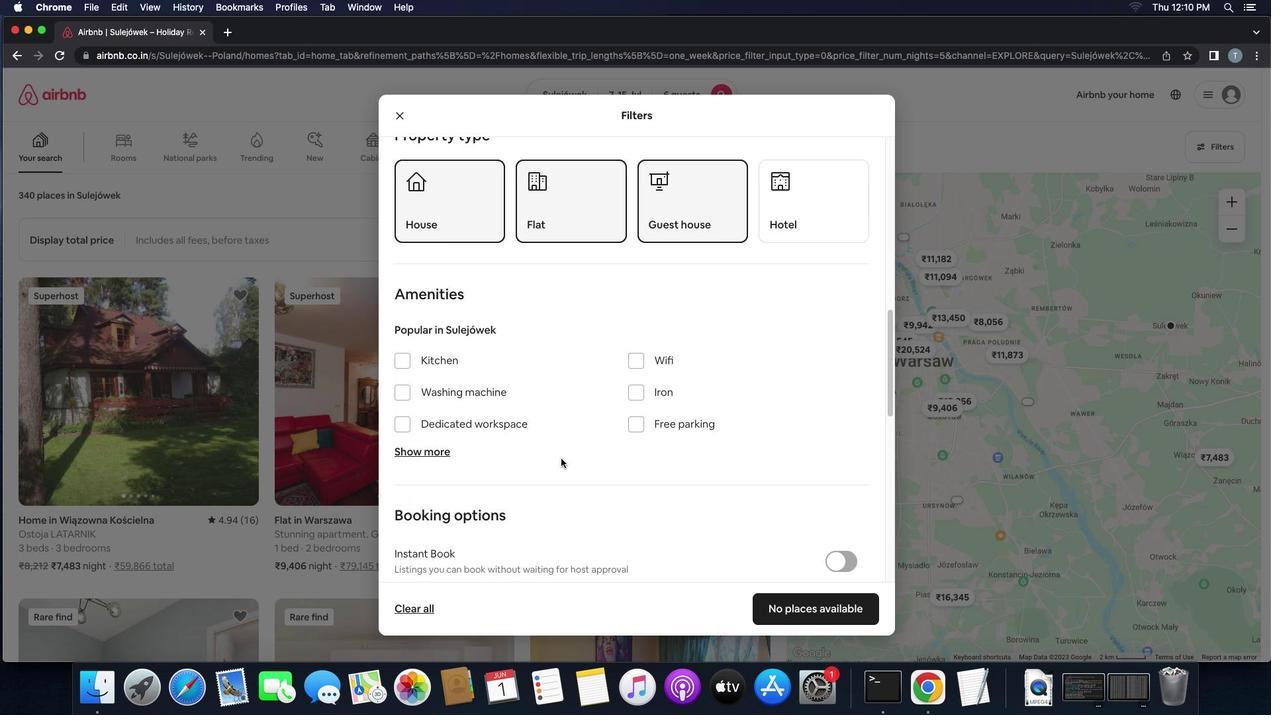 
Action: Mouse scrolled (561, 459) with delta (0, -1)
Screenshot: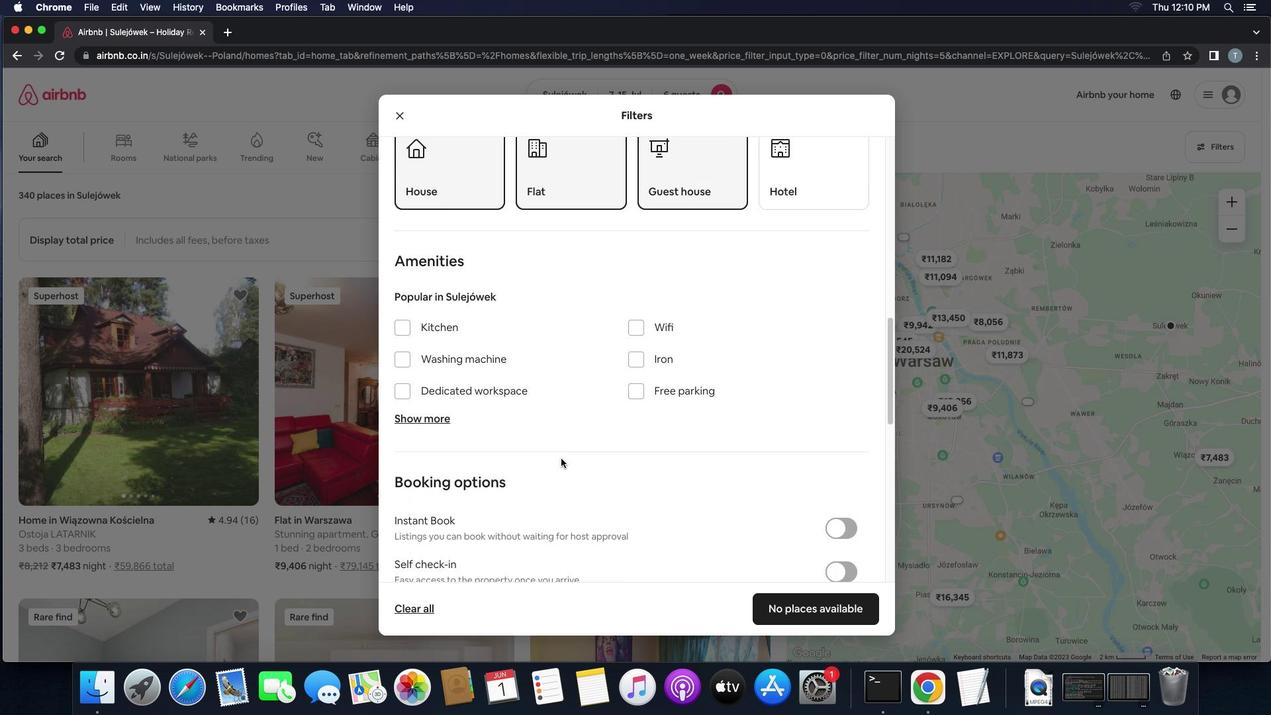 
Action: Mouse moved to (561, 459)
Screenshot: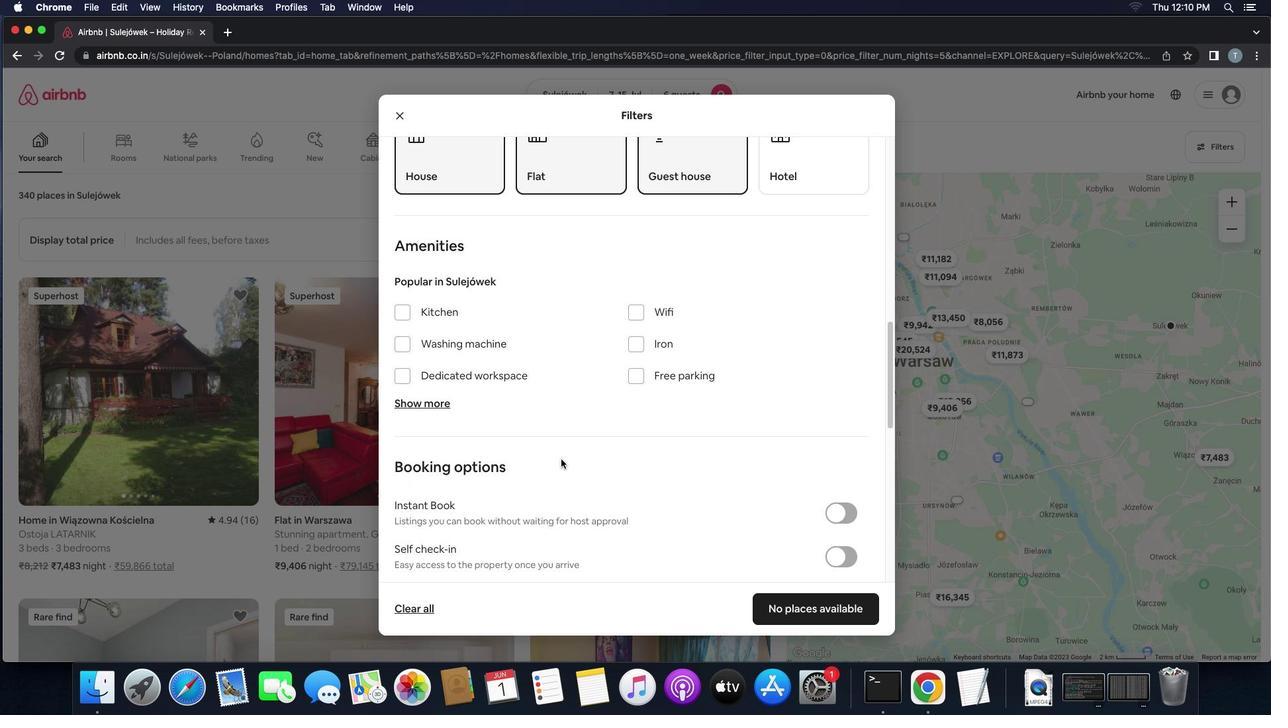 
Action: Mouse scrolled (561, 459) with delta (0, 0)
Screenshot: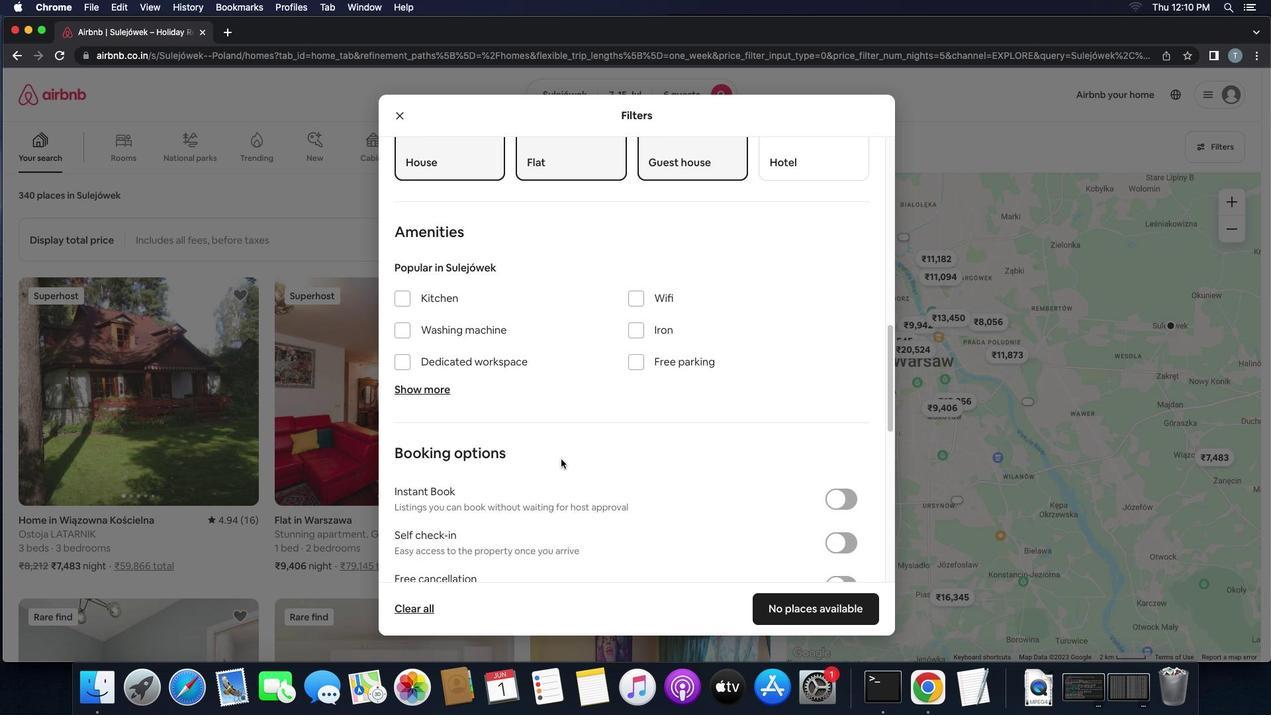 
Action: Mouse scrolled (561, 459) with delta (0, 0)
Screenshot: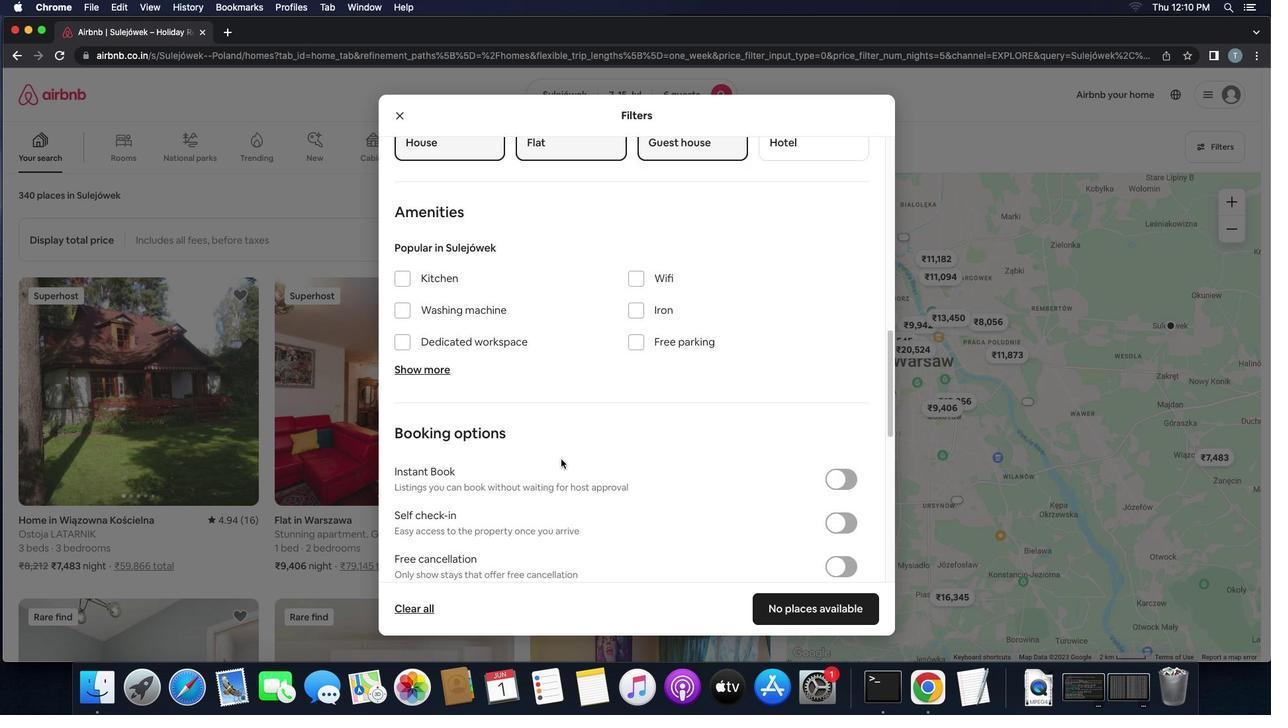 
Action: Mouse scrolled (561, 459) with delta (0, -1)
Screenshot: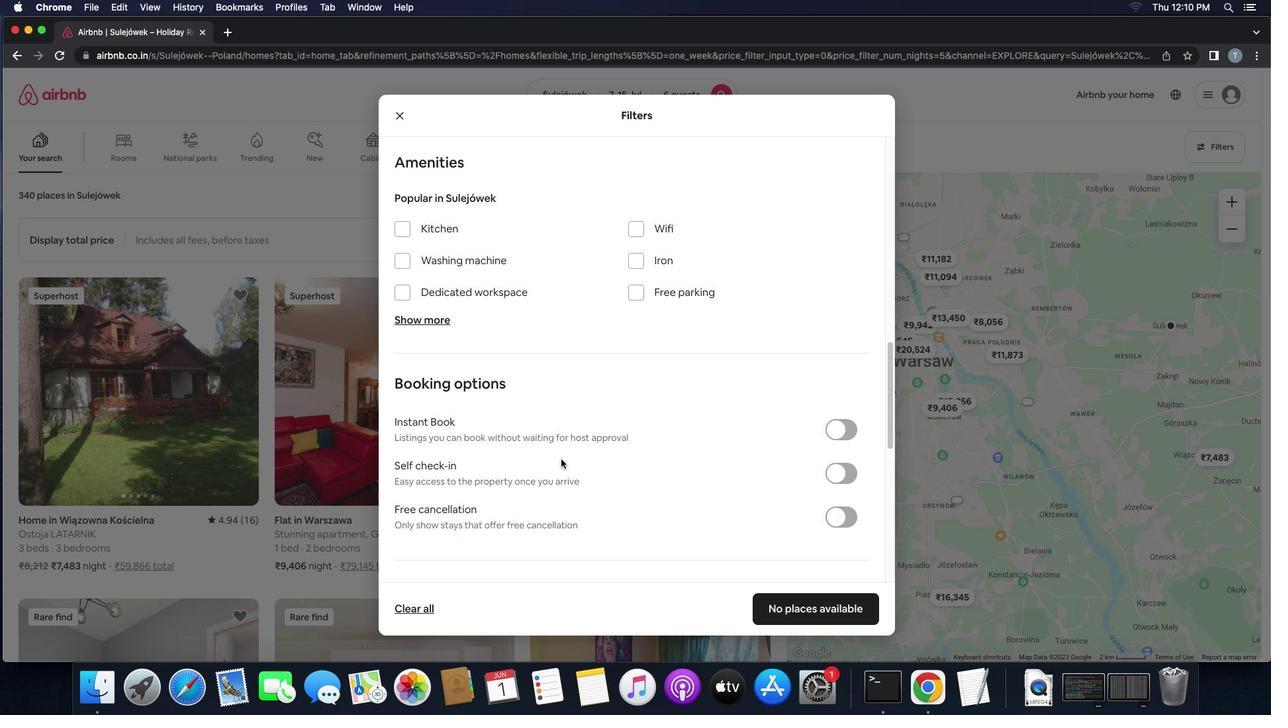 
Action: Mouse moved to (839, 467)
Screenshot: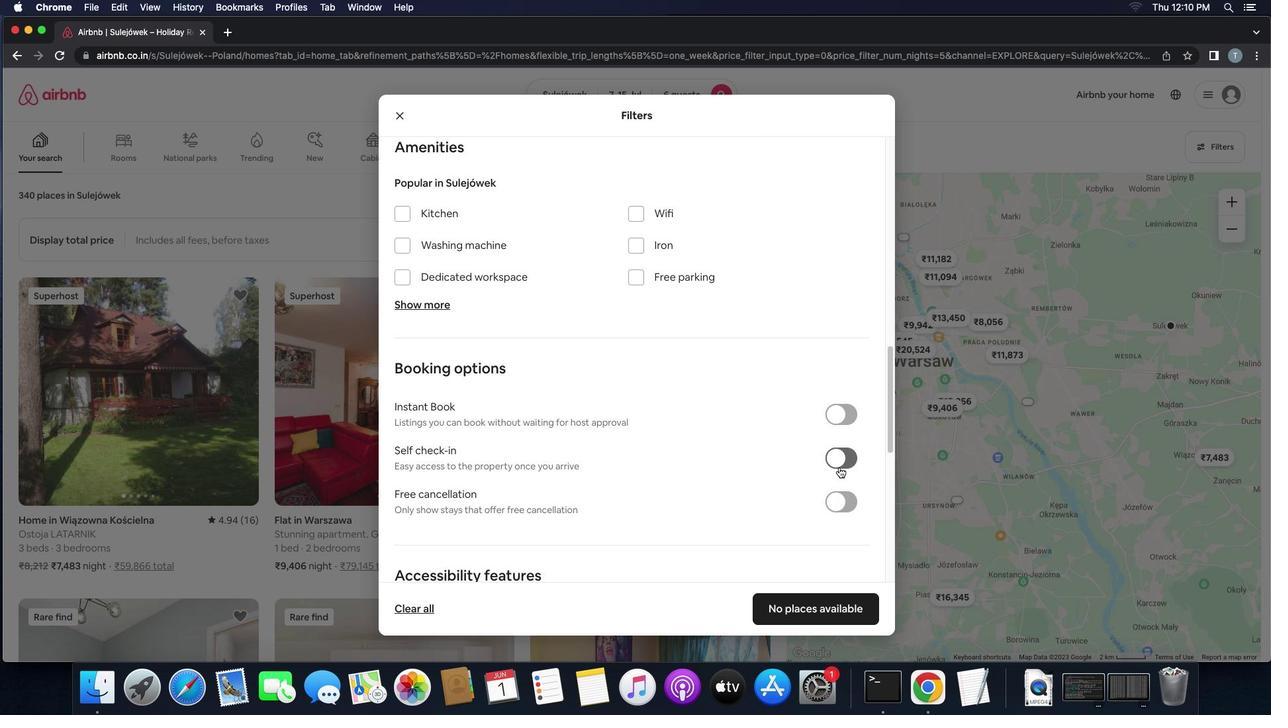 
Action: Mouse pressed left at (839, 467)
Screenshot: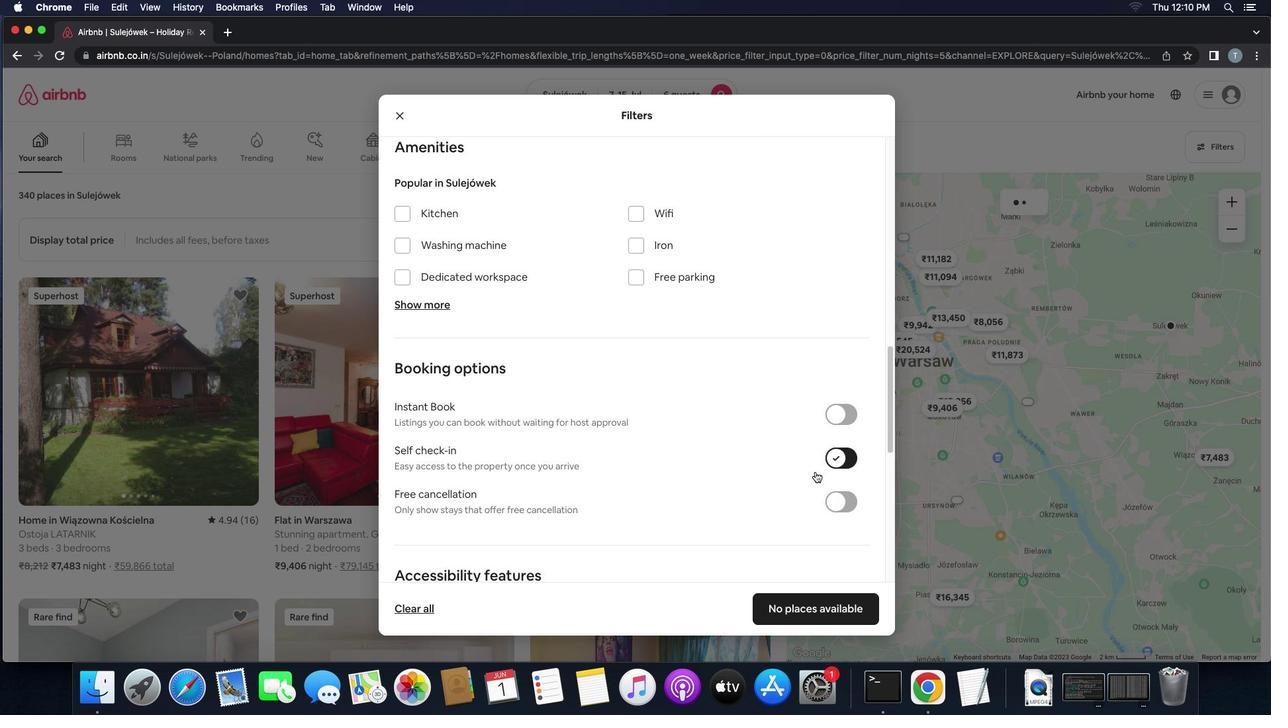 
Action: Mouse moved to (696, 497)
Screenshot: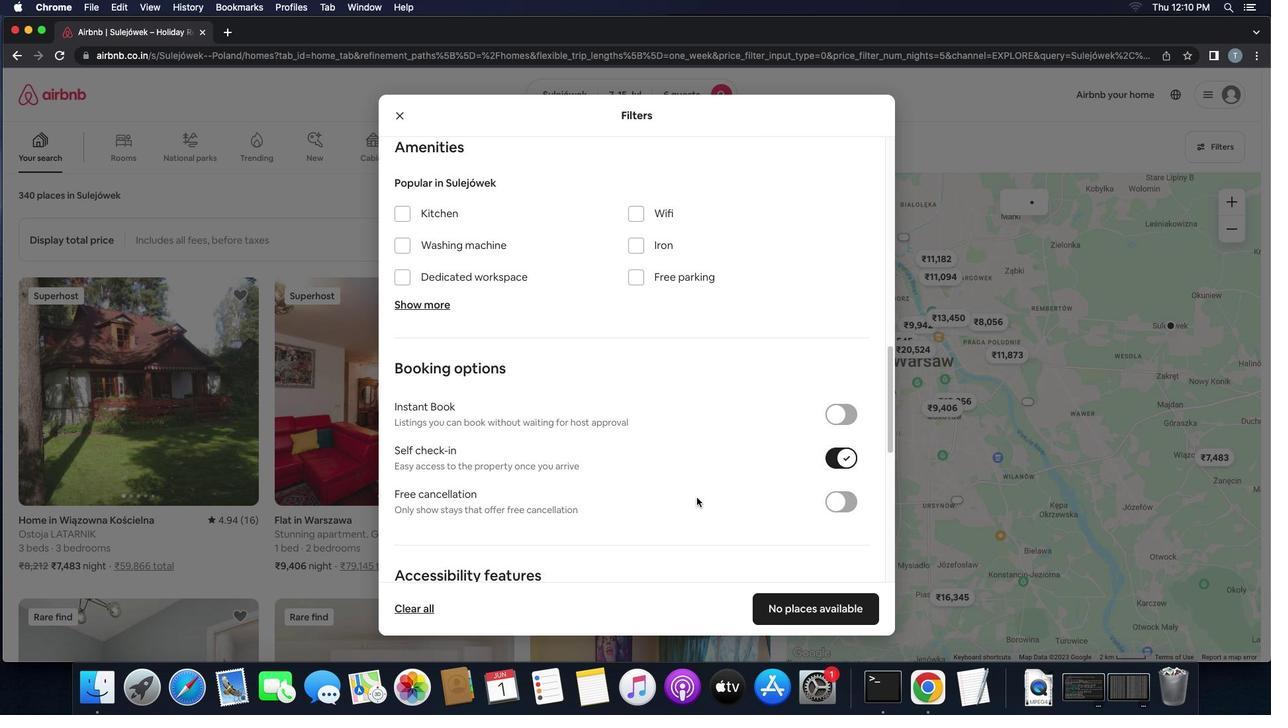 
Action: Mouse scrolled (696, 497) with delta (0, 0)
Screenshot: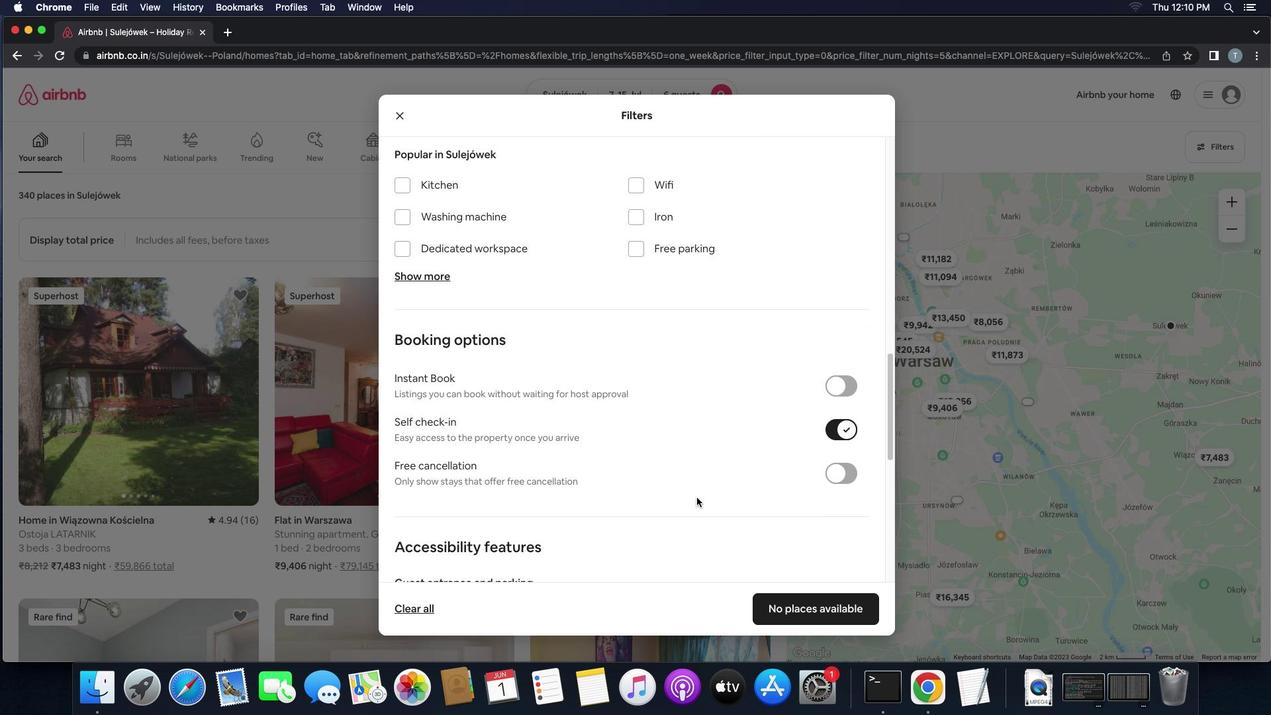 
Action: Mouse scrolled (696, 497) with delta (0, 0)
Screenshot: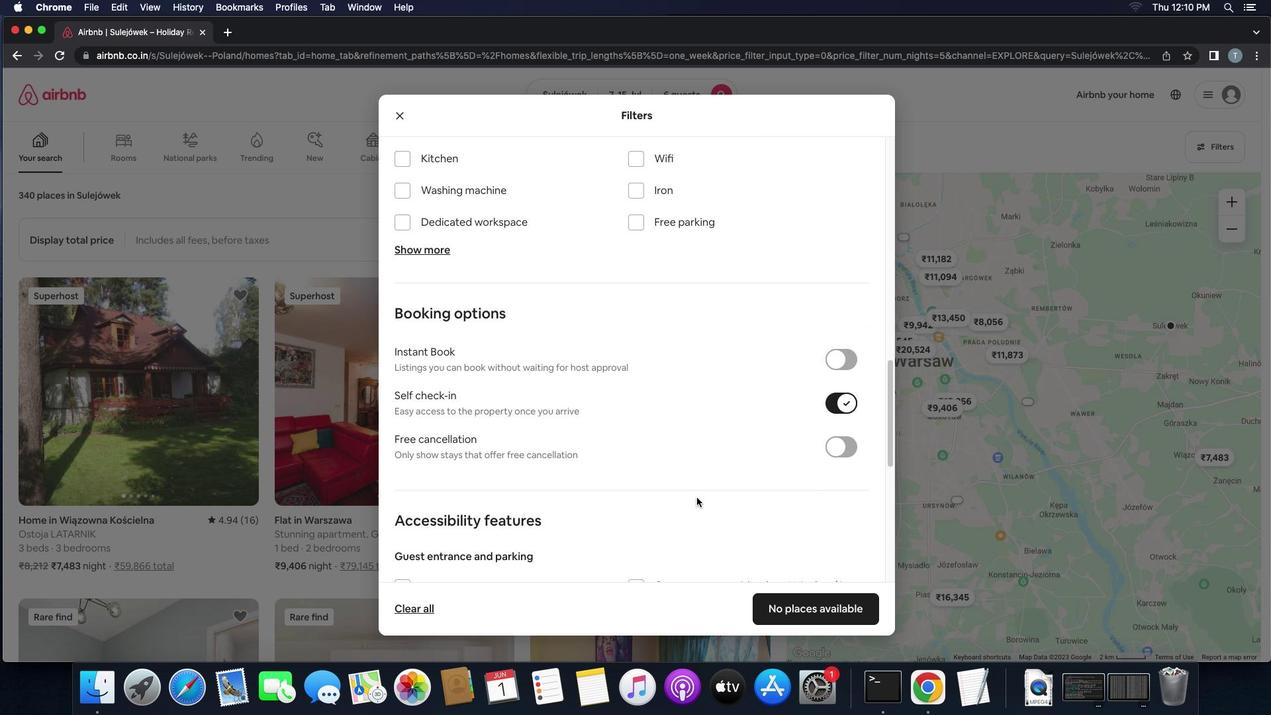 
Action: Mouse scrolled (696, 497) with delta (0, -1)
Screenshot: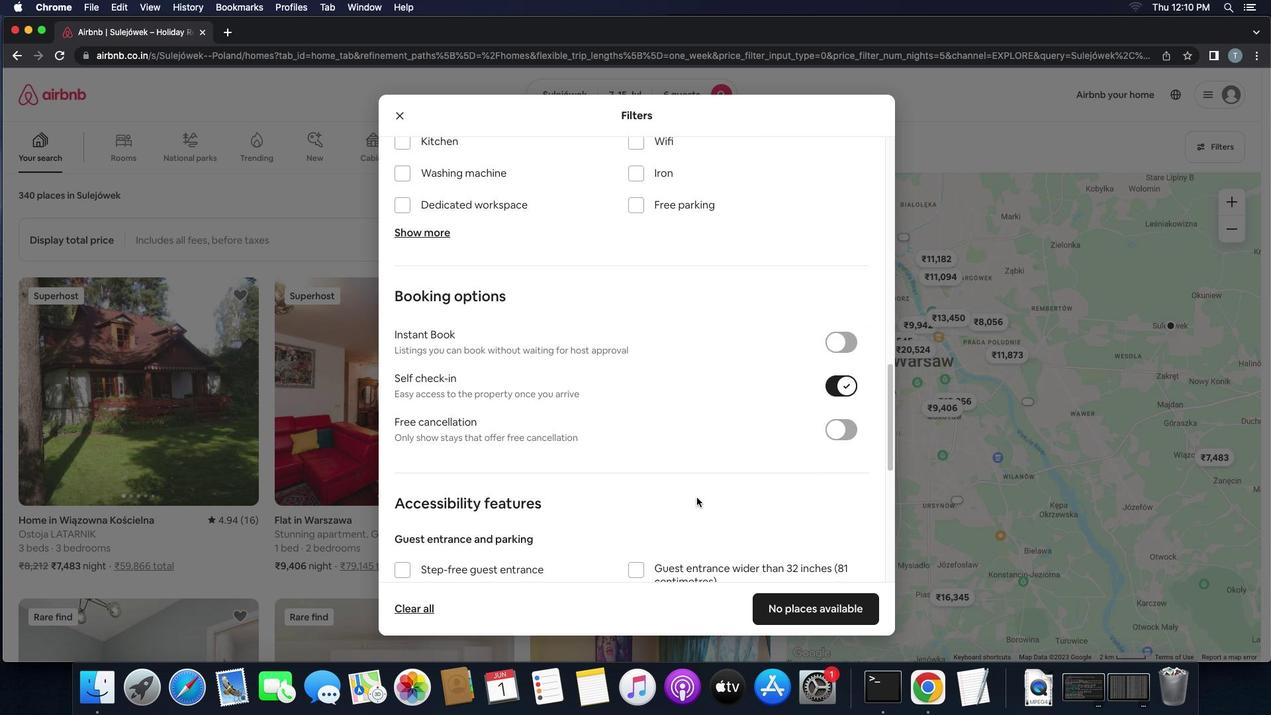 
Action: Mouse scrolled (696, 497) with delta (0, -1)
Screenshot: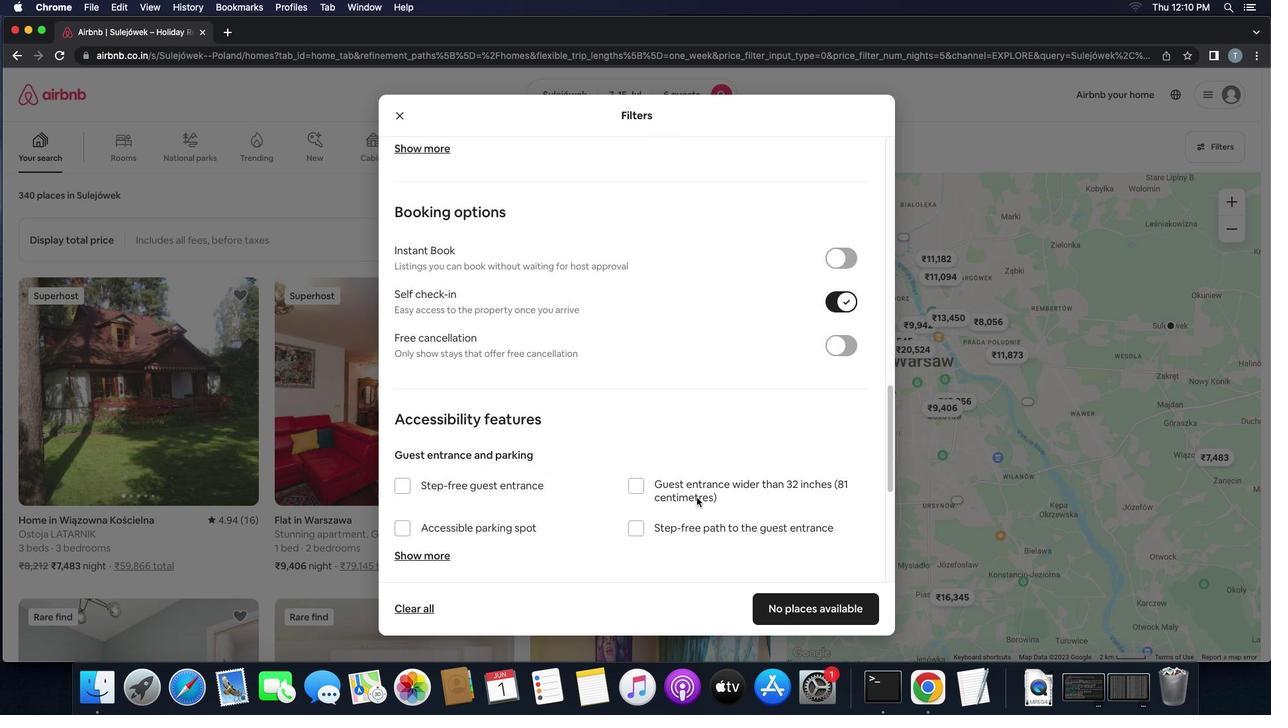 
Action: Mouse scrolled (696, 497) with delta (0, 0)
Screenshot: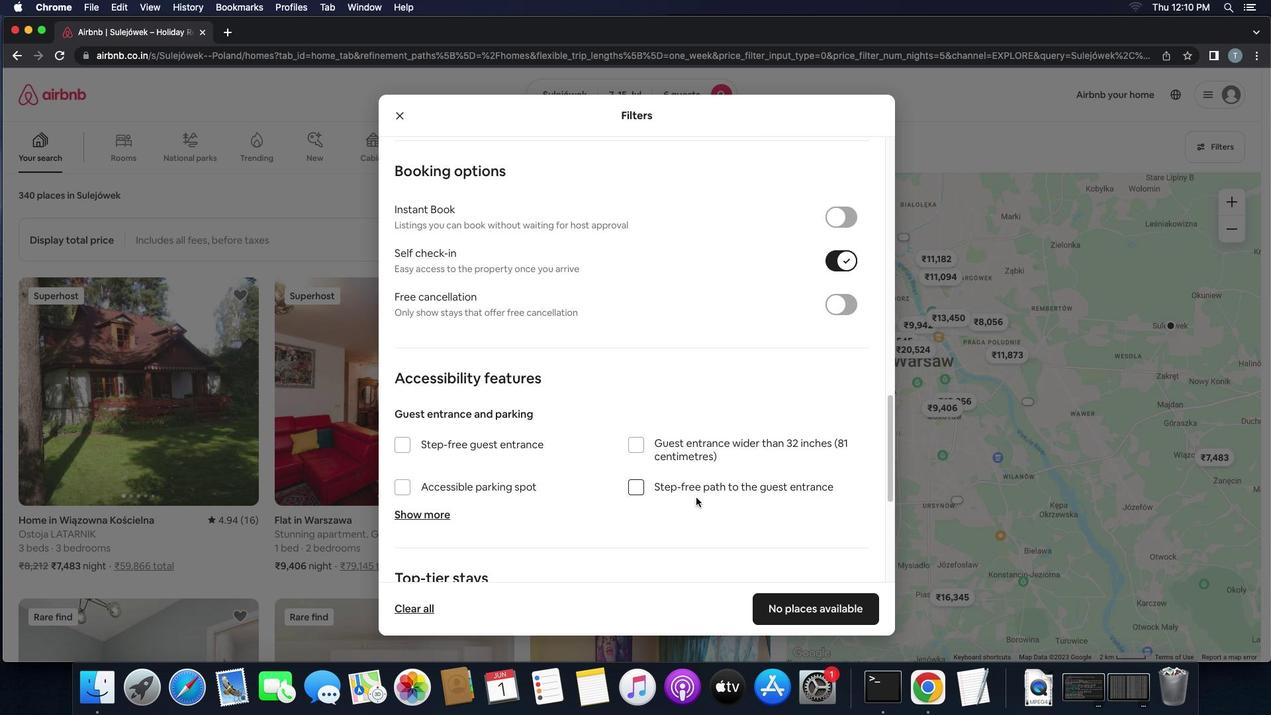 
Action: Mouse scrolled (696, 497) with delta (0, 0)
Screenshot: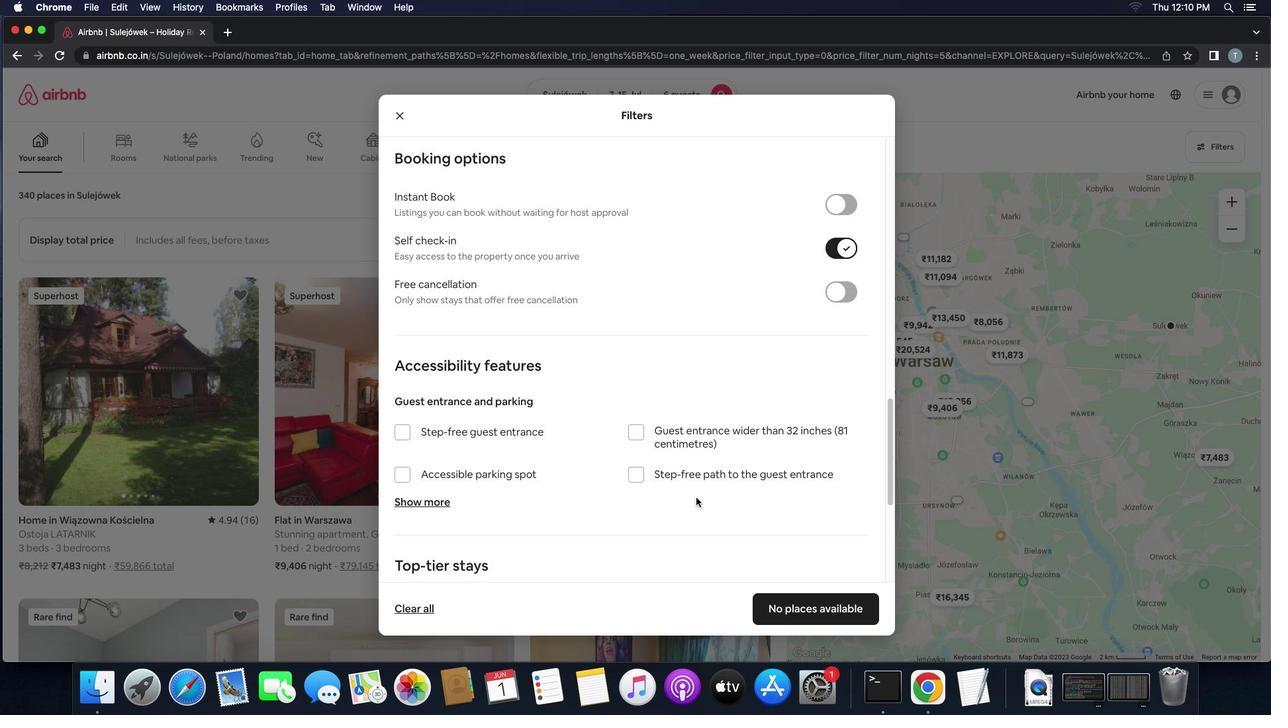 
Action: Mouse moved to (696, 497)
Screenshot: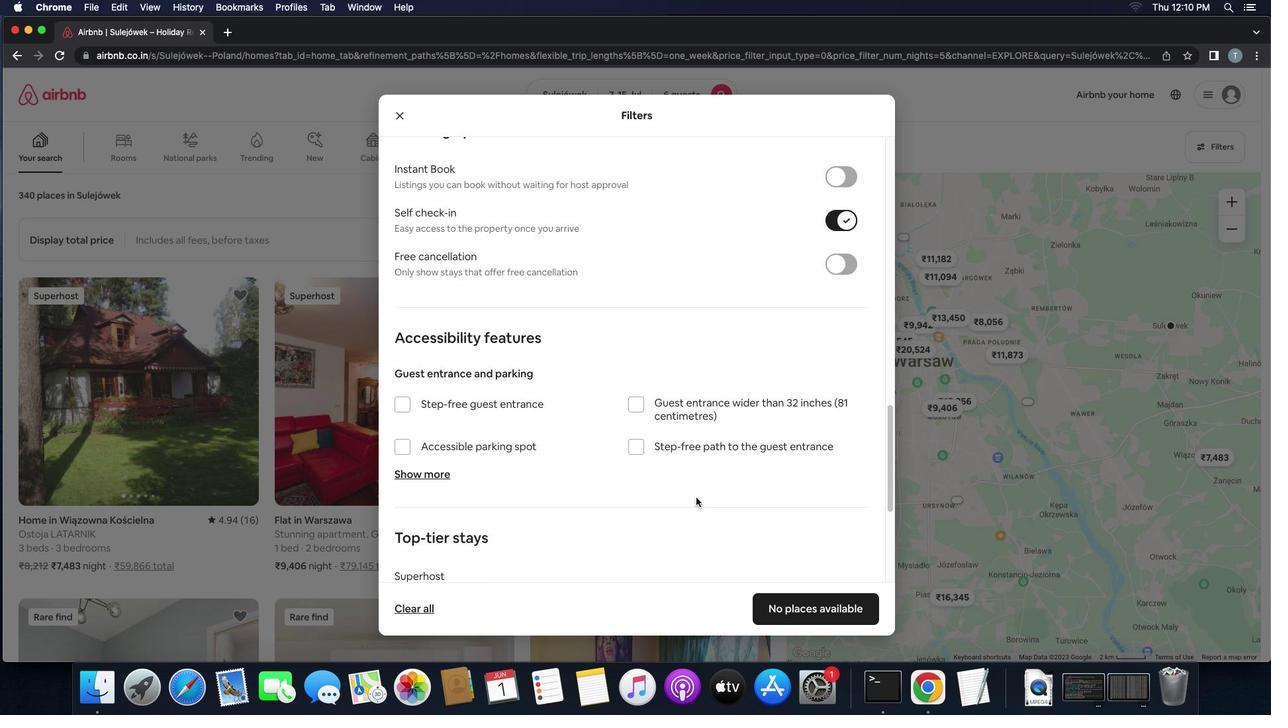 
Action: Mouse scrolled (696, 497) with delta (0, 0)
Screenshot: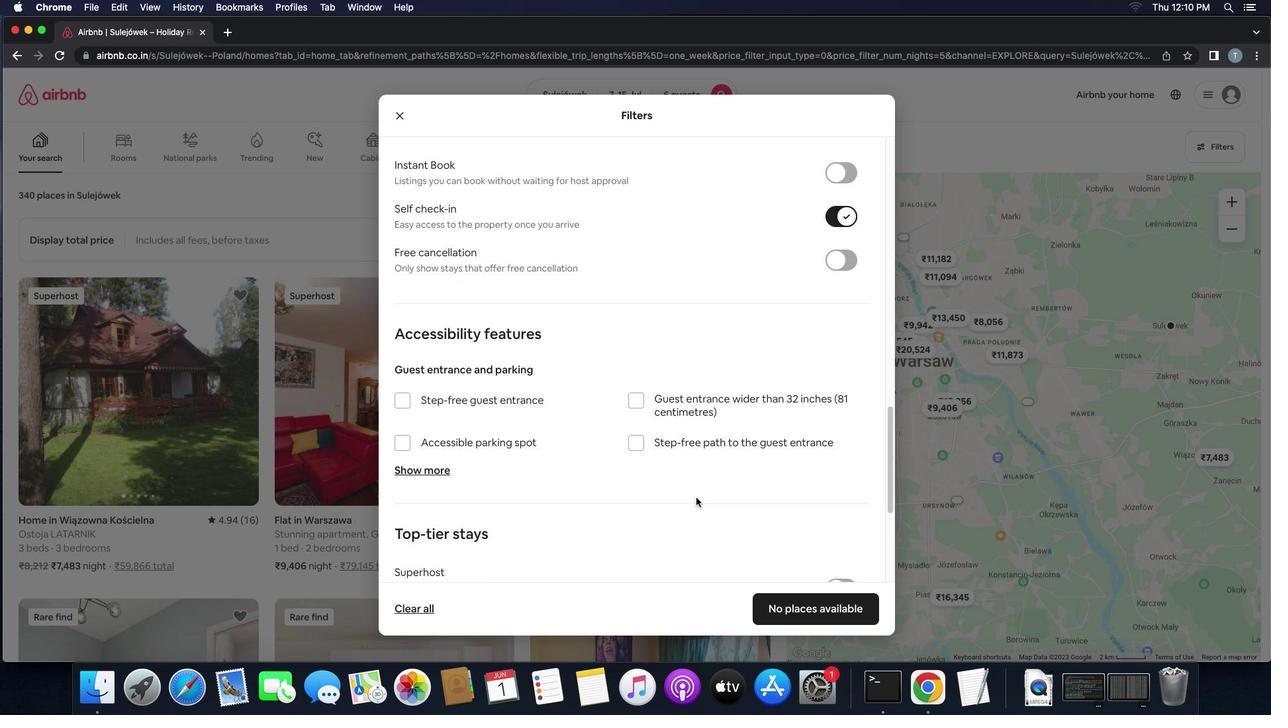 
Action: Mouse scrolled (696, 497) with delta (0, 0)
Screenshot: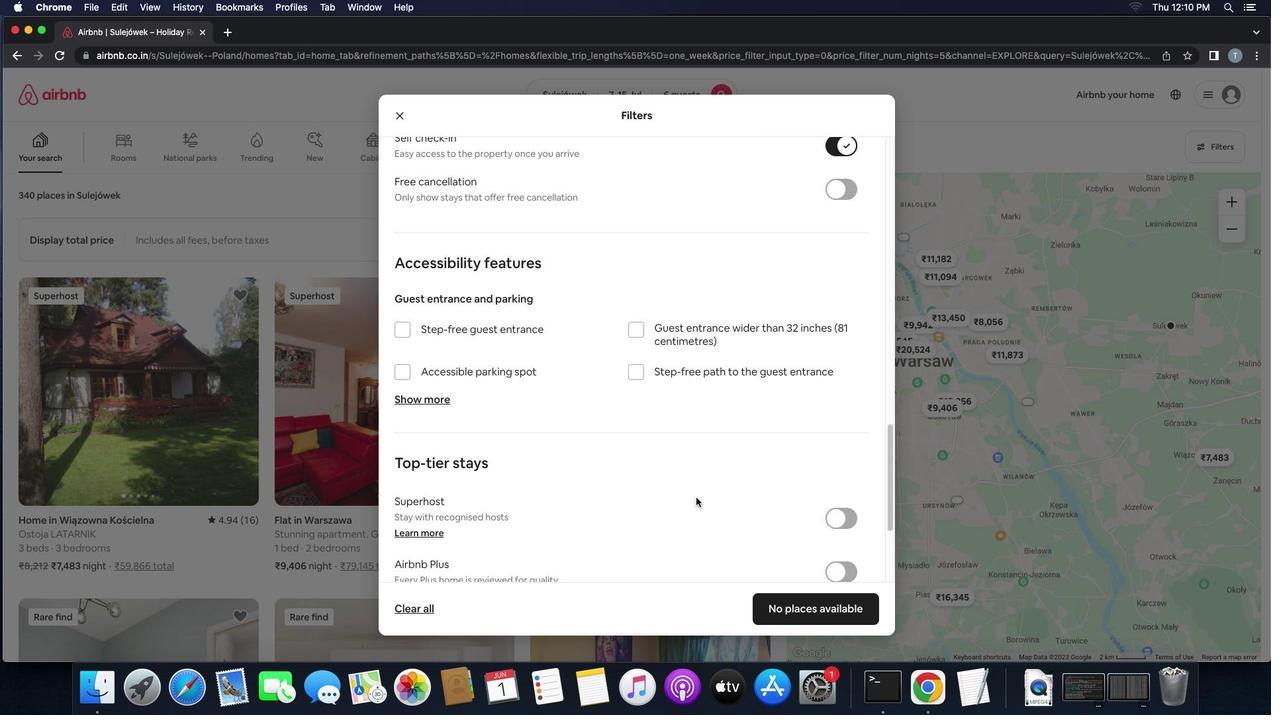 
Action: Mouse scrolled (696, 497) with delta (0, 0)
Screenshot: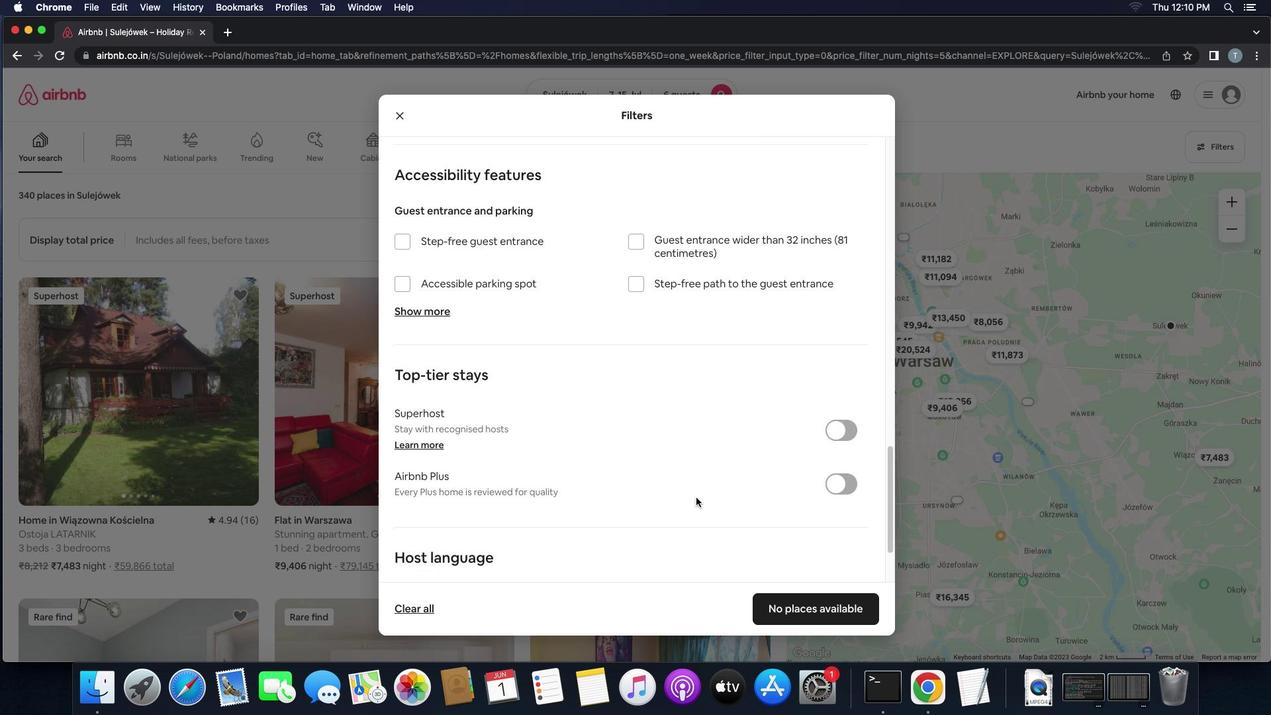 
Action: Mouse scrolled (696, 497) with delta (0, -1)
Screenshot: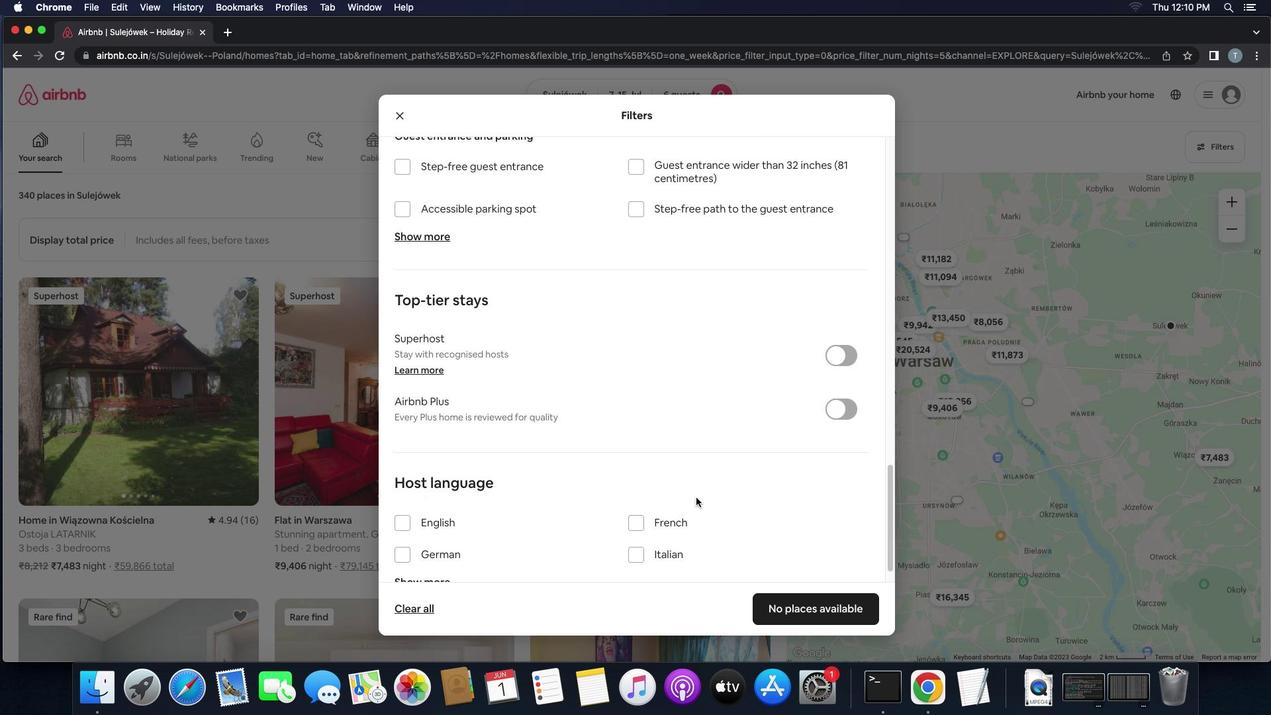 
Action: Mouse scrolled (696, 497) with delta (0, -2)
Screenshot: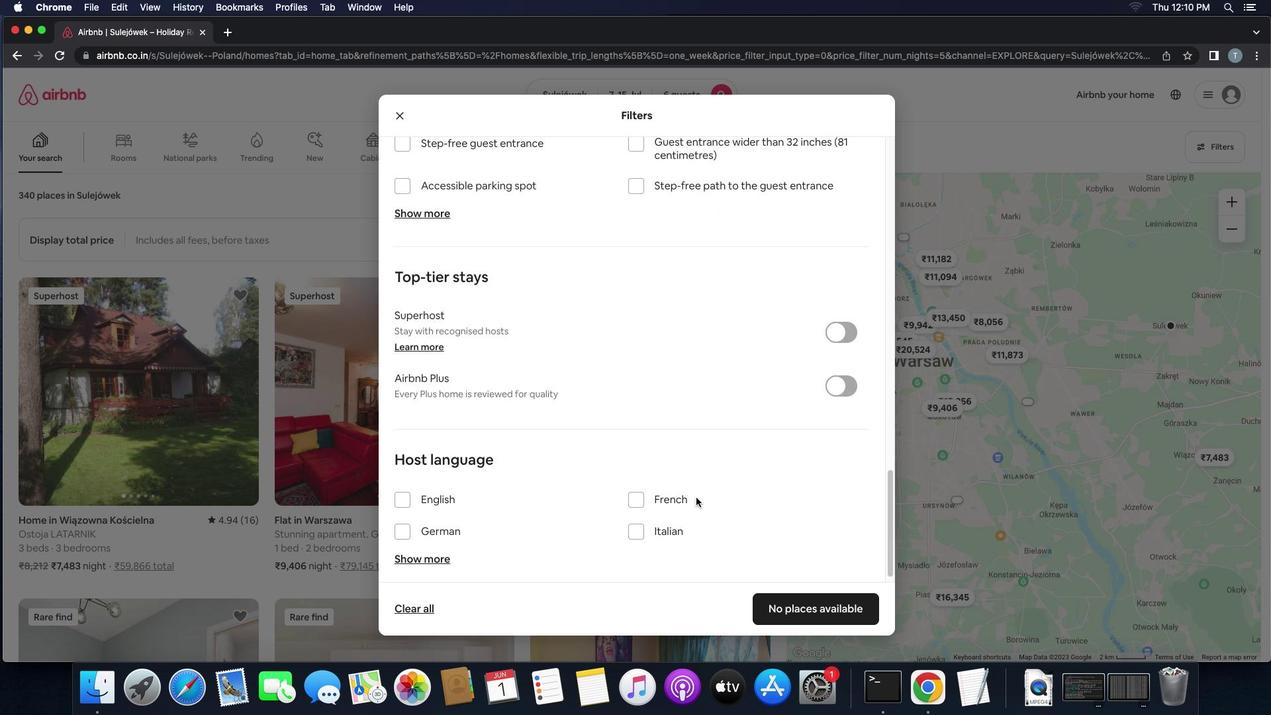 
Action: Mouse moved to (404, 502)
Screenshot: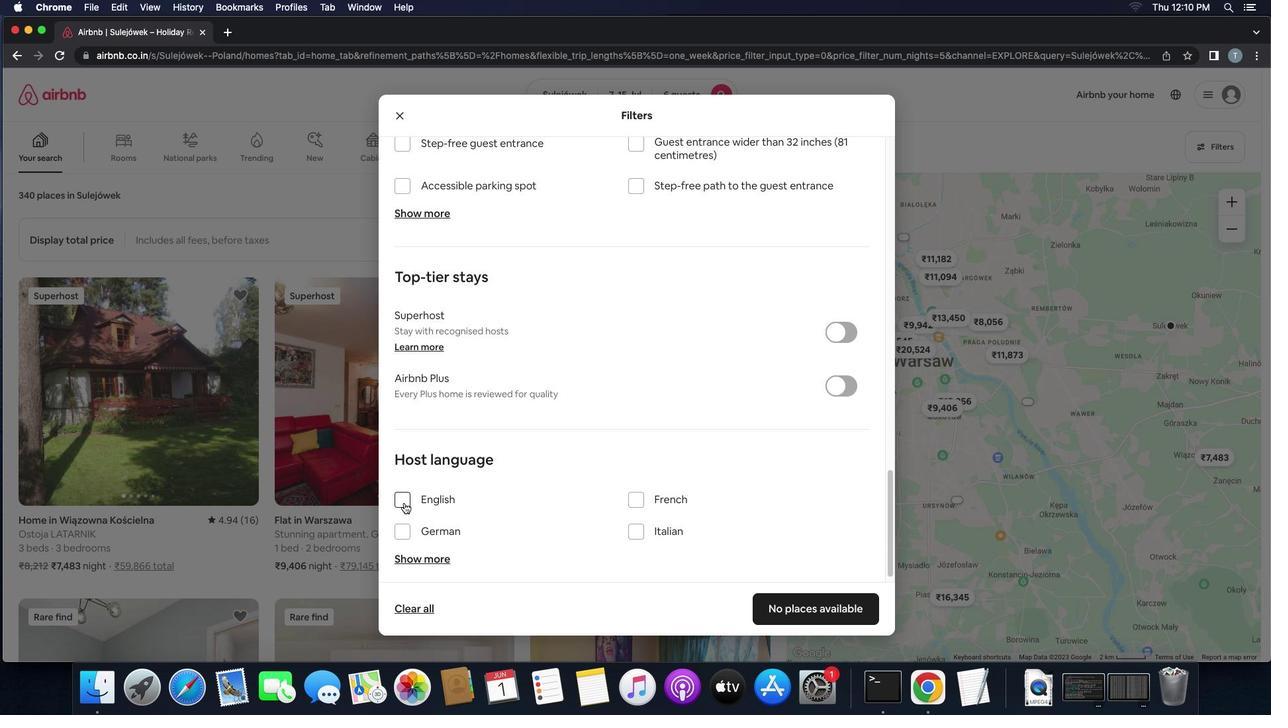 
Action: Mouse pressed left at (404, 502)
Screenshot: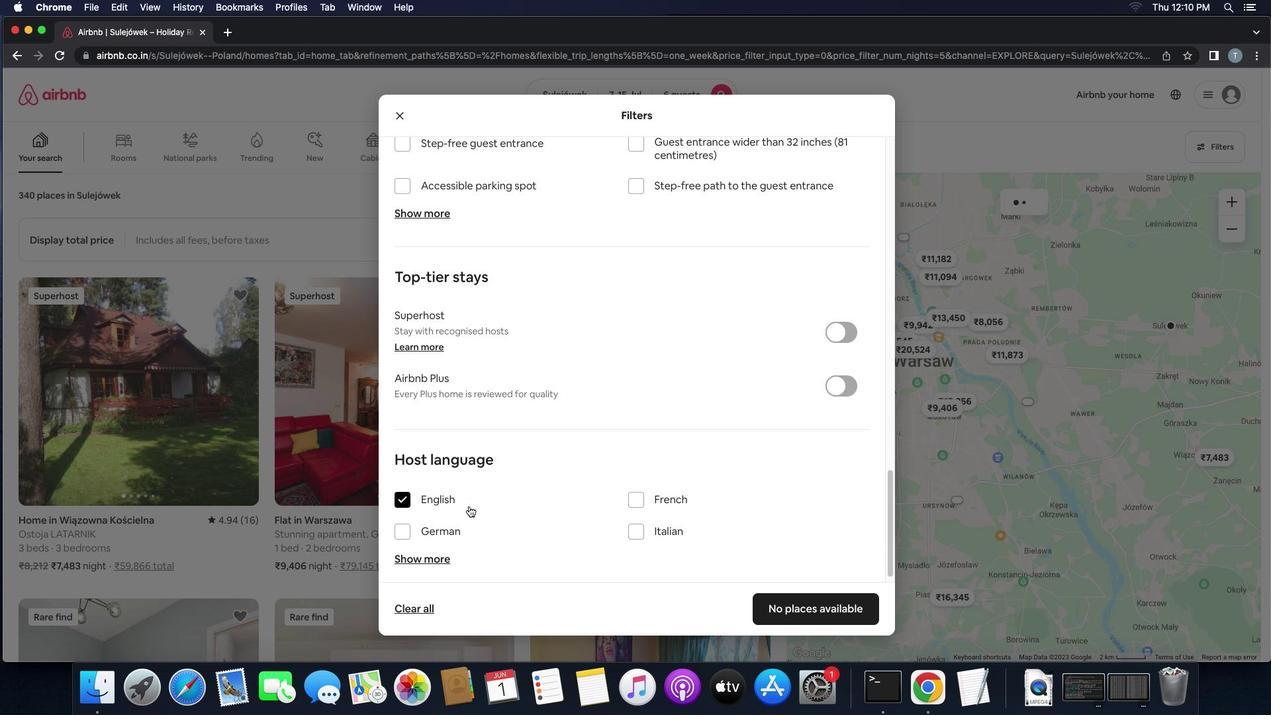 
Action: Mouse moved to (791, 606)
Screenshot: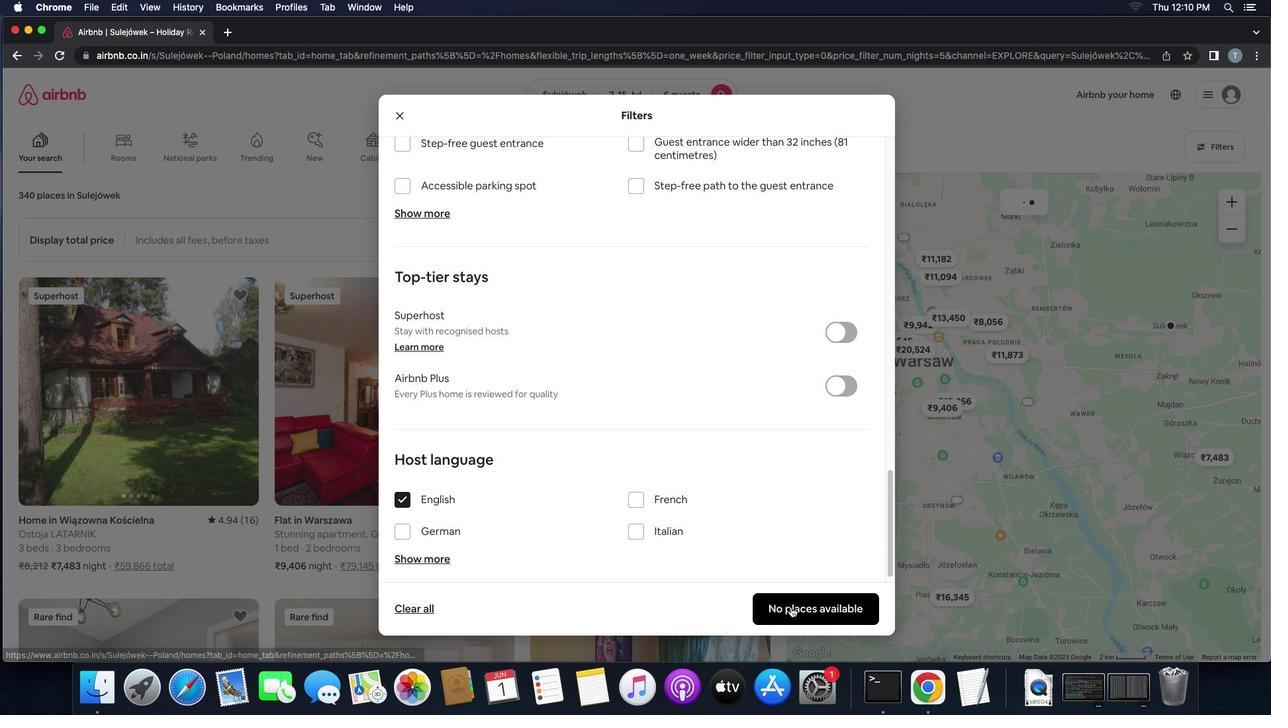 
Action: Mouse pressed left at (791, 606)
Screenshot: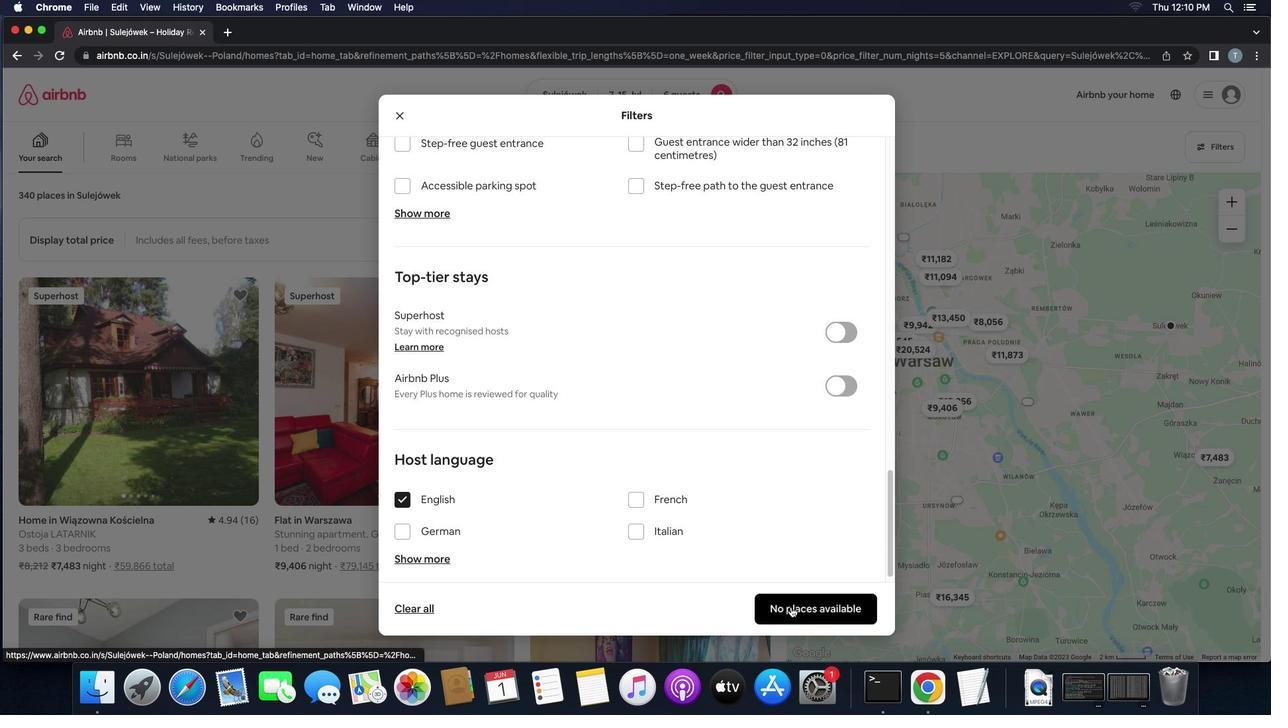 
Action: Mouse moved to (786, 595)
Screenshot: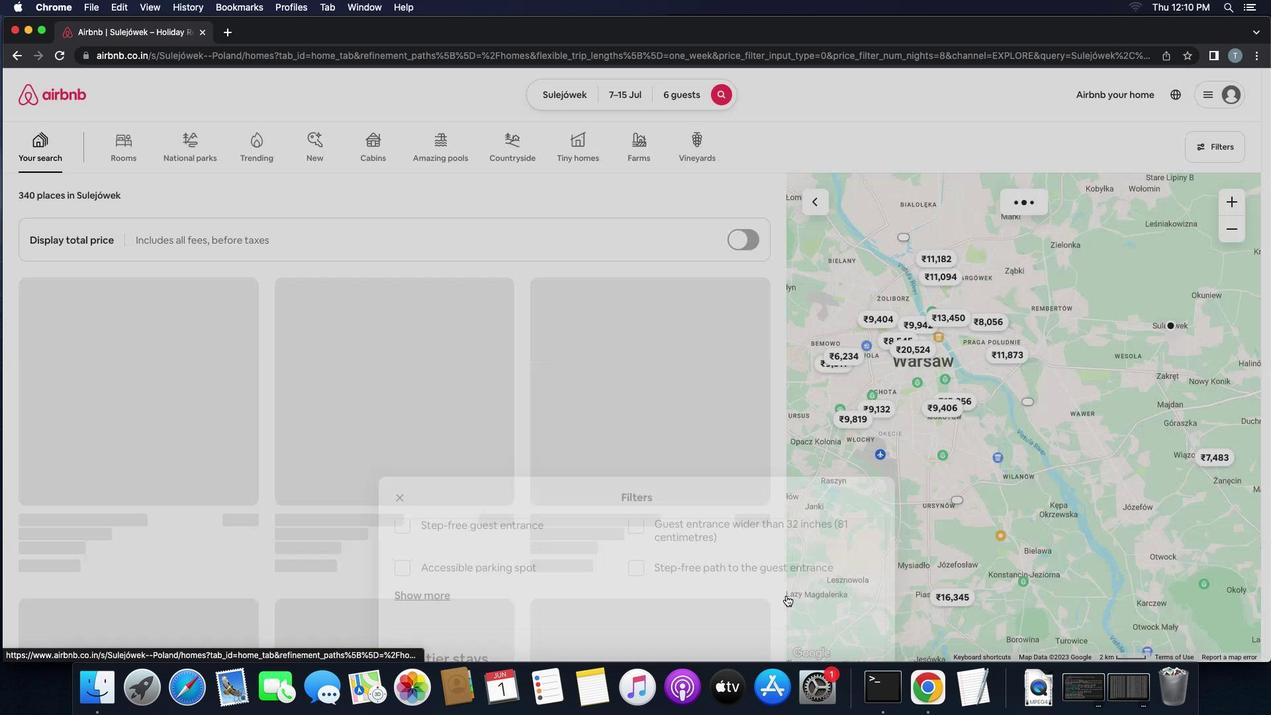 
